 Task: Look for space in Onda, Spain from 5th June, 2023 to 16th June, 2023 for 2 adults in price range Rs.14000 to Rs.18000. Place can be entire place with 1  bedroom having 1 bed and 1 bathroom. Property type can be house, flat, guest house, hotel. Amenities needed are: wifi. Booking option can be shelf check-in. Required host language is English.
Action: Mouse moved to (355, 192)
Screenshot: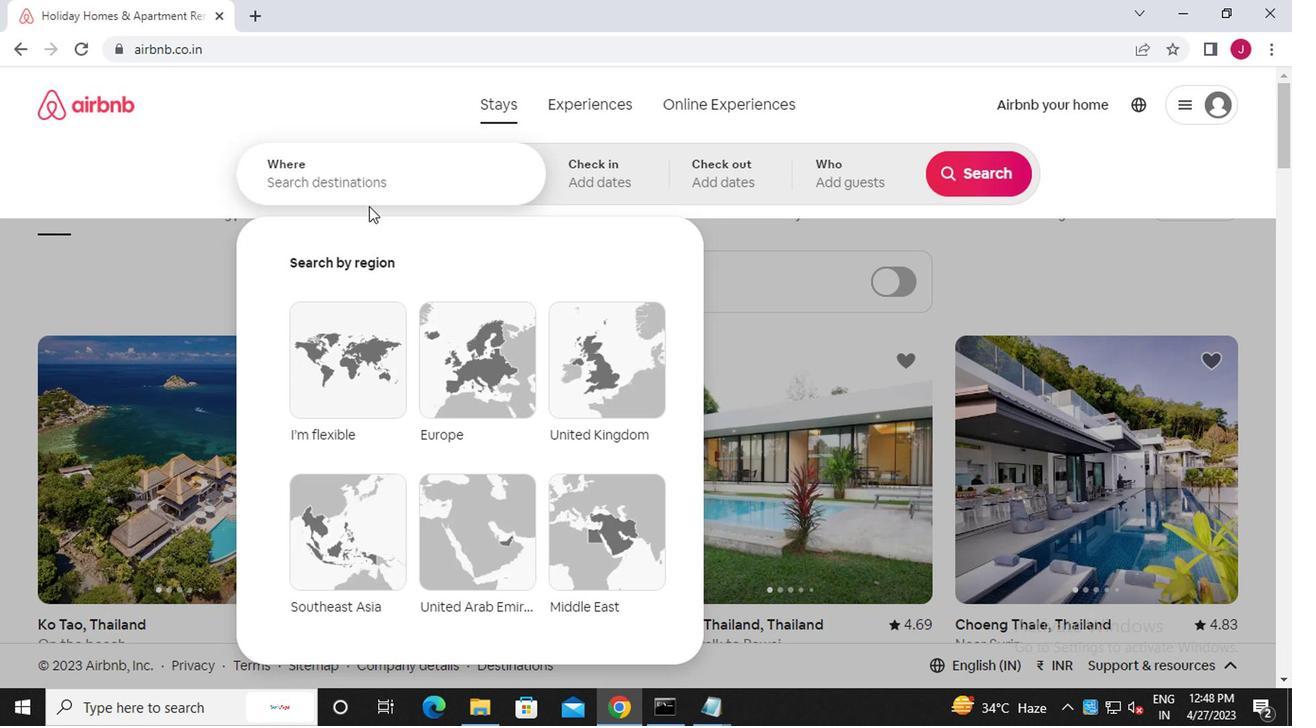 
Action: Mouse pressed left at (355, 192)
Screenshot: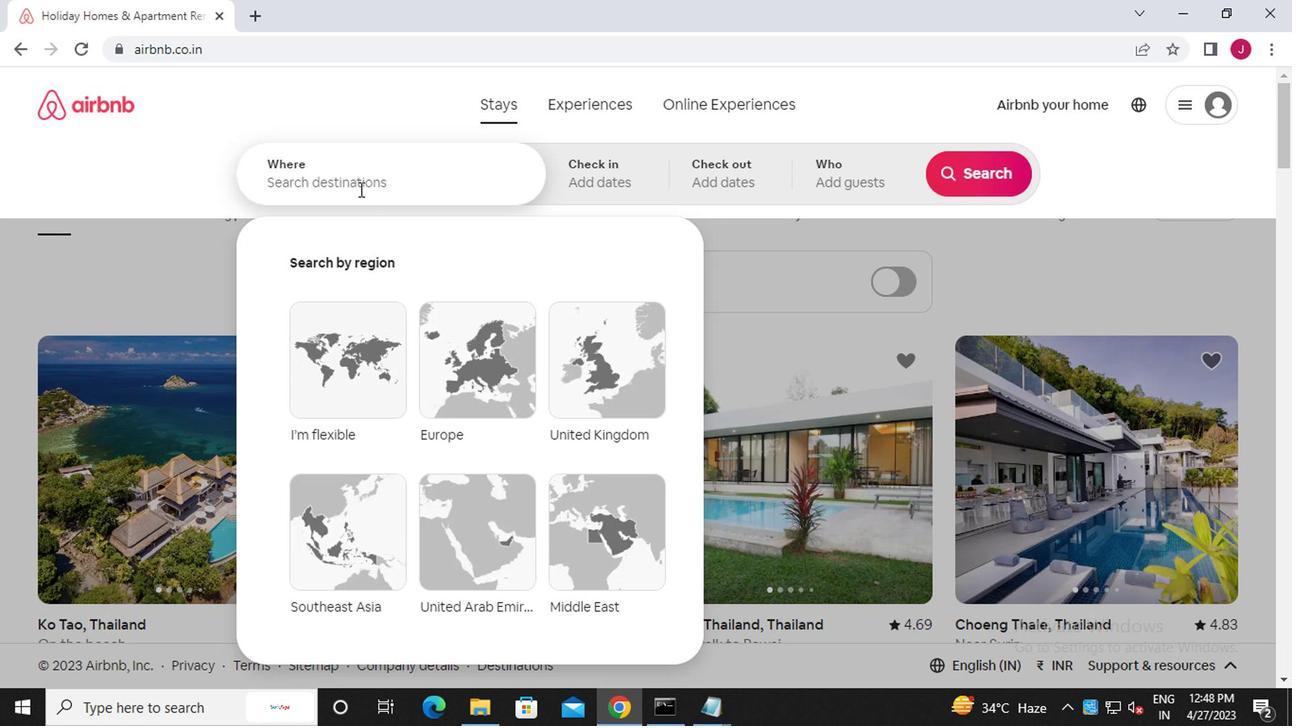 
Action: Mouse moved to (350, 192)
Screenshot: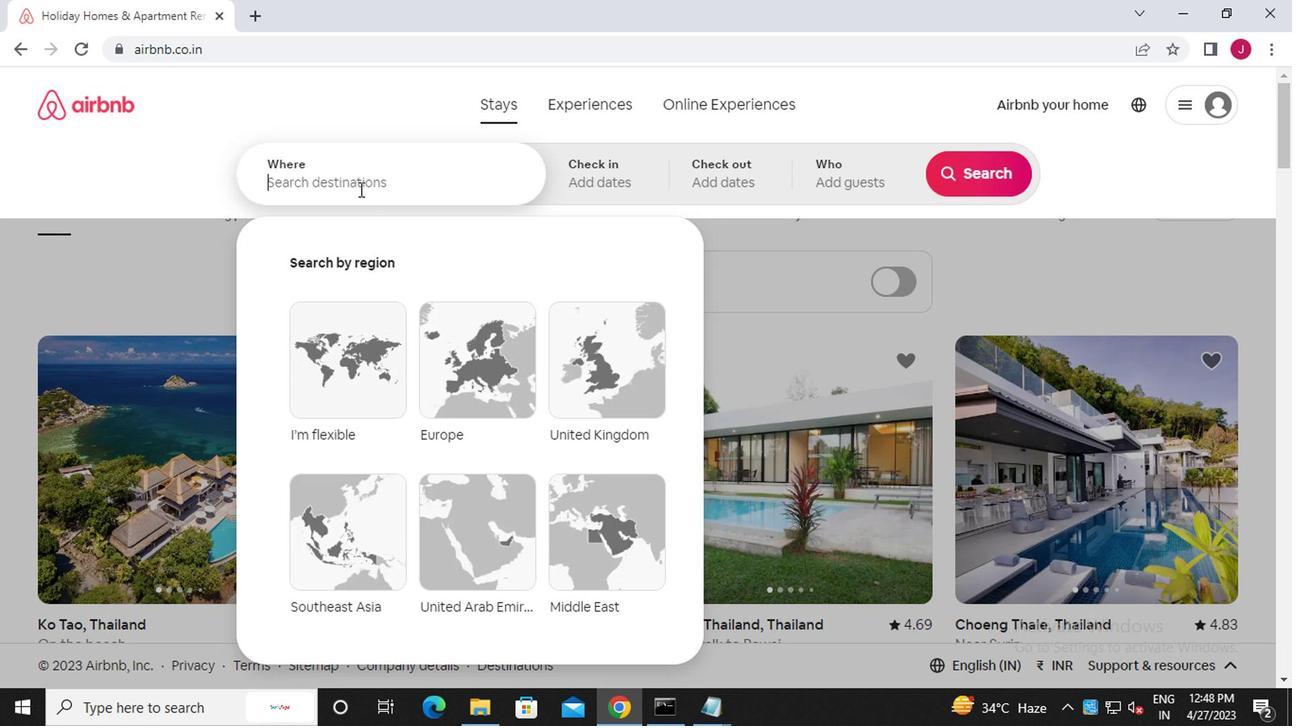 
Action: Key pressed o<Key.caps_lock>nda<Key.backspace><Key.backspace><Key.backspace><Key.backspace>o<Key.caps_lock>nda,<Key.caps_lock>s<Key.caps_lock>
Screenshot: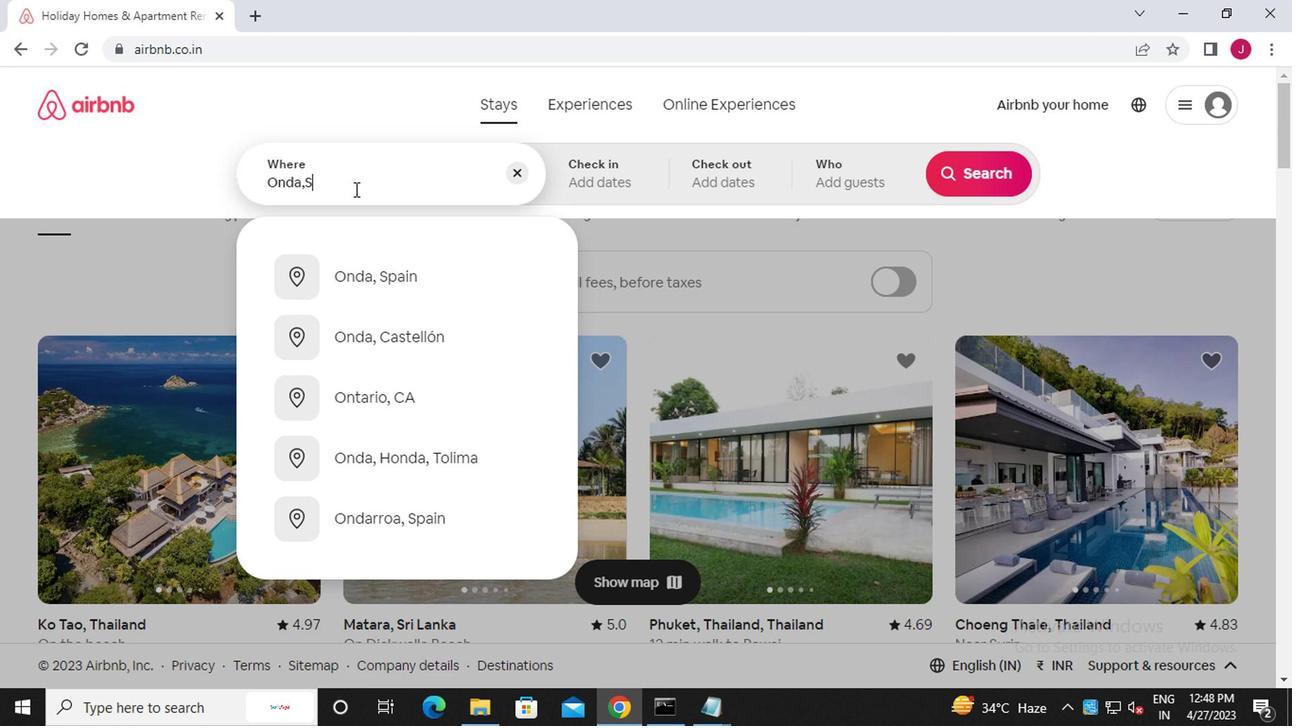 
Action: Mouse moved to (395, 281)
Screenshot: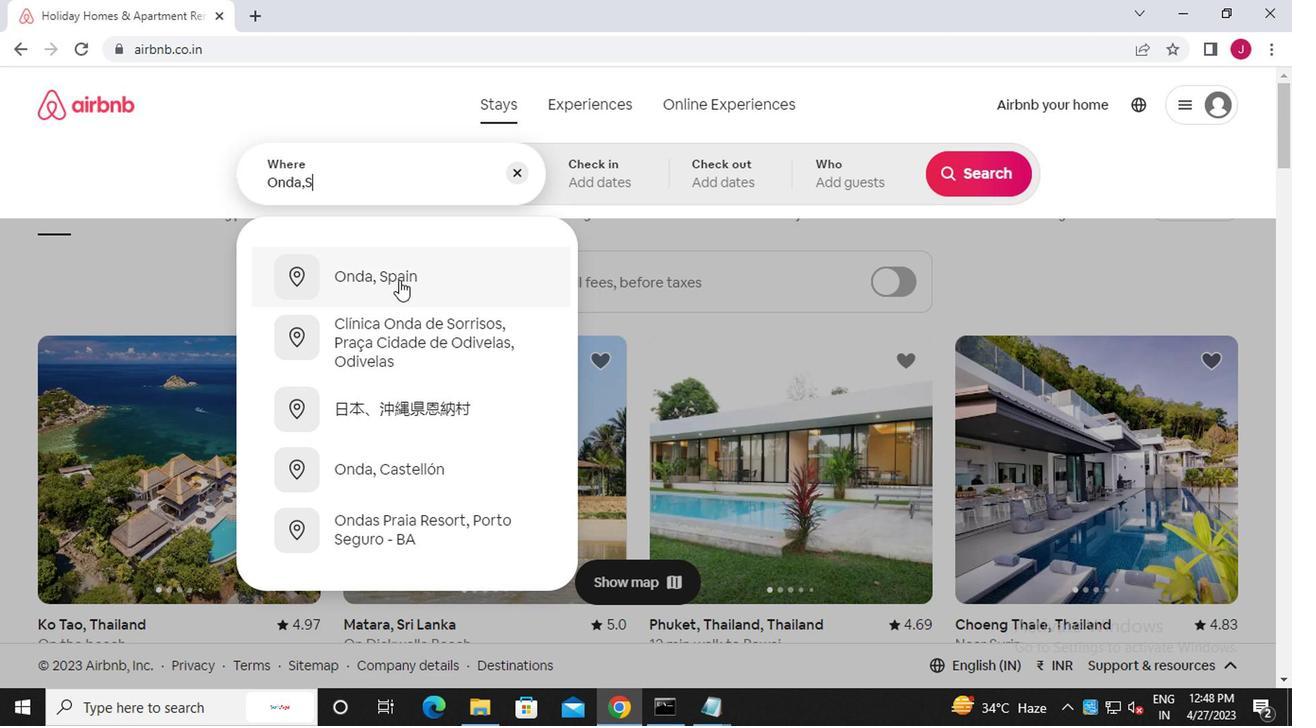 
Action: Mouse pressed left at (395, 281)
Screenshot: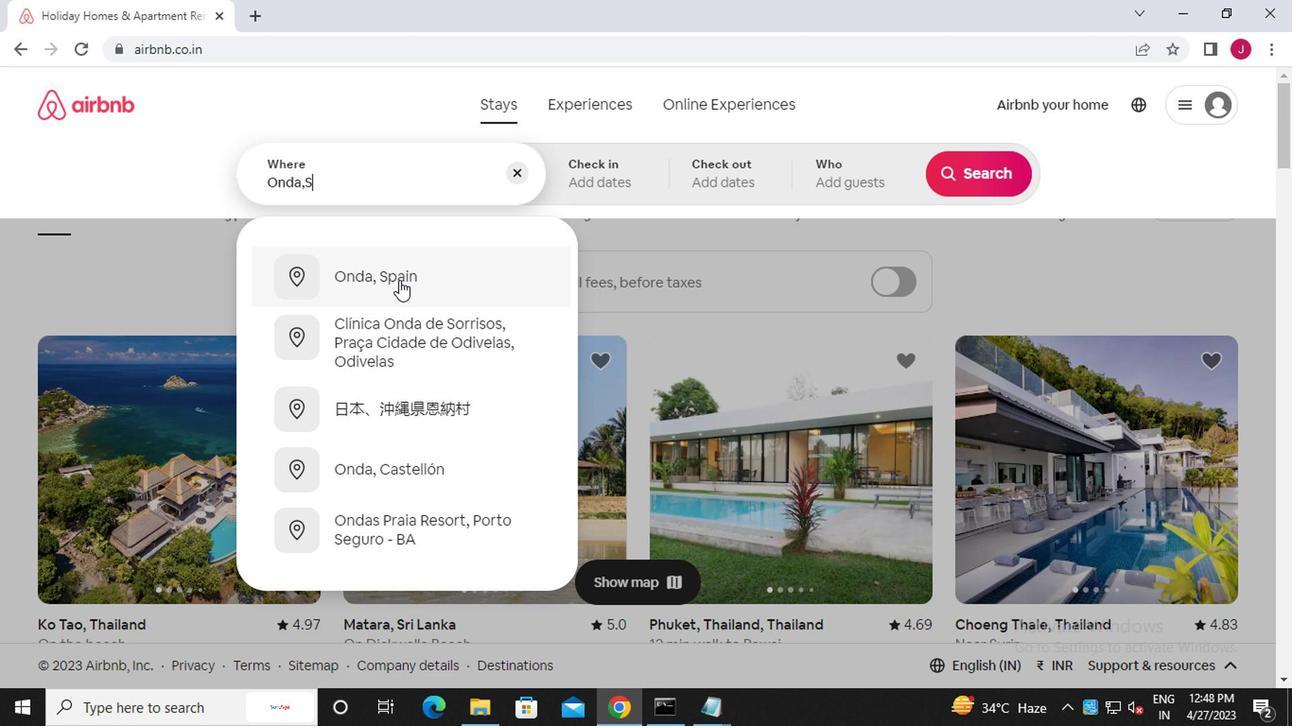 
Action: Mouse moved to (967, 328)
Screenshot: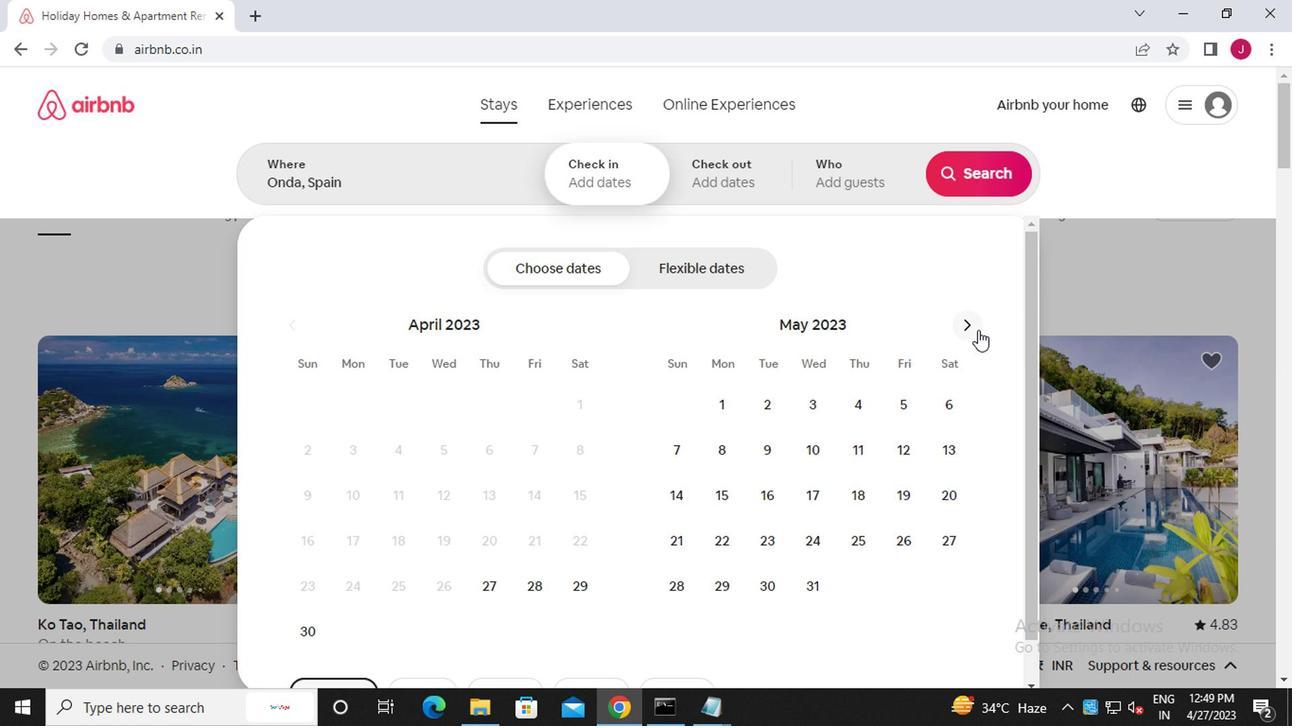 
Action: Mouse pressed left at (967, 328)
Screenshot: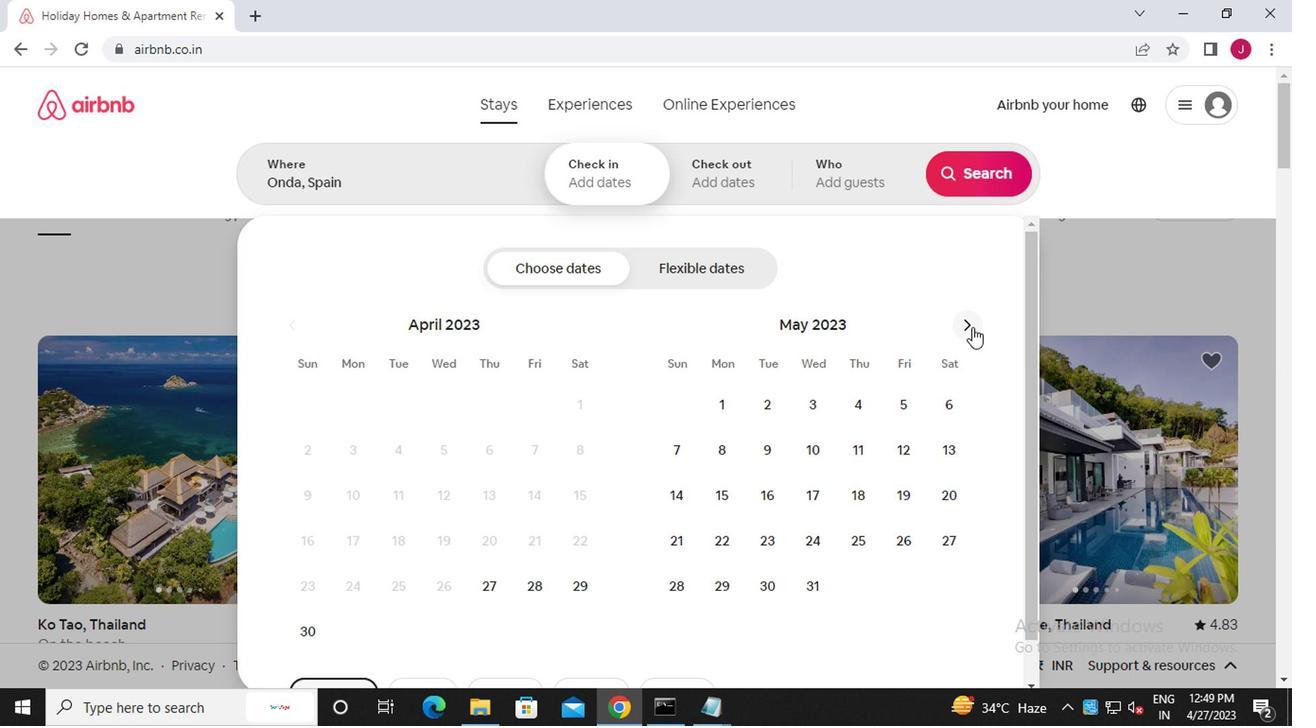 
Action: Mouse moved to (723, 450)
Screenshot: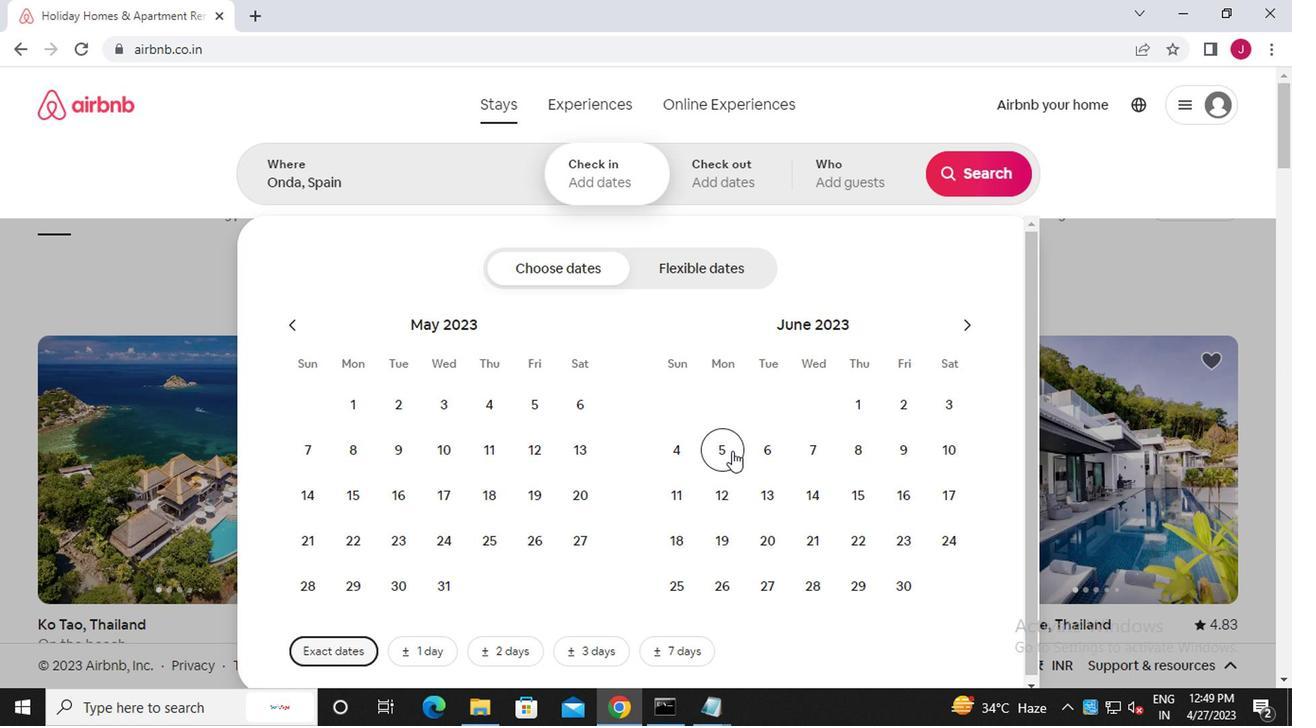 
Action: Mouse pressed left at (723, 450)
Screenshot: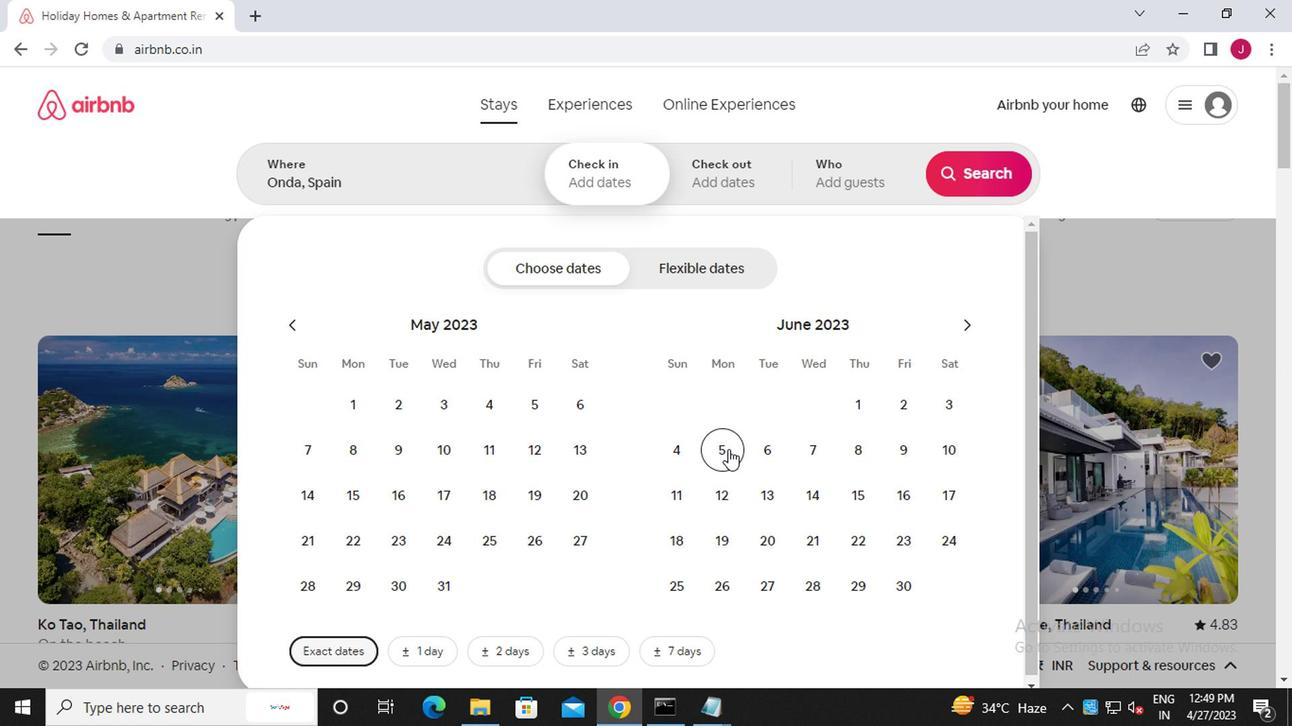 
Action: Mouse moved to (887, 498)
Screenshot: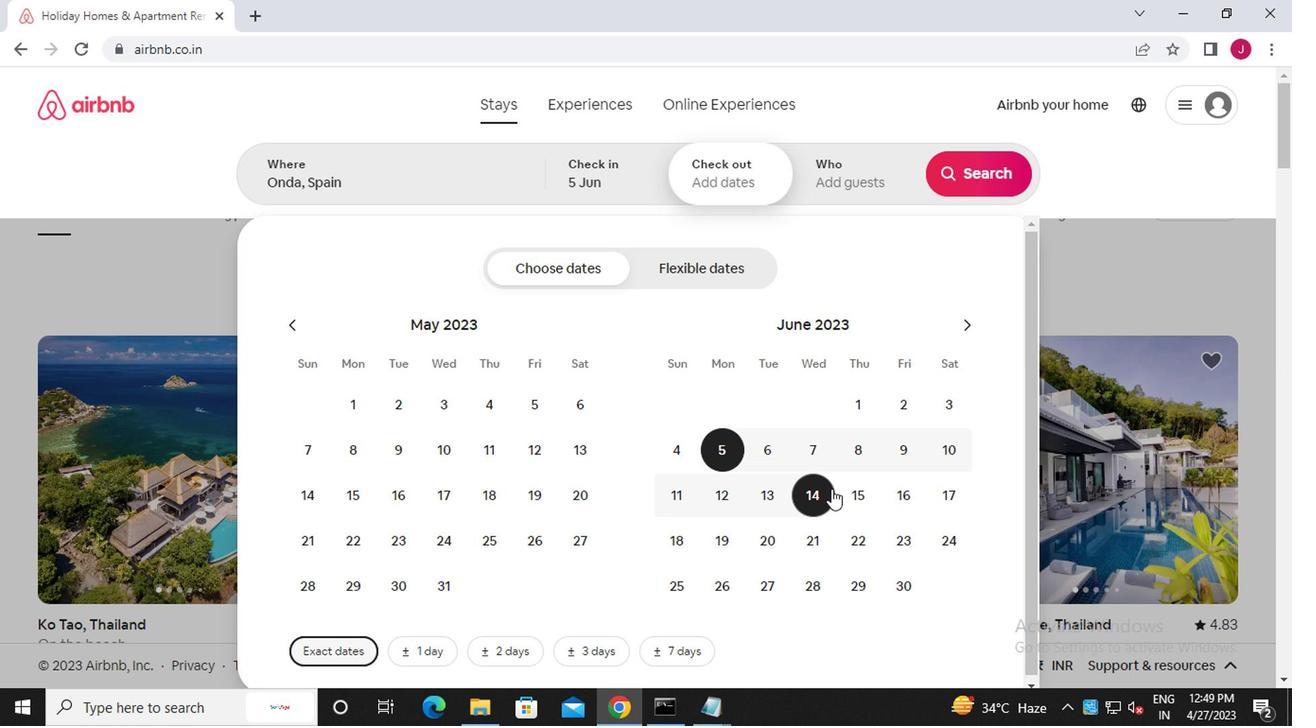
Action: Mouse pressed left at (887, 498)
Screenshot: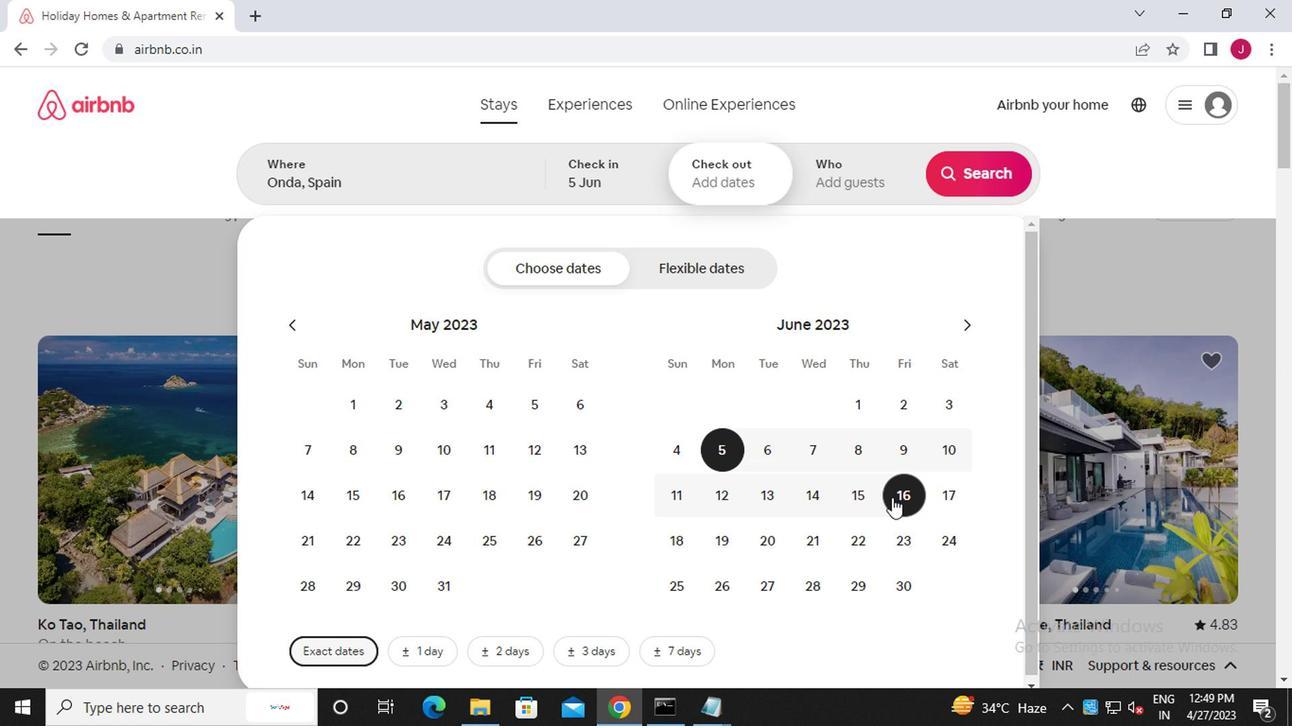 
Action: Mouse moved to (849, 186)
Screenshot: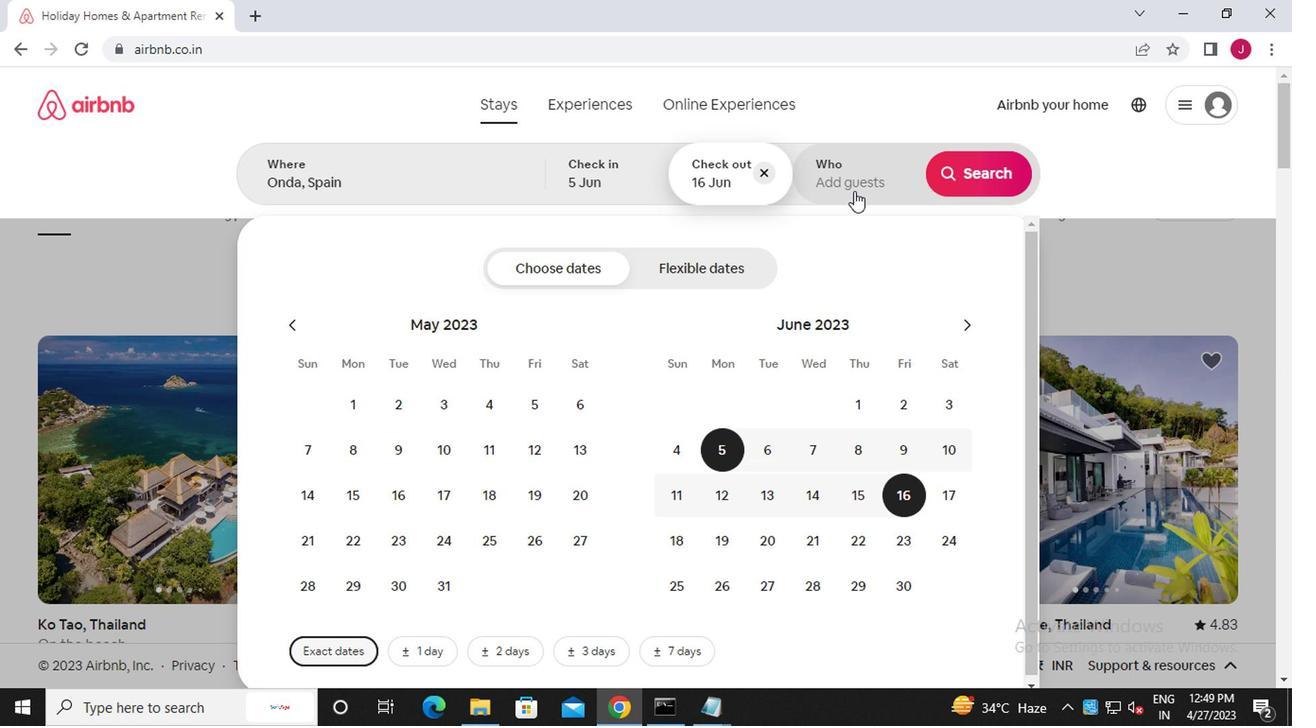 
Action: Mouse pressed left at (849, 186)
Screenshot: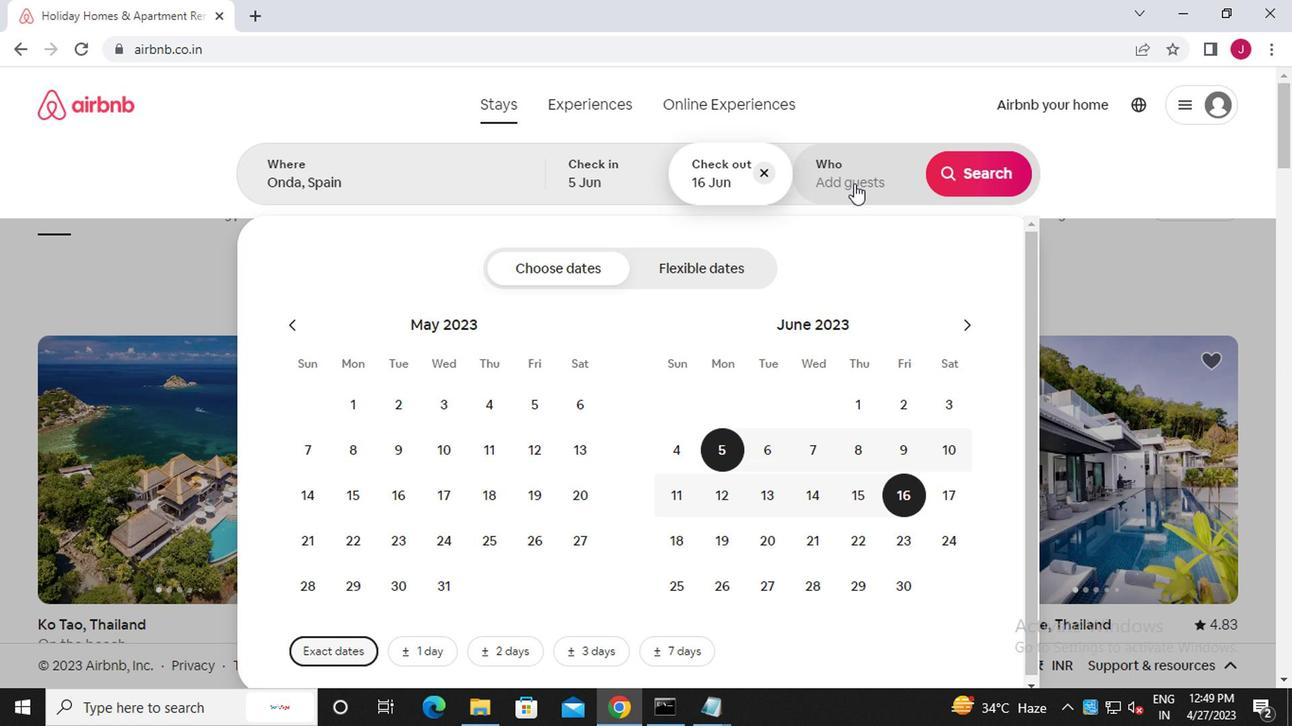 
Action: Mouse moved to (984, 288)
Screenshot: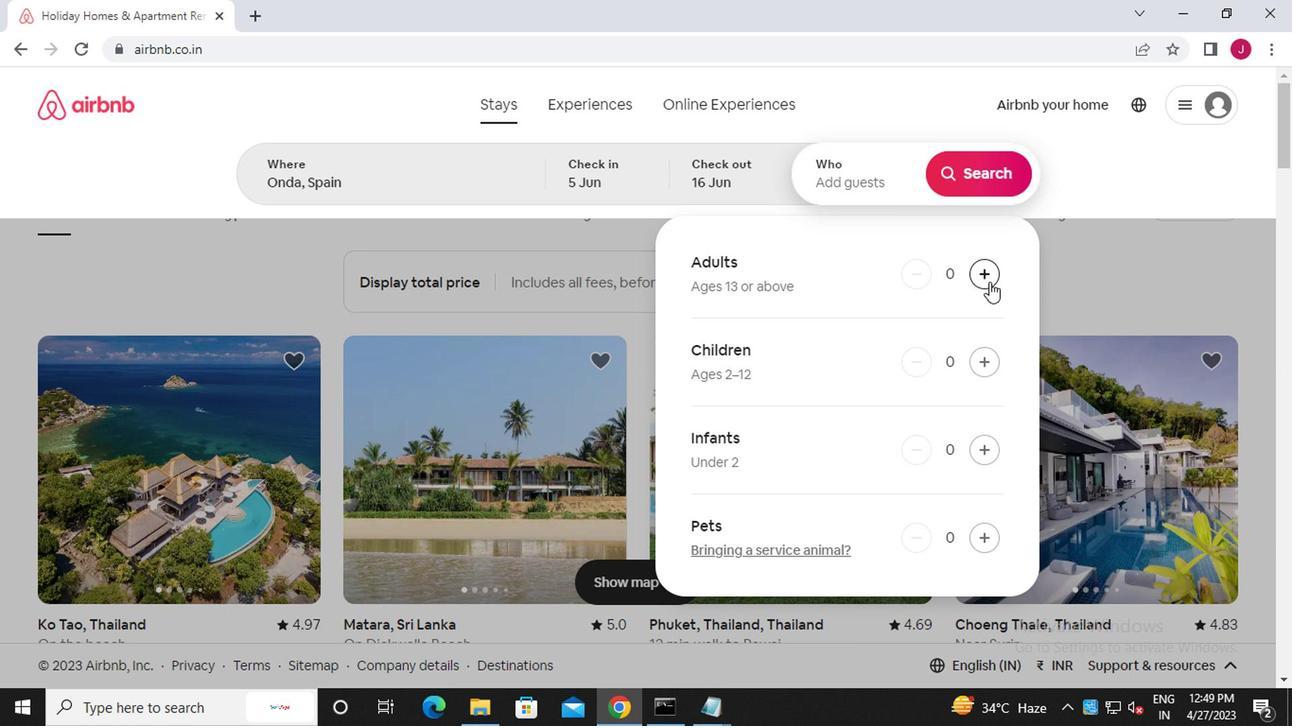 
Action: Mouse pressed left at (984, 288)
Screenshot: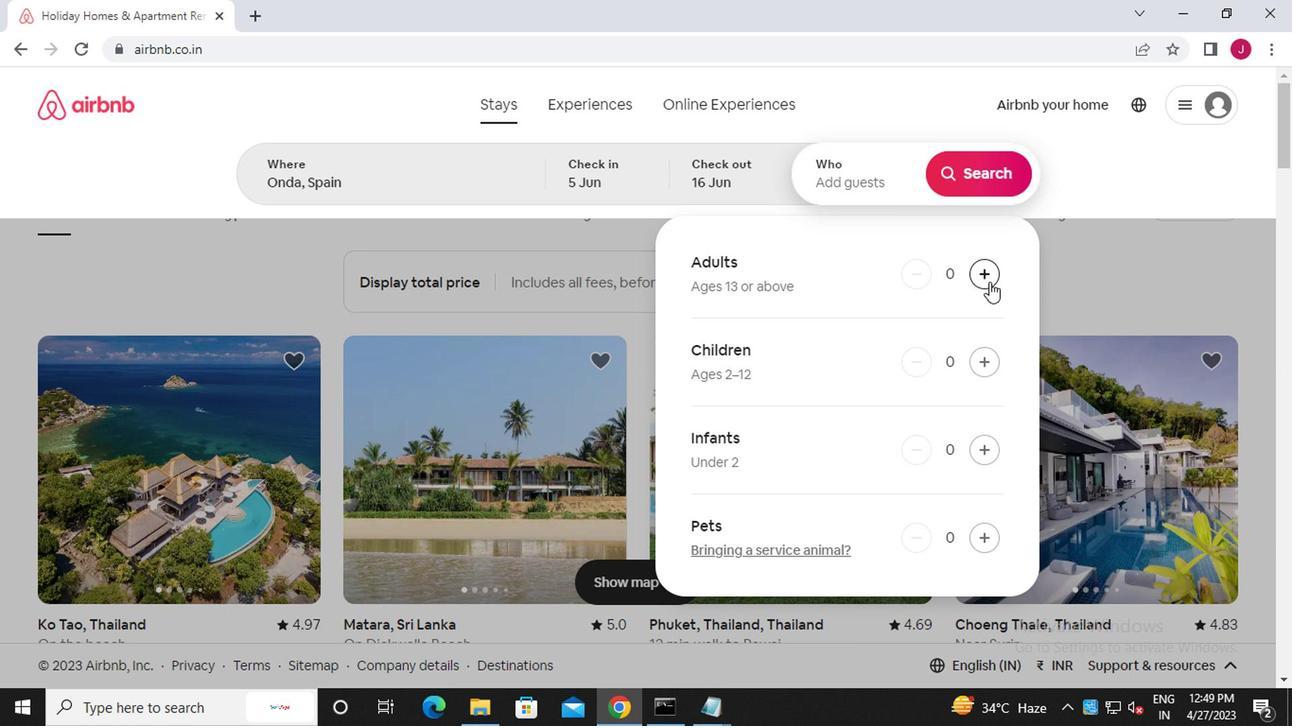 
Action: Mouse moved to (984, 288)
Screenshot: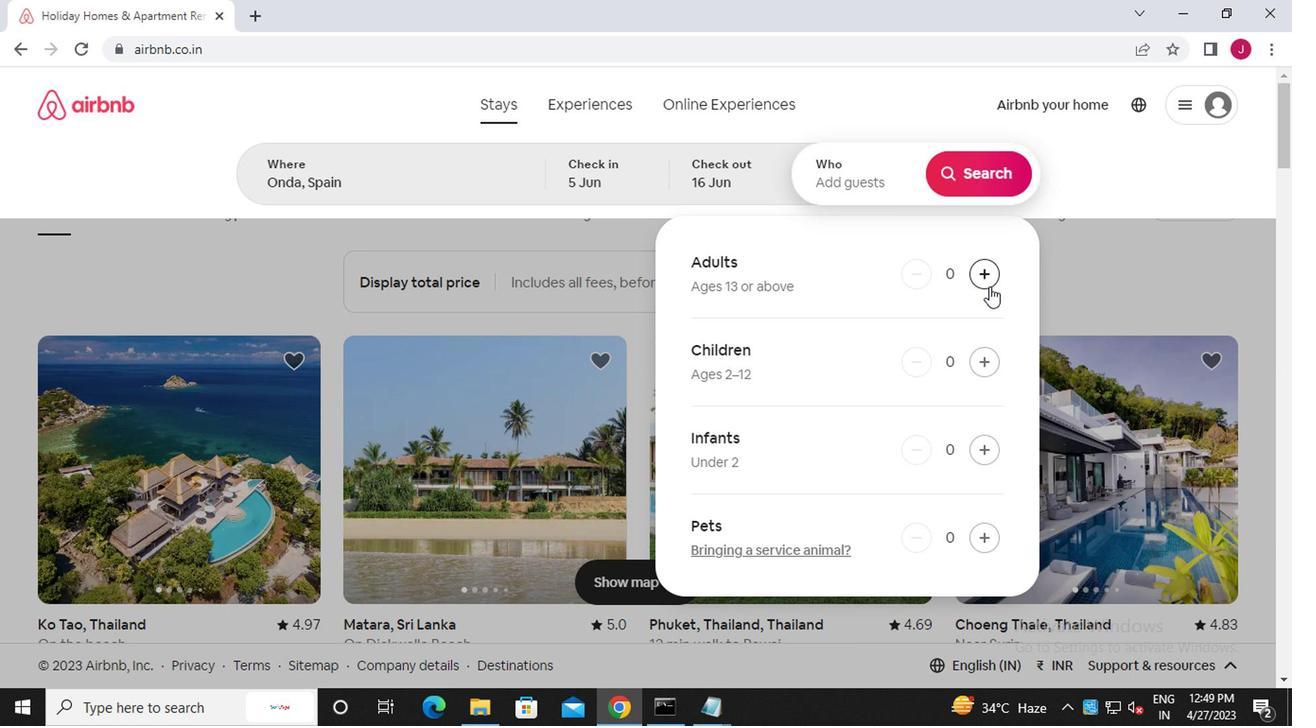 
Action: Mouse pressed left at (984, 288)
Screenshot: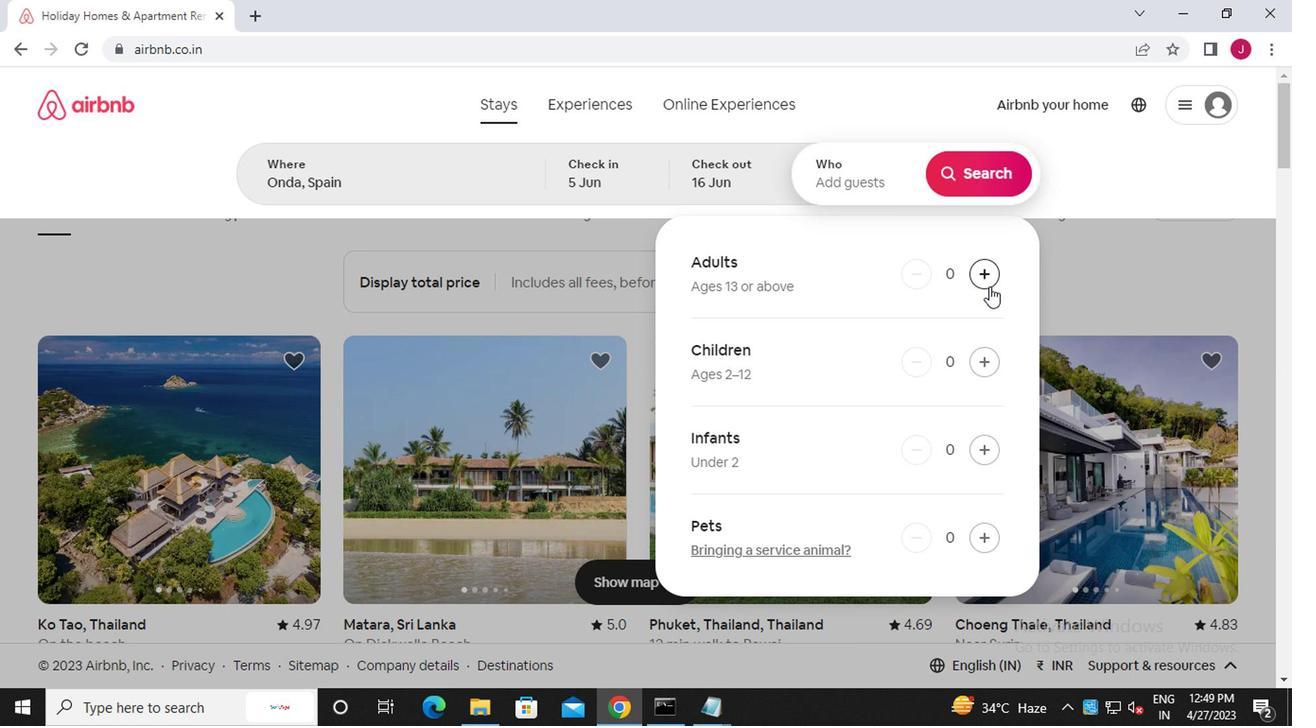 
Action: Mouse moved to (976, 174)
Screenshot: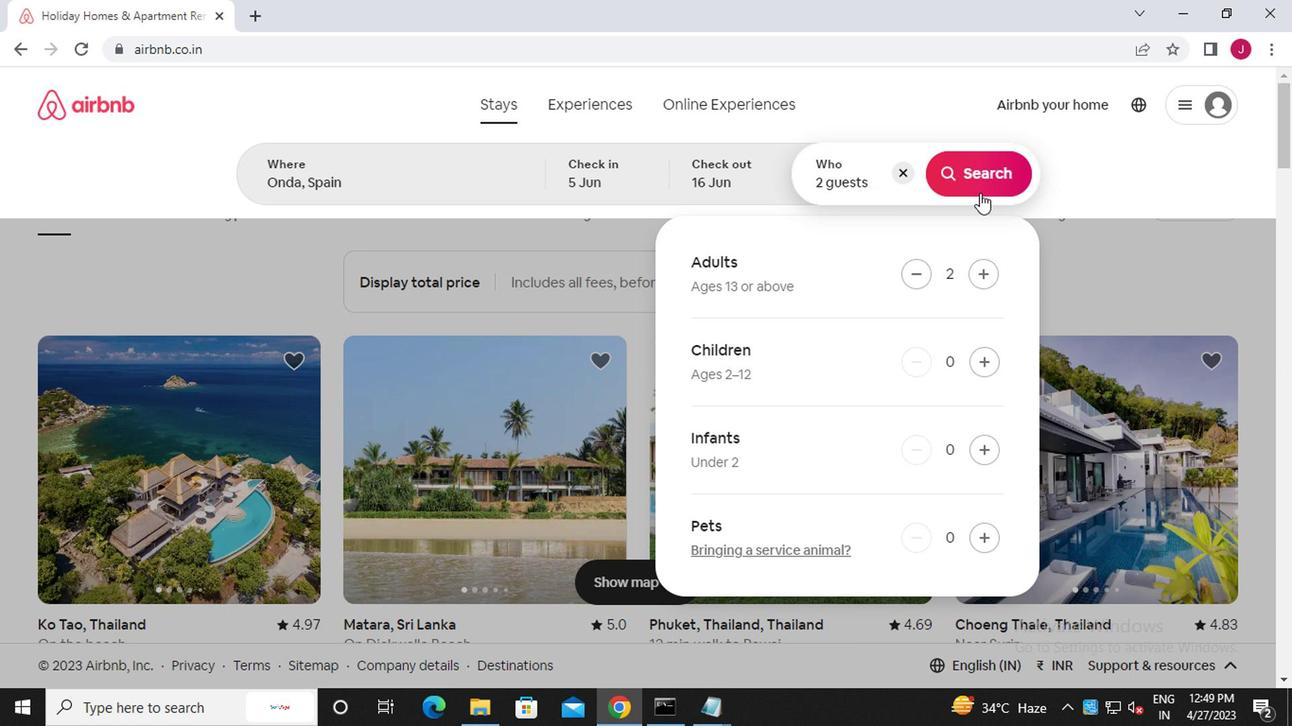 
Action: Mouse pressed left at (976, 174)
Screenshot: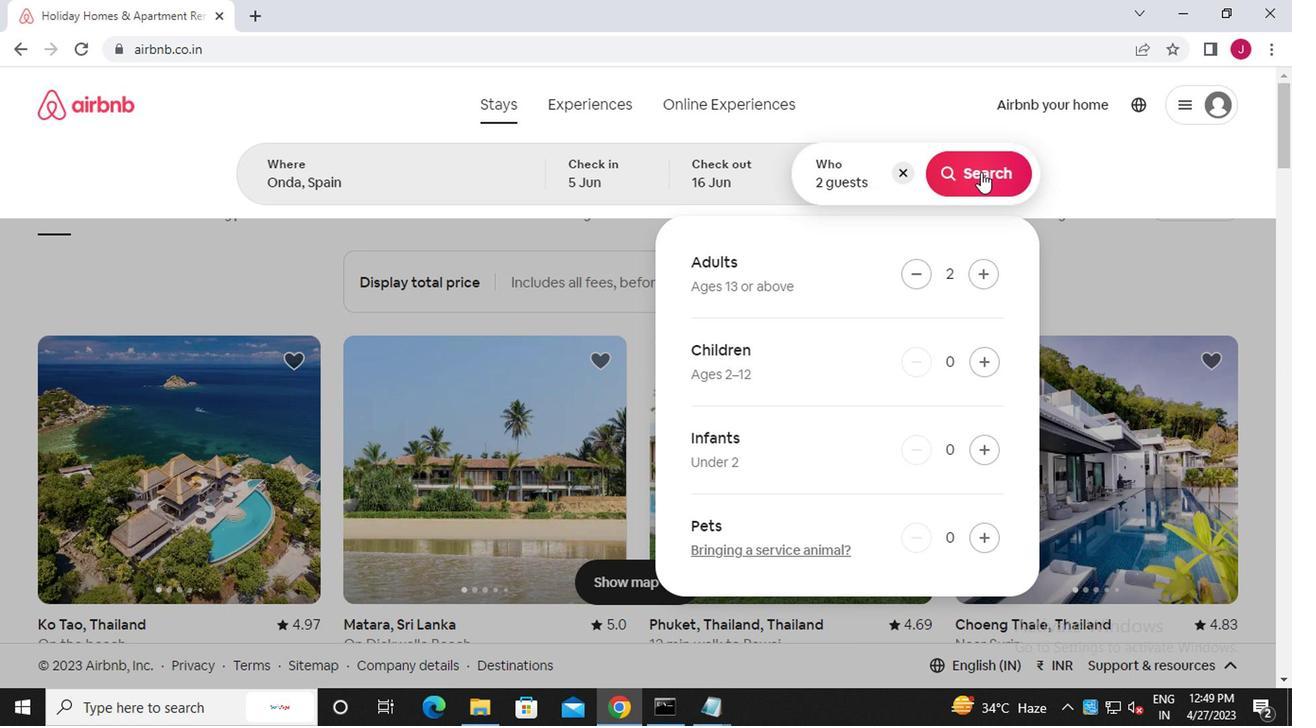 
Action: Mouse moved to (1229, 179)
Screenshot: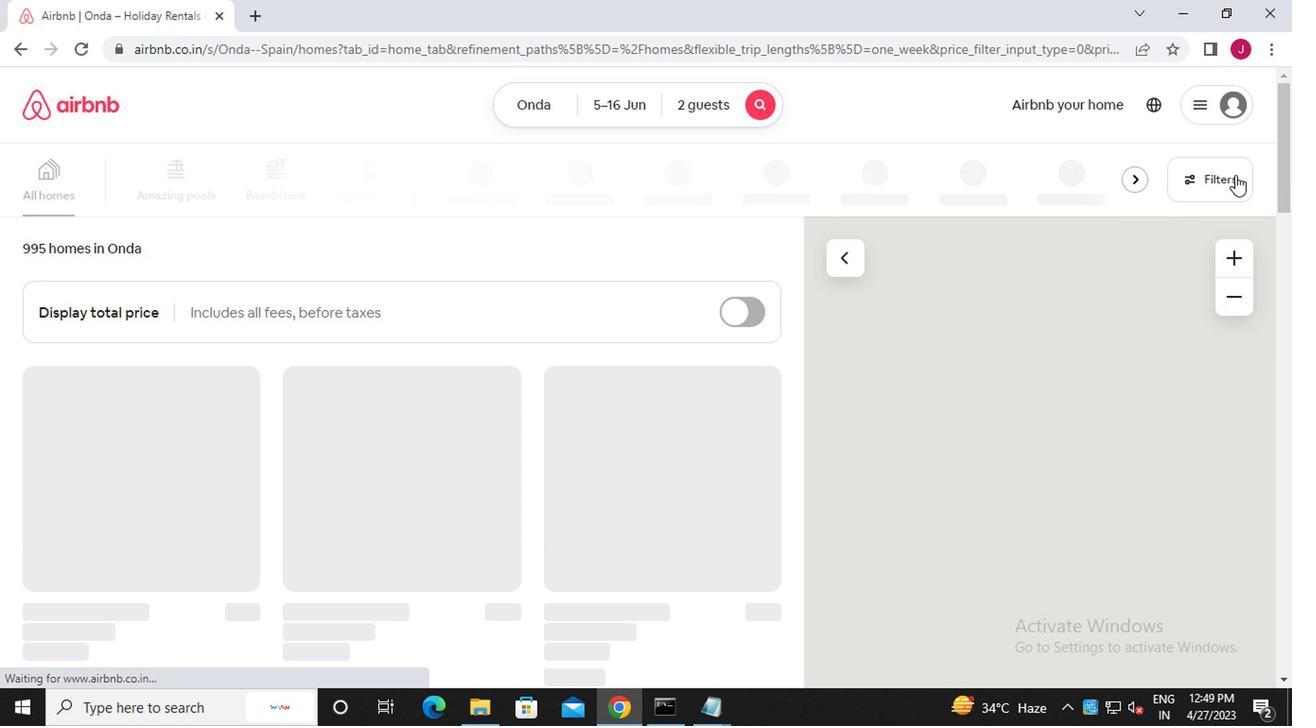 
Action: Mouse pressed left at (1229, 179)
Screenshot: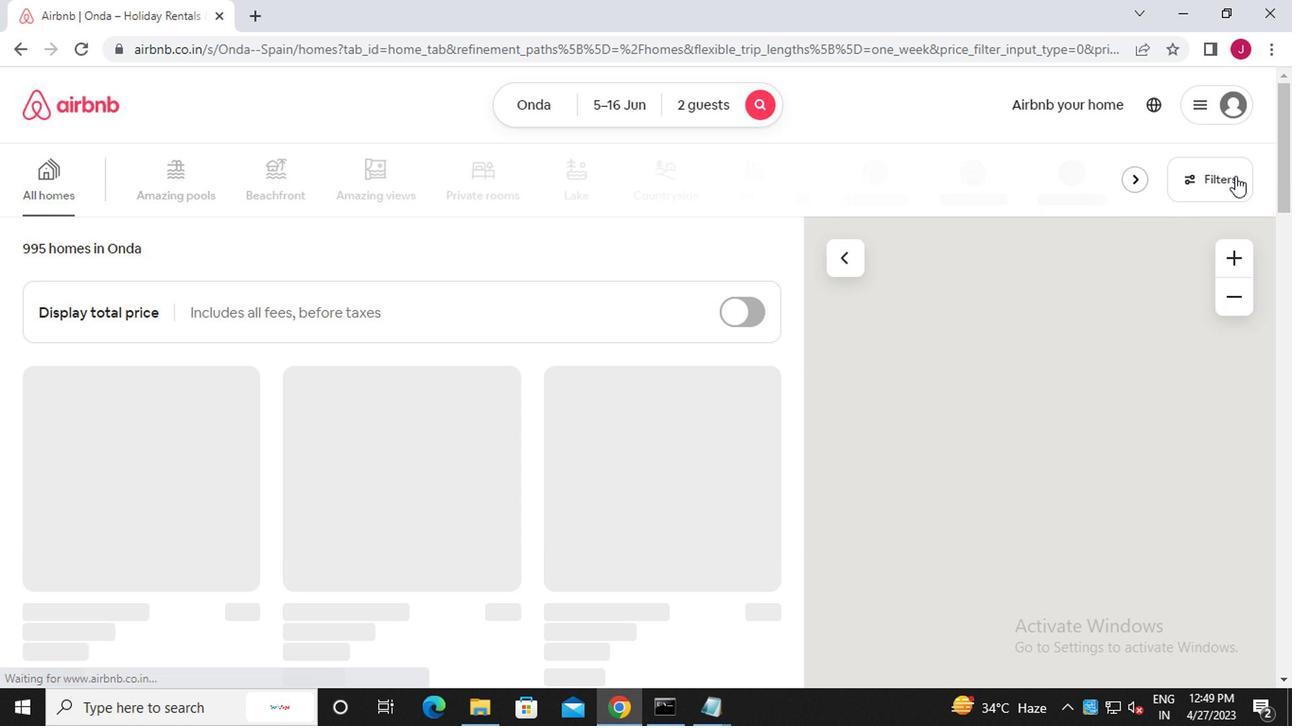 
Action: Mouse moved to (444, 421)
Screenshot: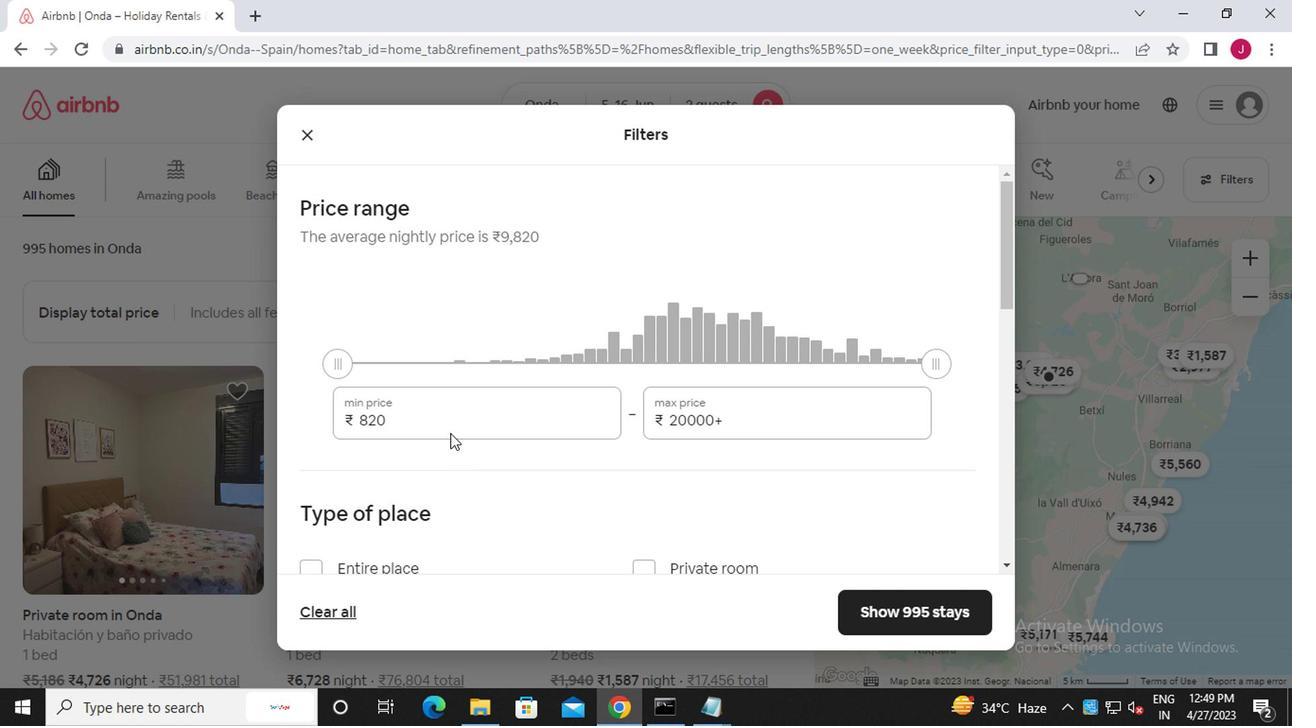 
Action: Mouse pressed left at (444, 421)
Screenshot: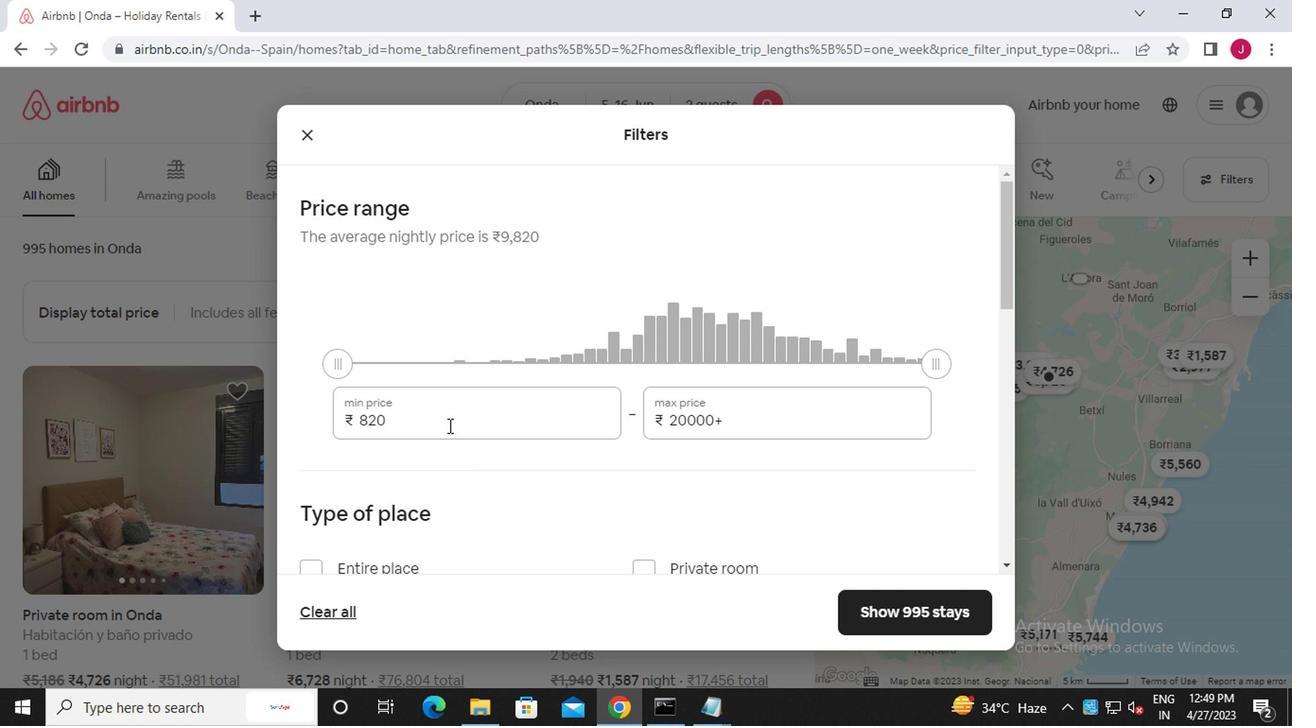 
Action: Mouse moved to (437, 418)
Screenshot: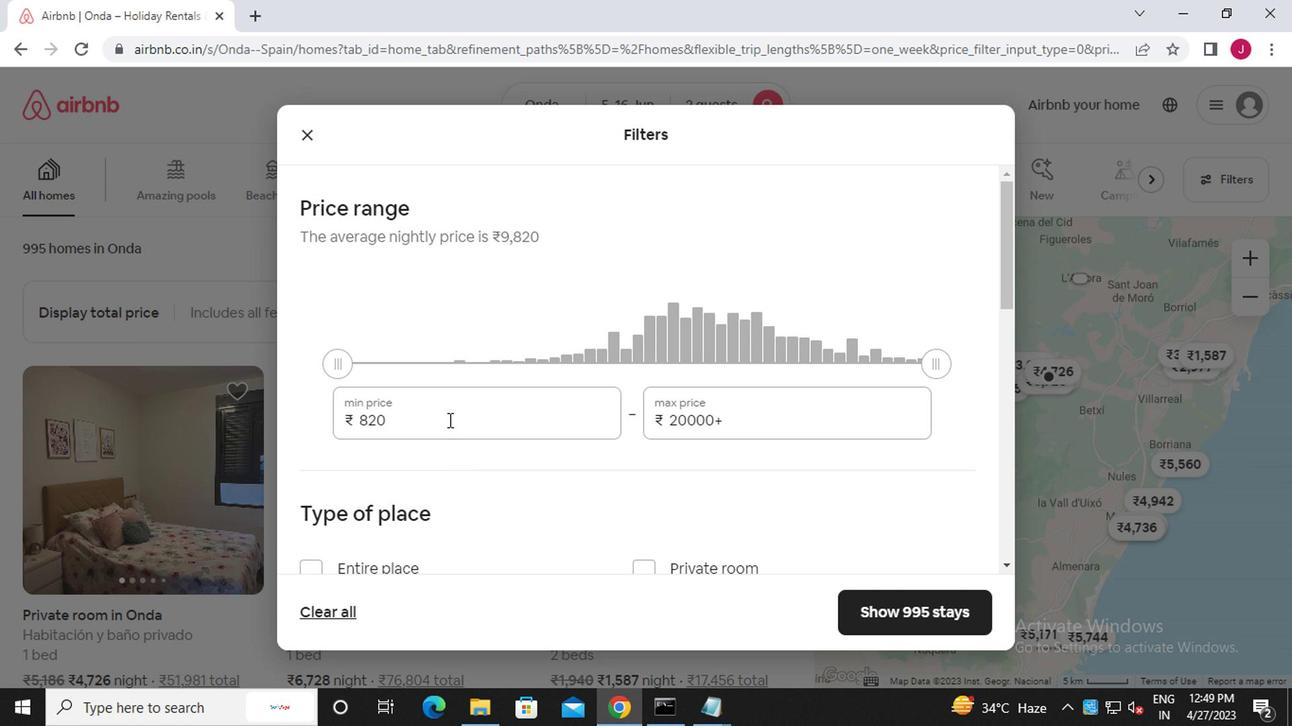 
Action: Key pressed <Key.backspace><Key.backspace><Key.backspace><Key.backspace><Key.backspace><Key.backspace><Key.backspace><Key.backspace><<97>><<100>><<96>><<96>><<96>>
Screenshot: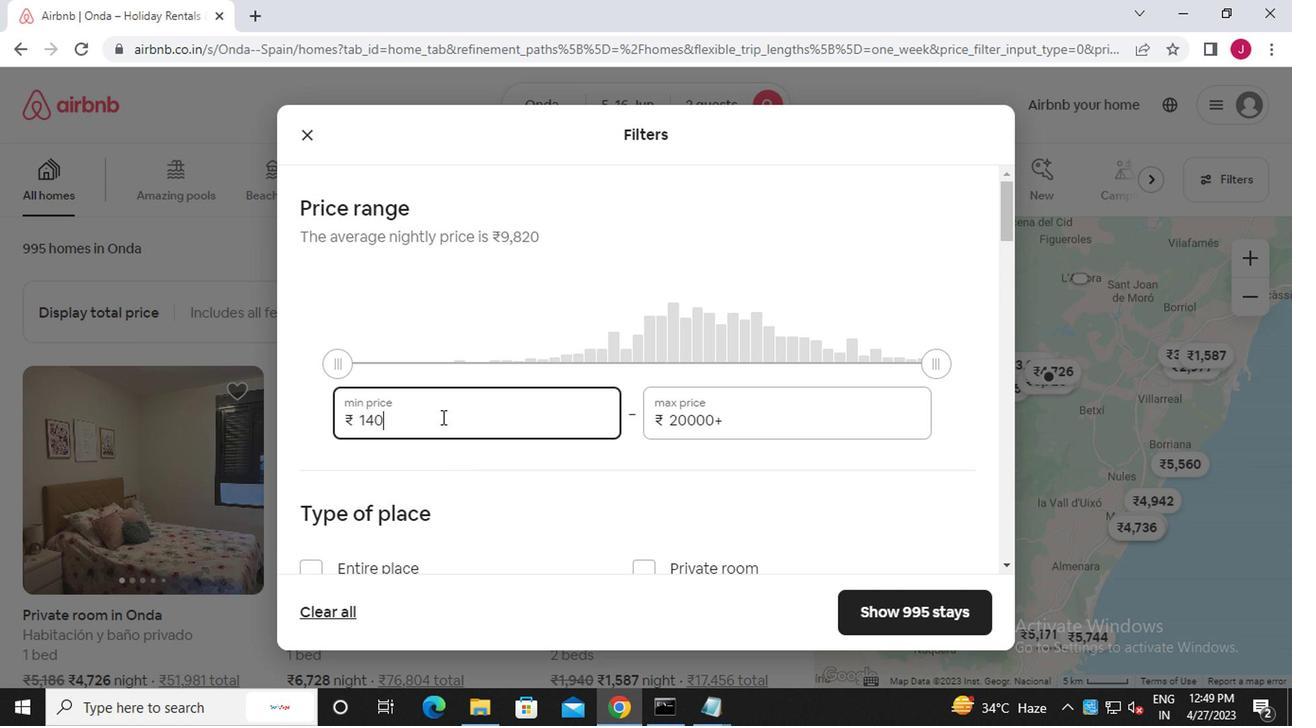 
Action: Mouse moved to (734, 413)
Screenshot: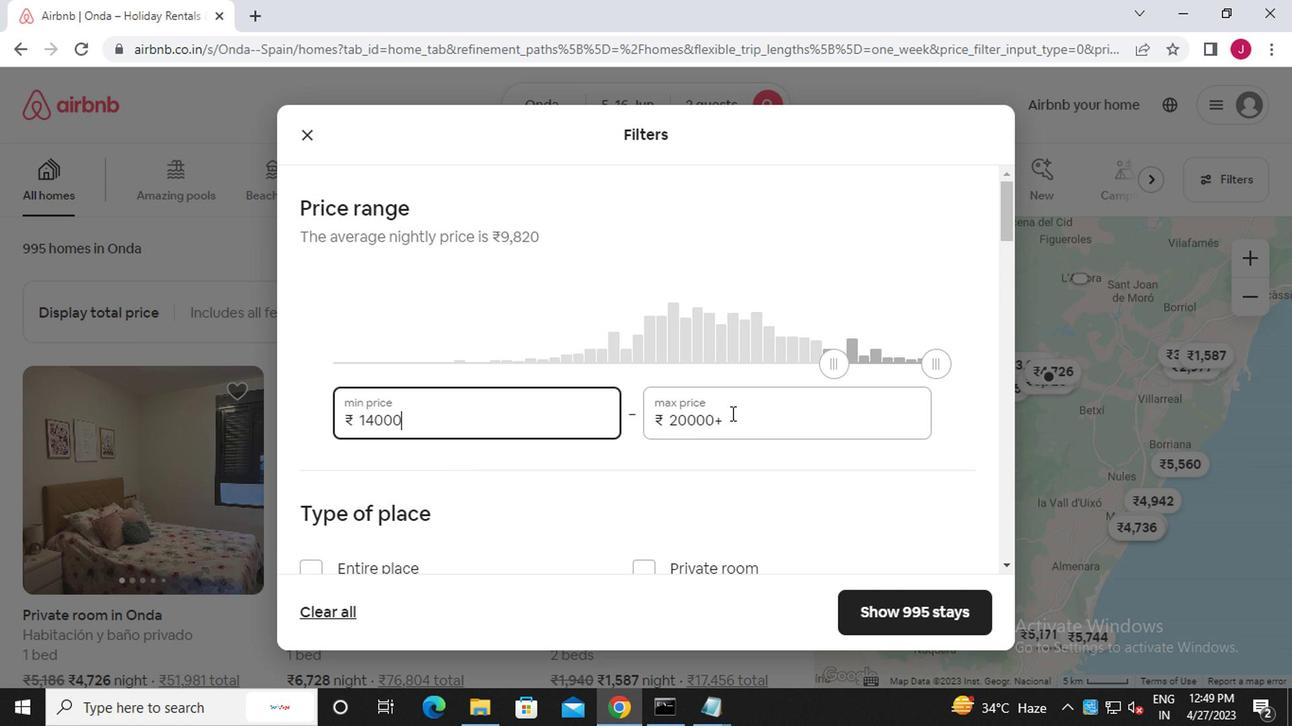 
Action: Mouse pressed left at (734, 413)
Screenshot: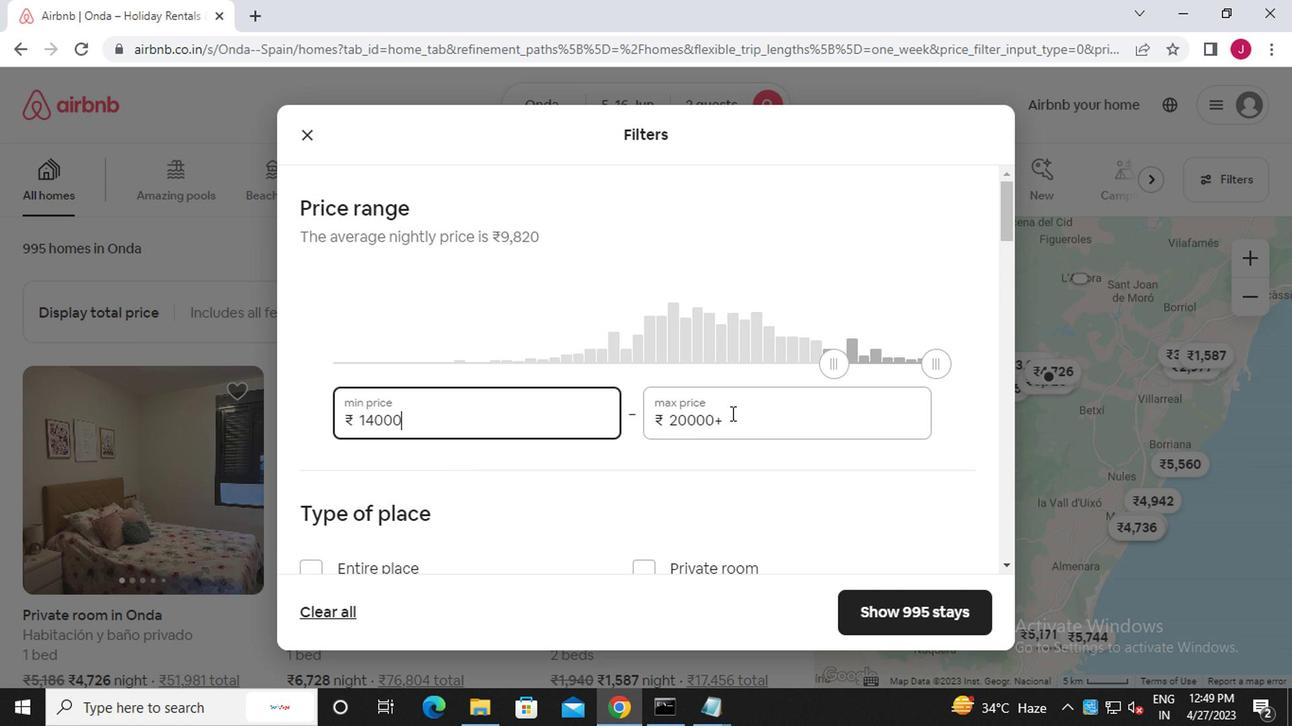 
Action: Mouse moved to (738, 415)
Screenshot: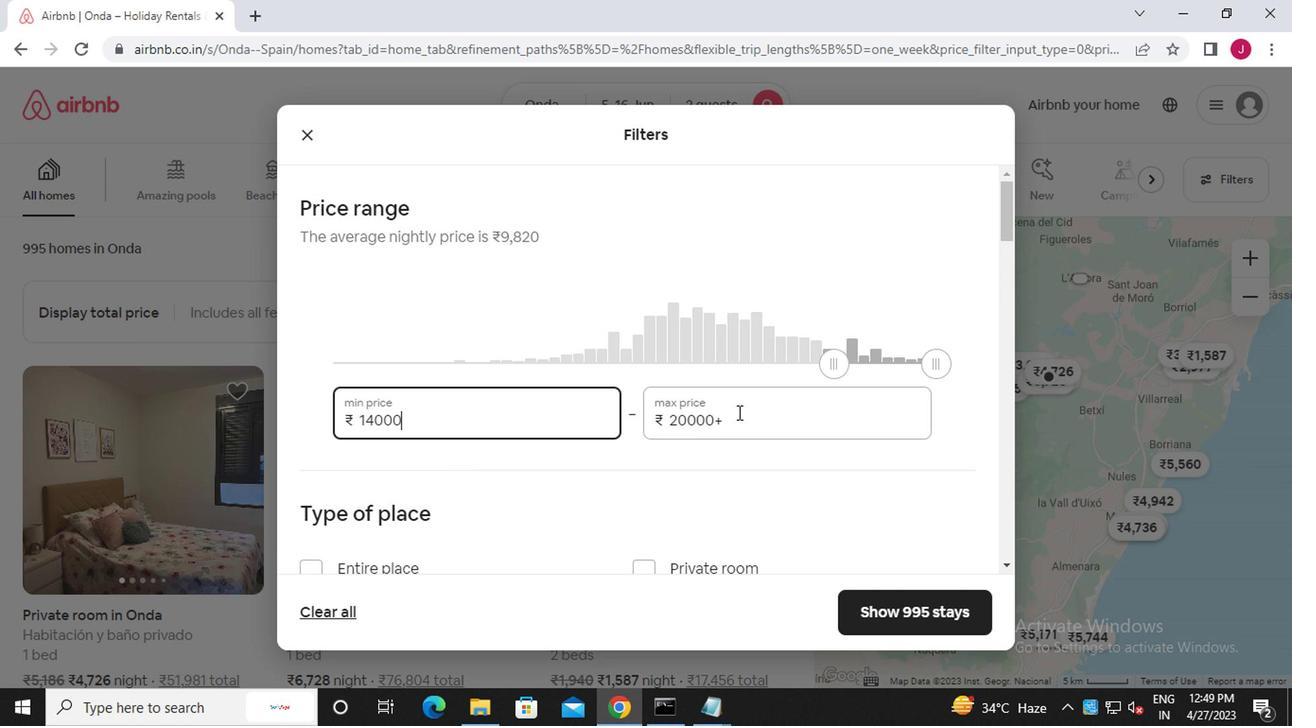 
Action: Key pressed <Key.backspace><Key.backspace><Key.backspace><Key.backspace><Key.backspace><Key.backspace><Key.backspace><Key.backspace><Key.backspace><Key.backspace><Key.backspace><Key.backspace><<97>><<104>><<96>><<96>><<96>>
Screenshot: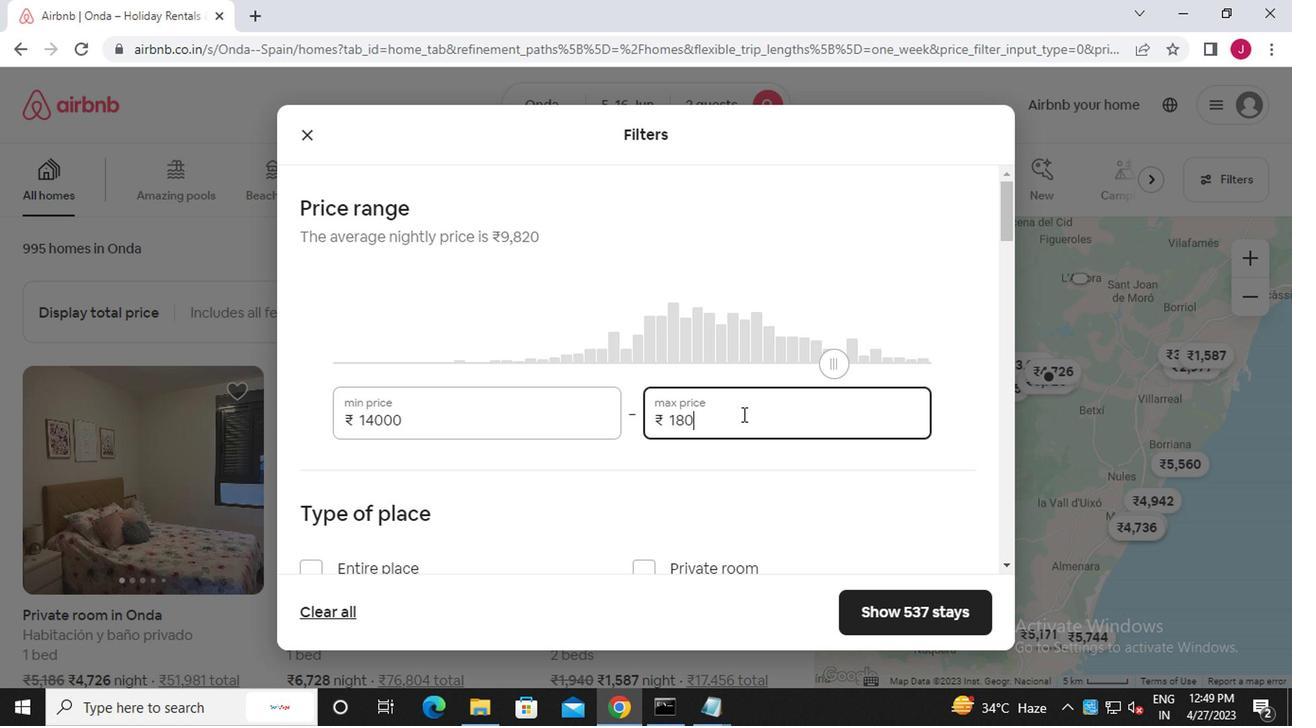
Action: Mouse scrolled (738, 415) with delta (0, 0)
Screenshot: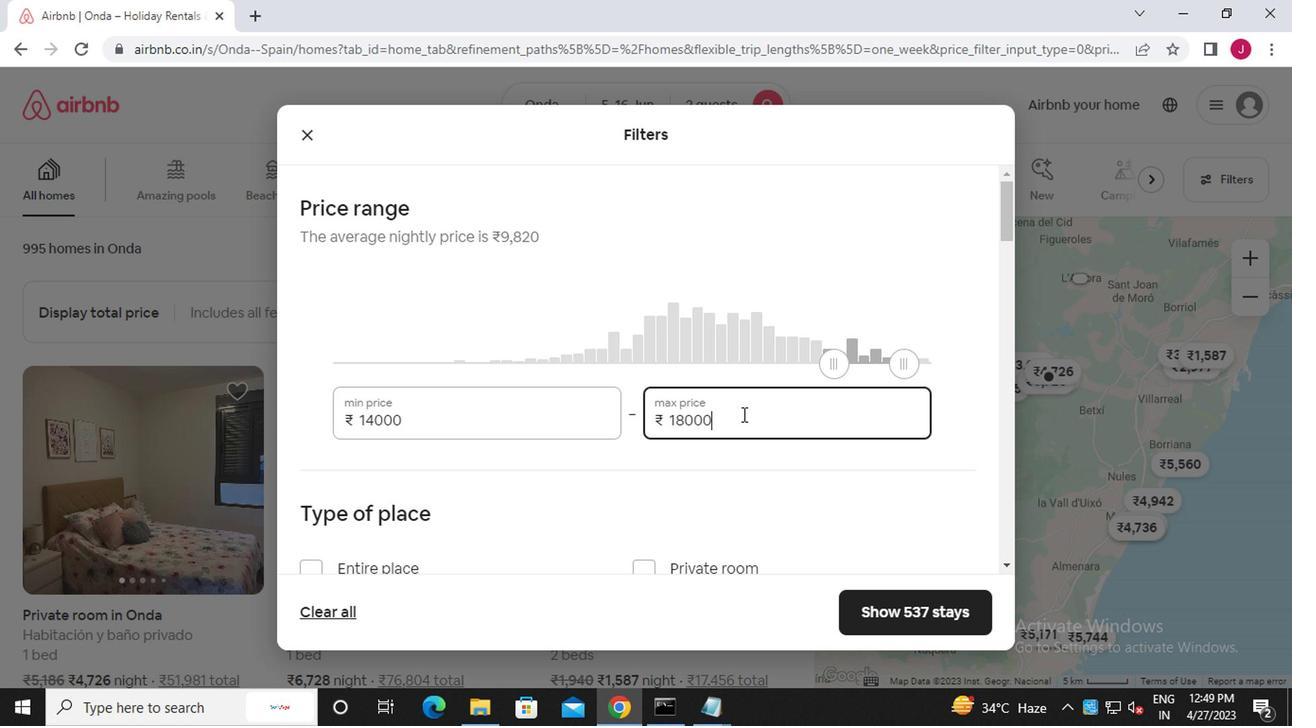
Action: Mouse scrolled (738, 415) with delta (0, 0)
Screenshot: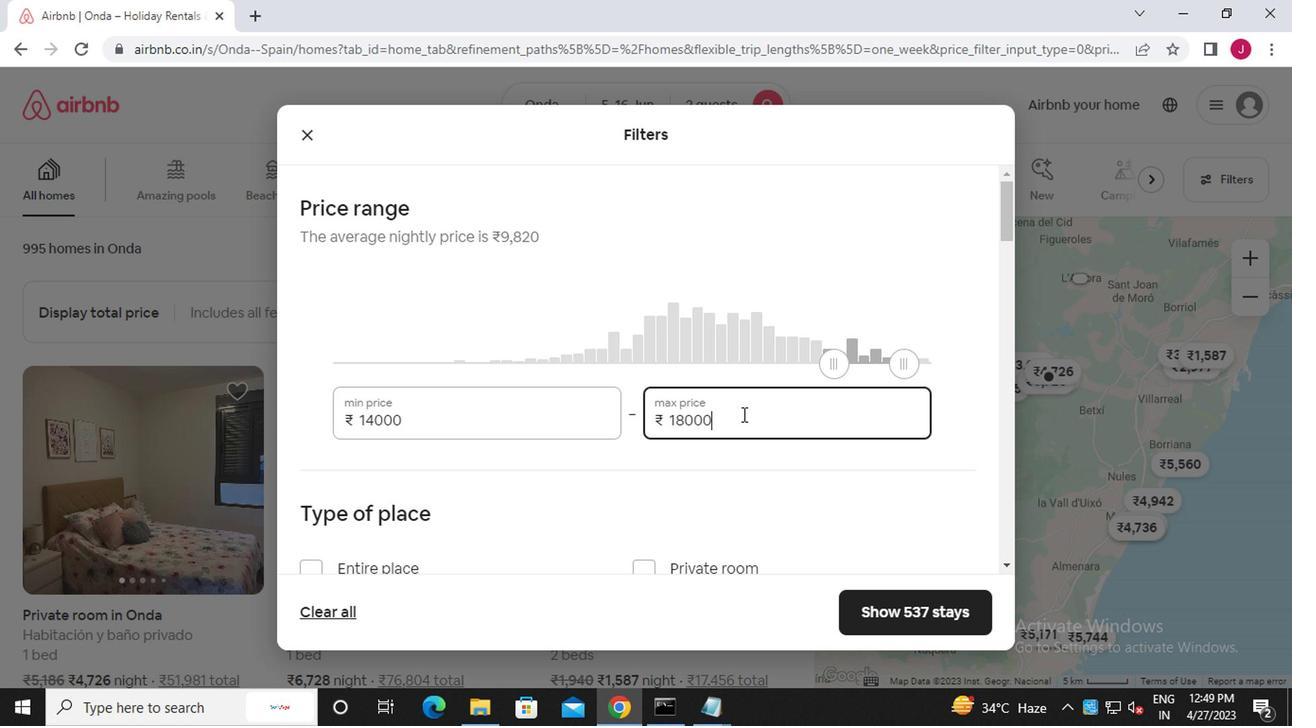 
Action: Mouse moved to (300, 385)
Screenshot: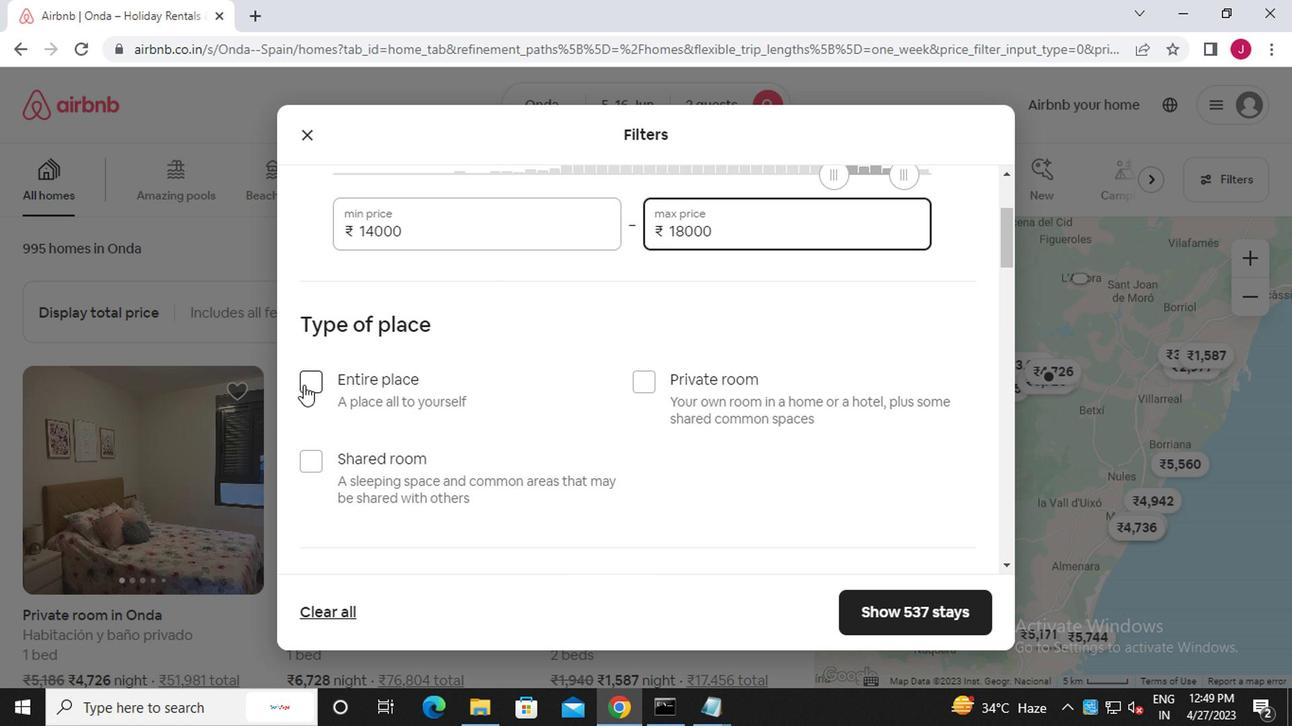 
Action: Mouse pressed left at (300, 385)
Screenshot: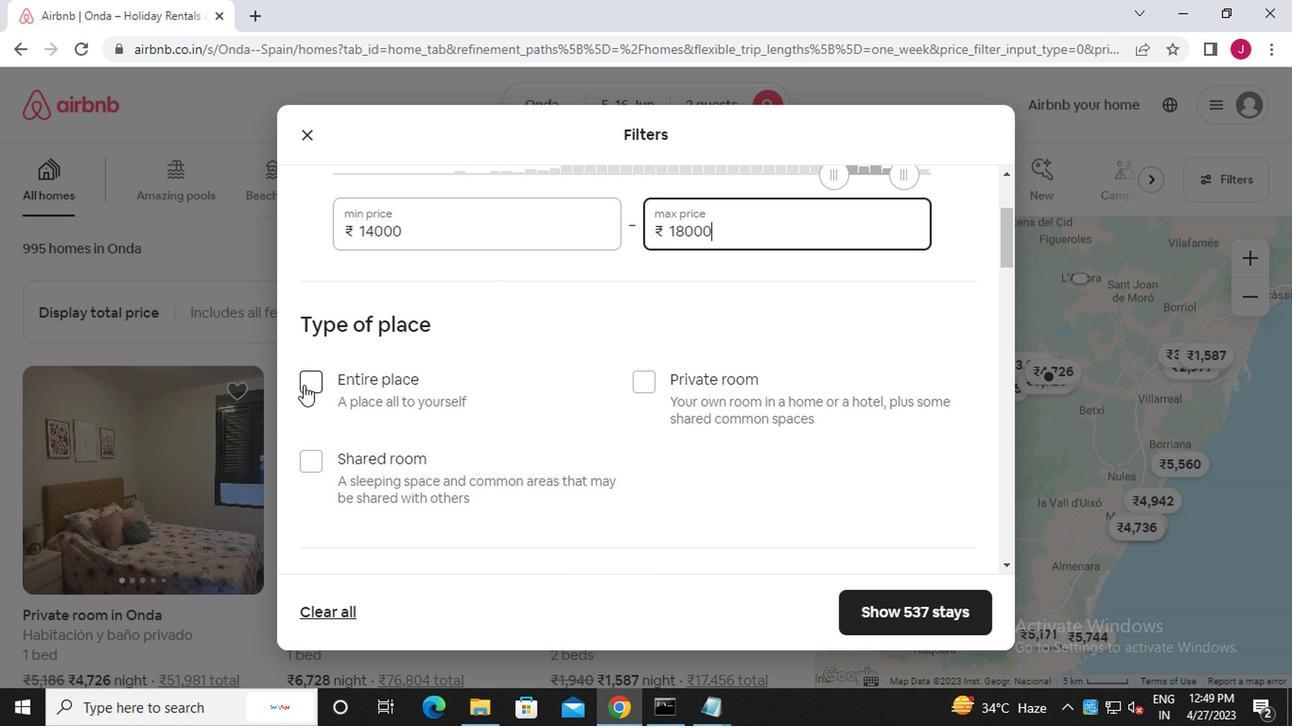 
Action: Mouse moved to (438, 410)
Screenshot: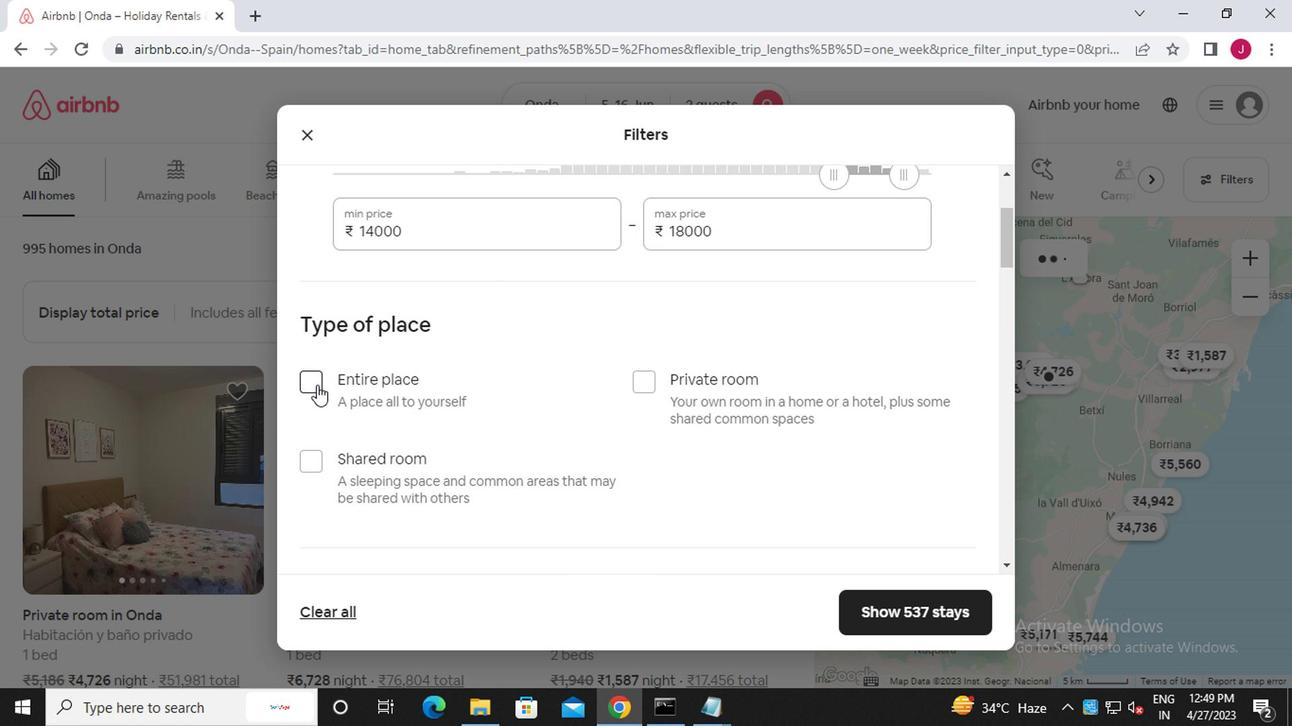 
Action: Mouse scrolled (438, 409) with delta (0, -1)
Screenshot: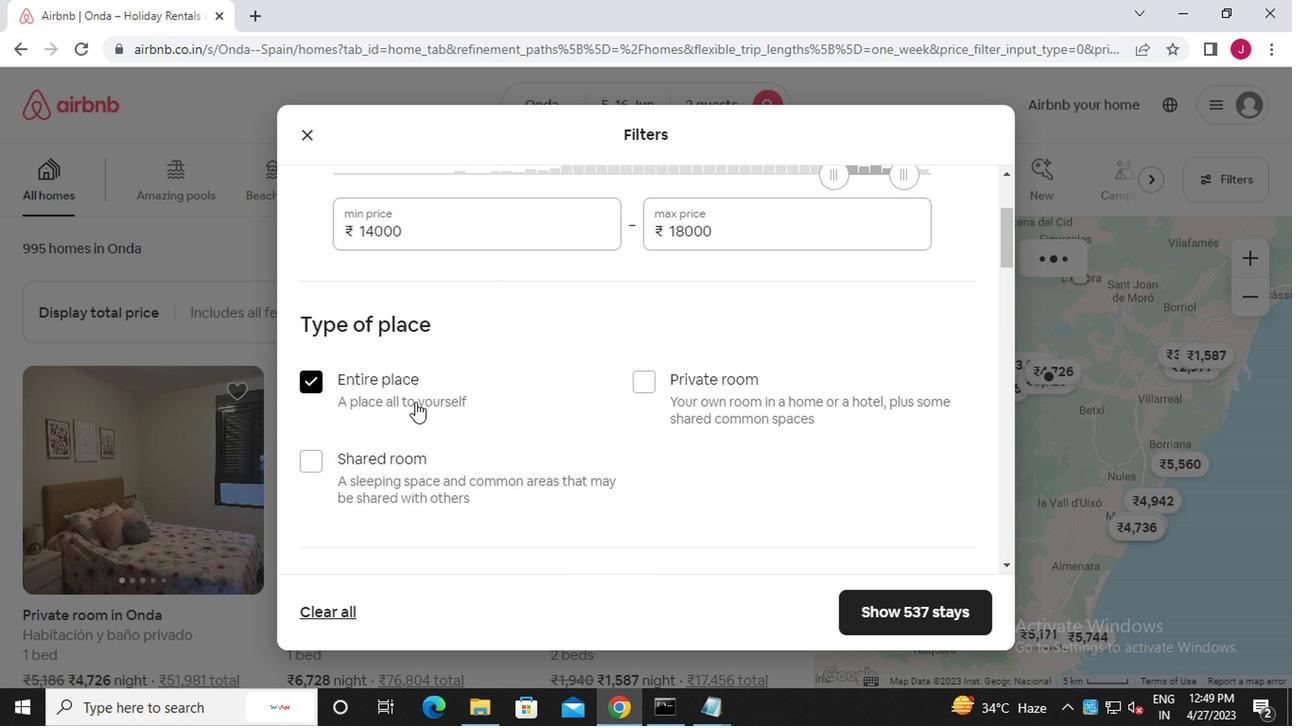 
Action: Mouse scrolled (438, 409) with delta (0, -1)
Screenshot: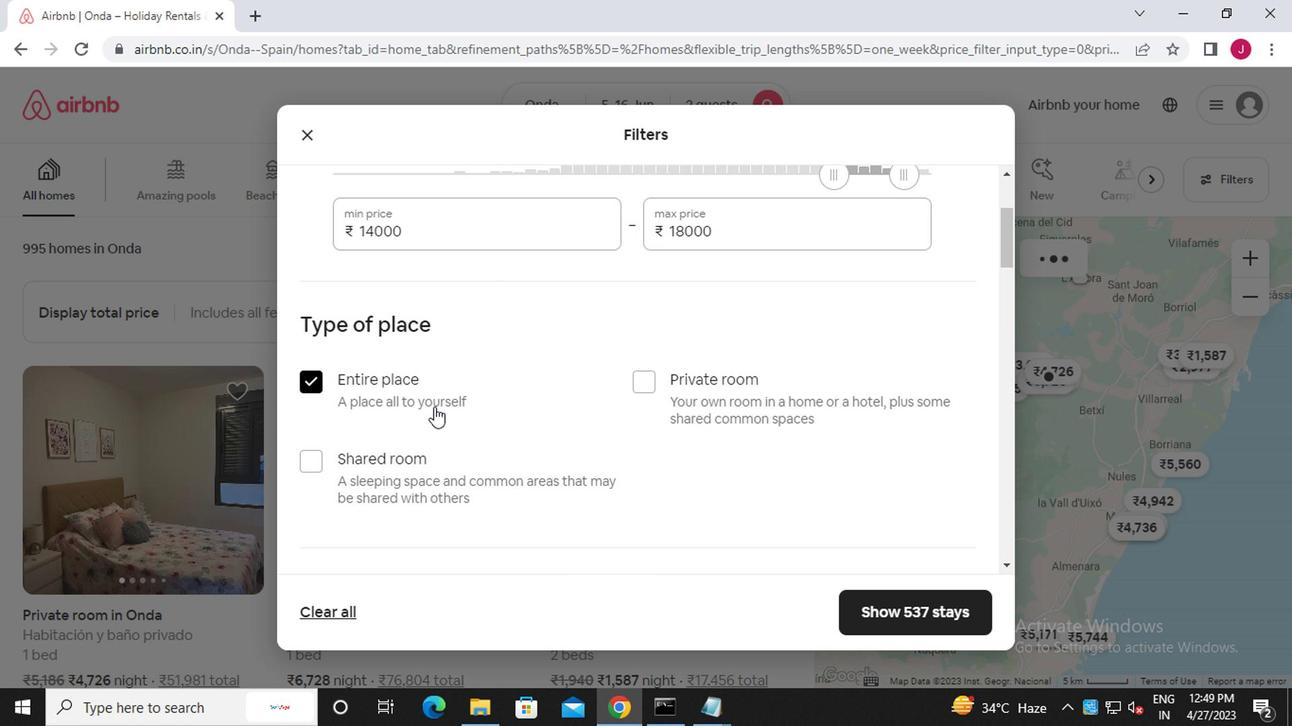 
Action: Mouse scrolled (438, 409) with delta (0, -1)
Screenshot: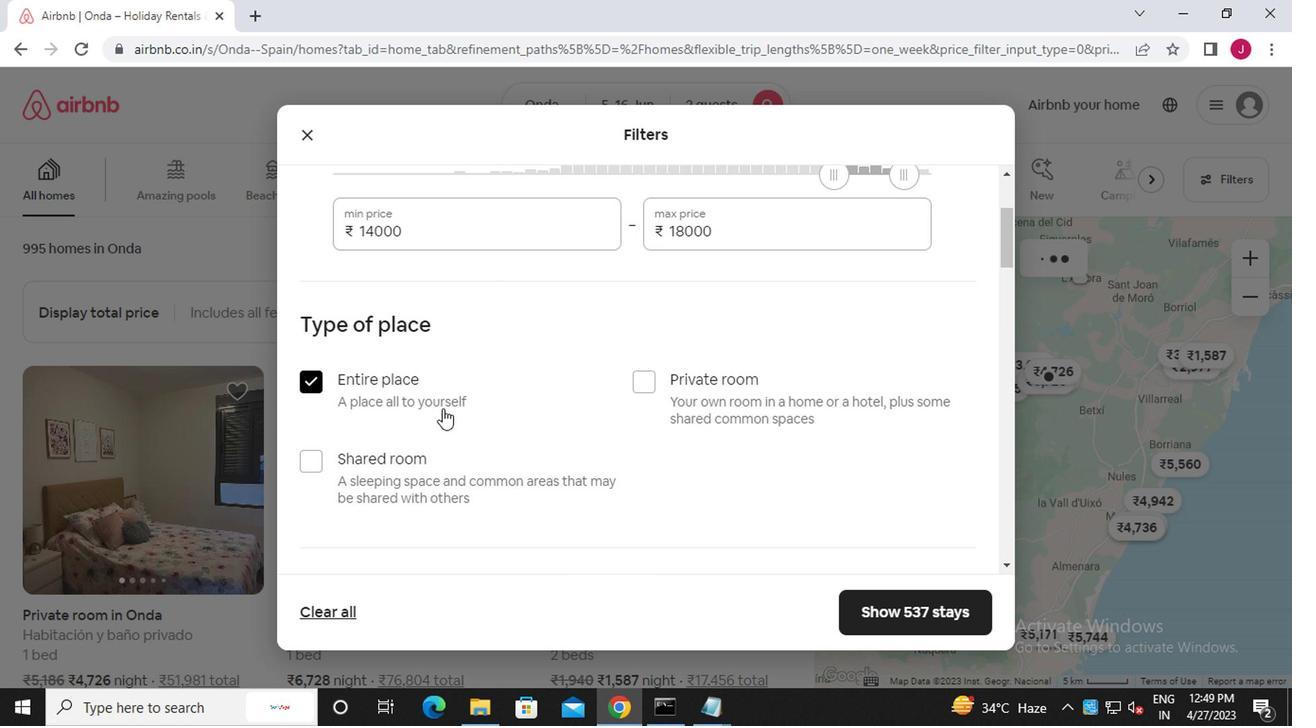 
Action: Mouse moved to (403, 408)
Screenshot: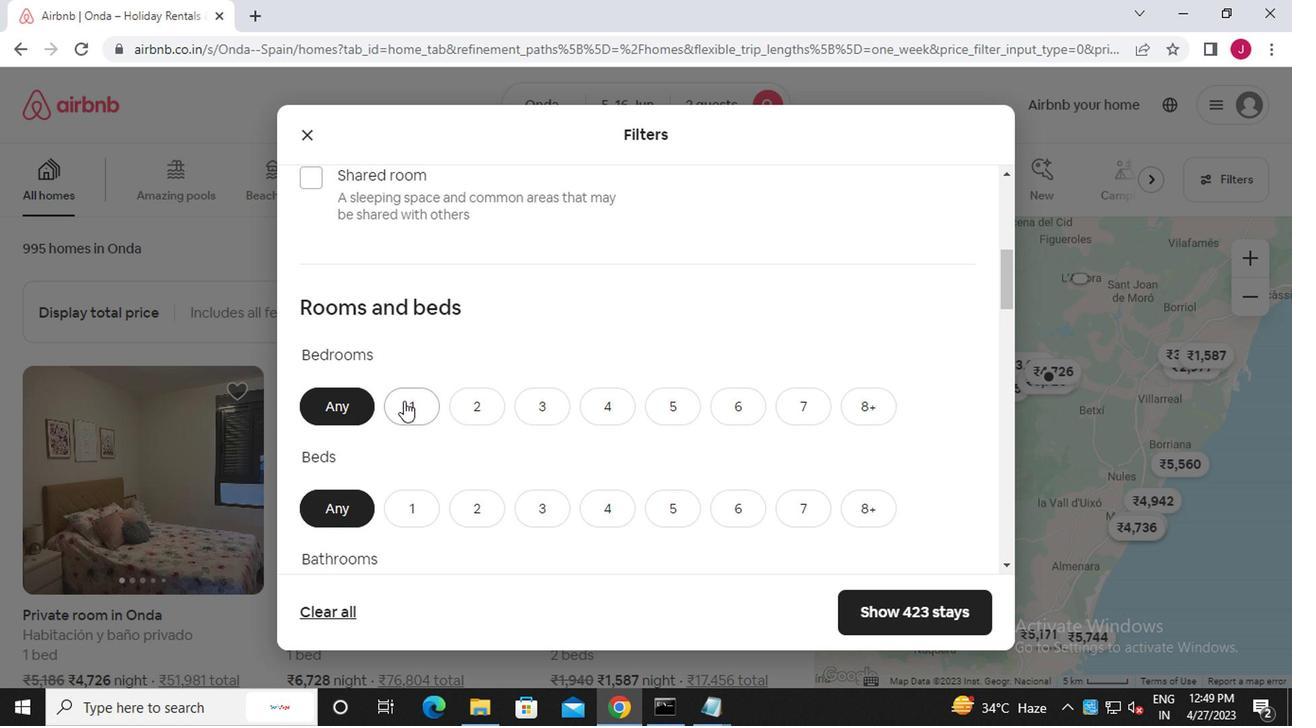 
Action: Mouse pressed left at (403, 408)
Screenshot: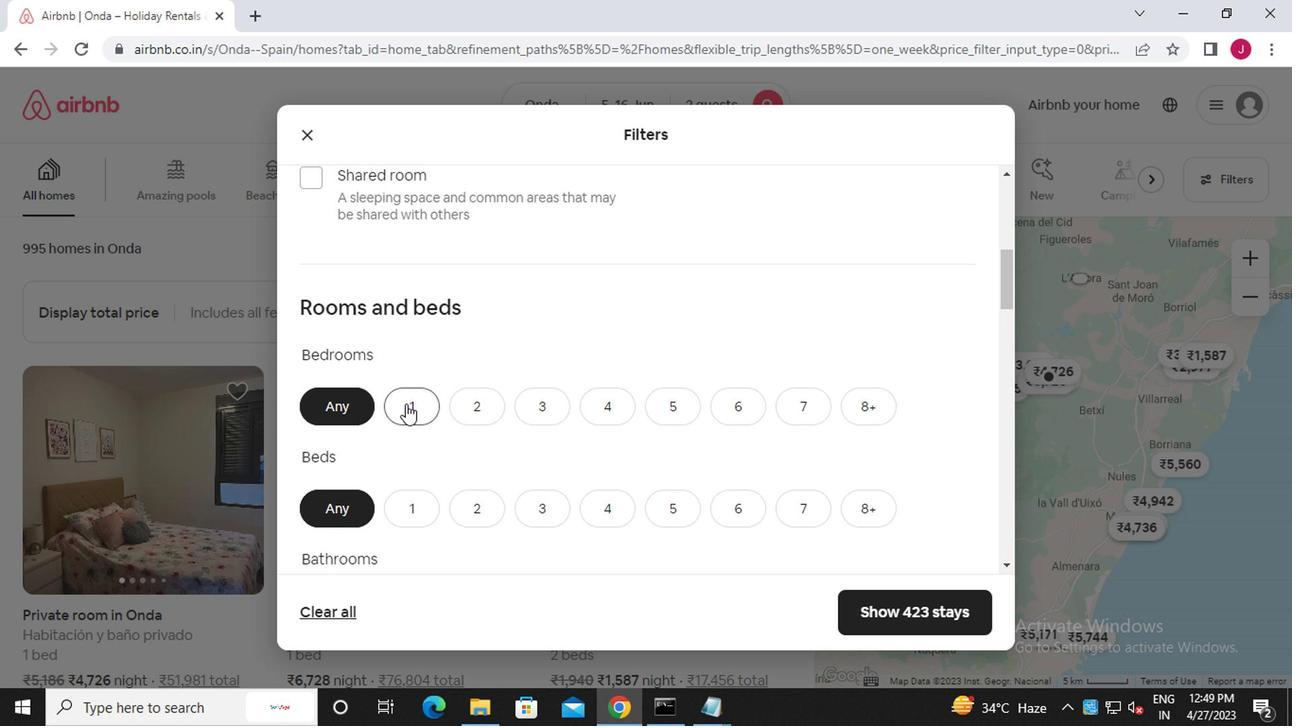 
Action: Mouse moved to (411, 508)
Screenshot: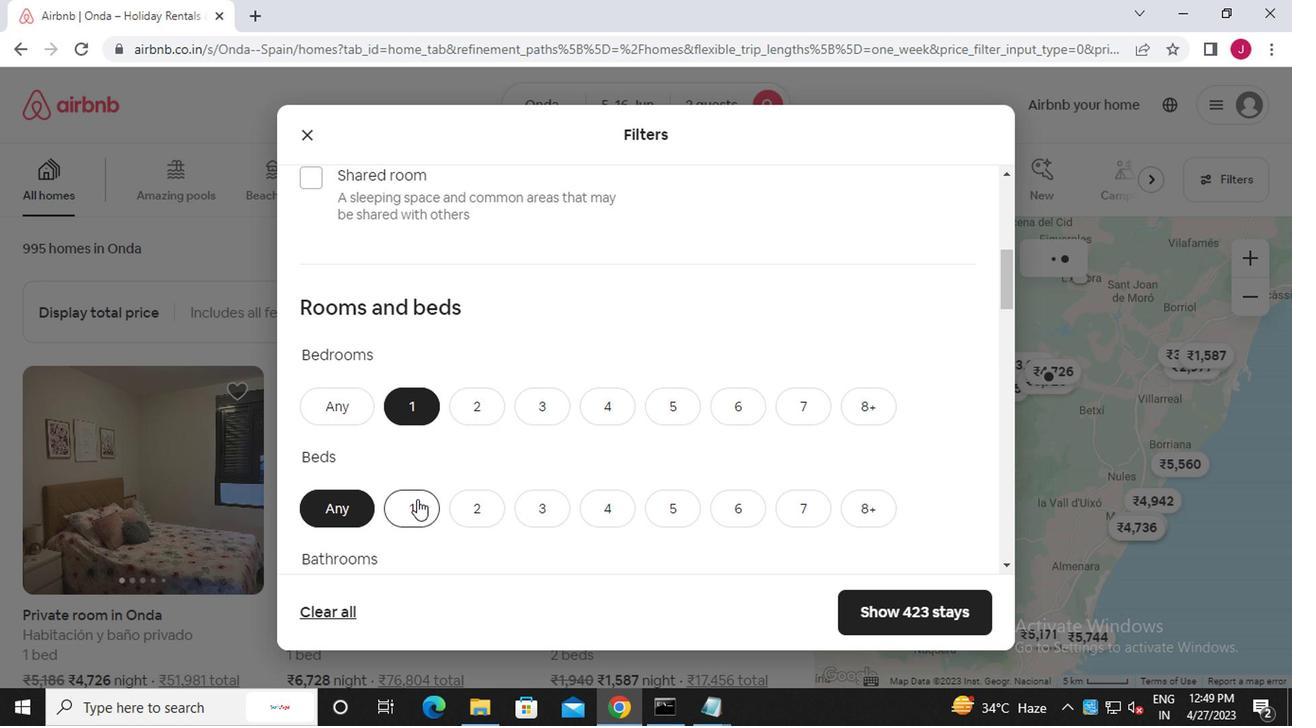 
Action: Mouse pressed left at (411, 508)
Screenshot: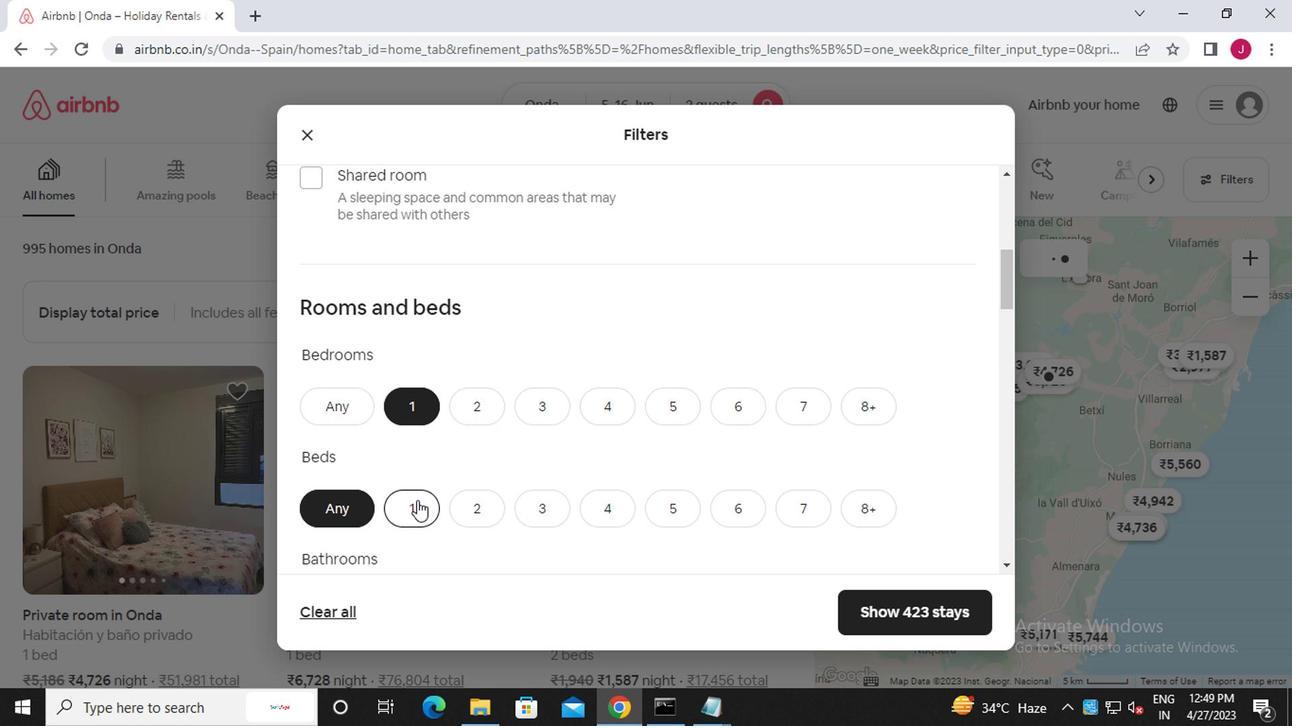
Action: Mouse moved to (421, 504)
Screenshot: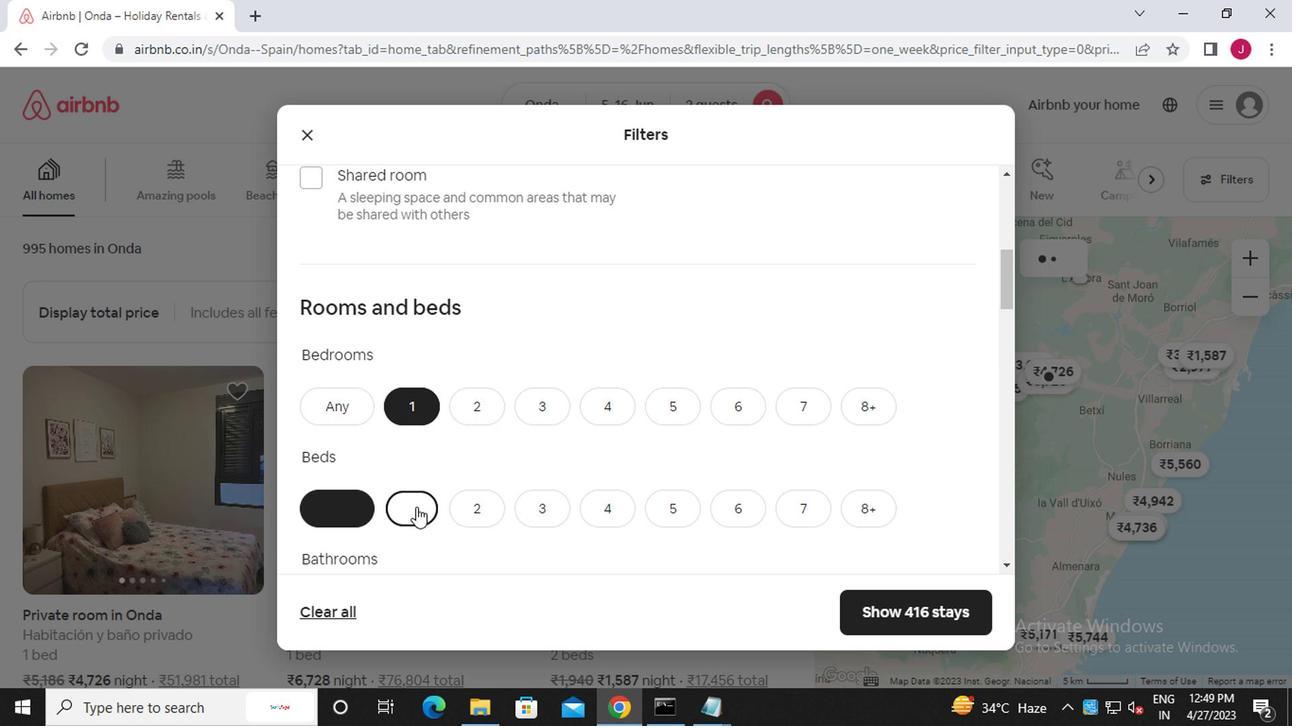 
Action: Mouse scrolled (421, 503) with delta (0, 0)
Screenshot: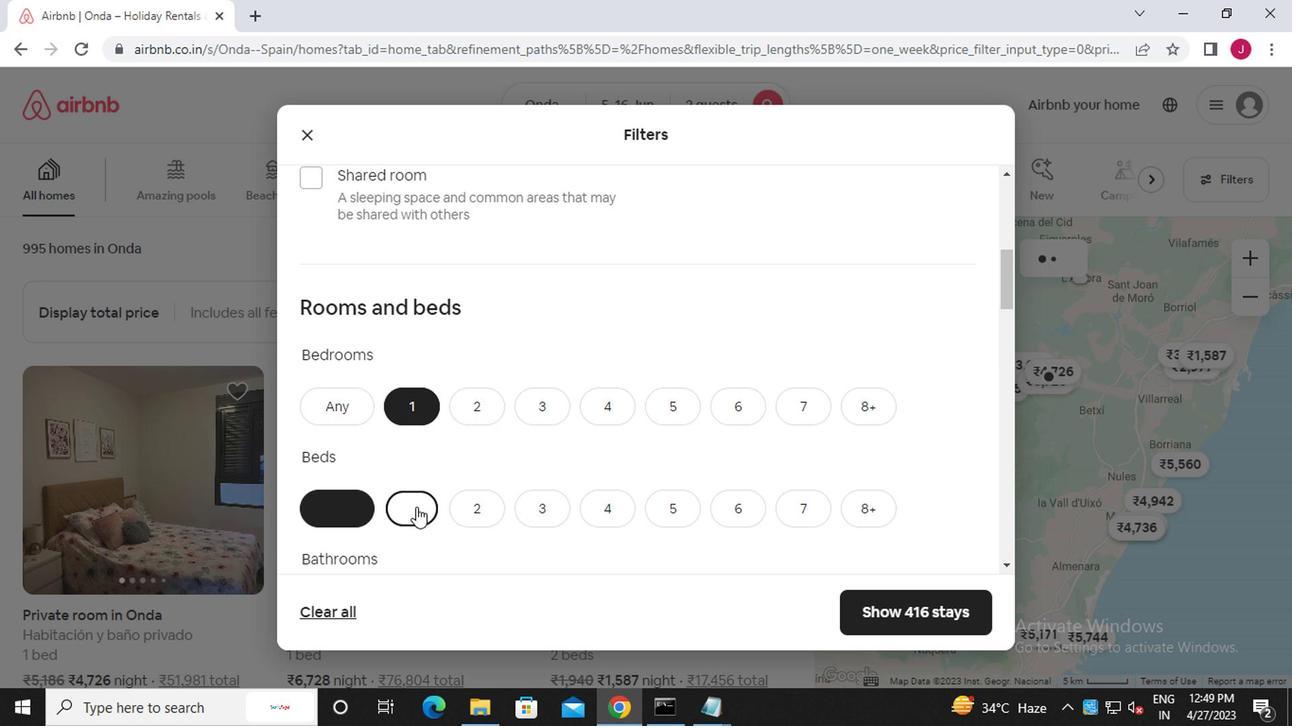 
Action: Mouse scrolled (421, 503) with delta (0, 0)
Screenshot: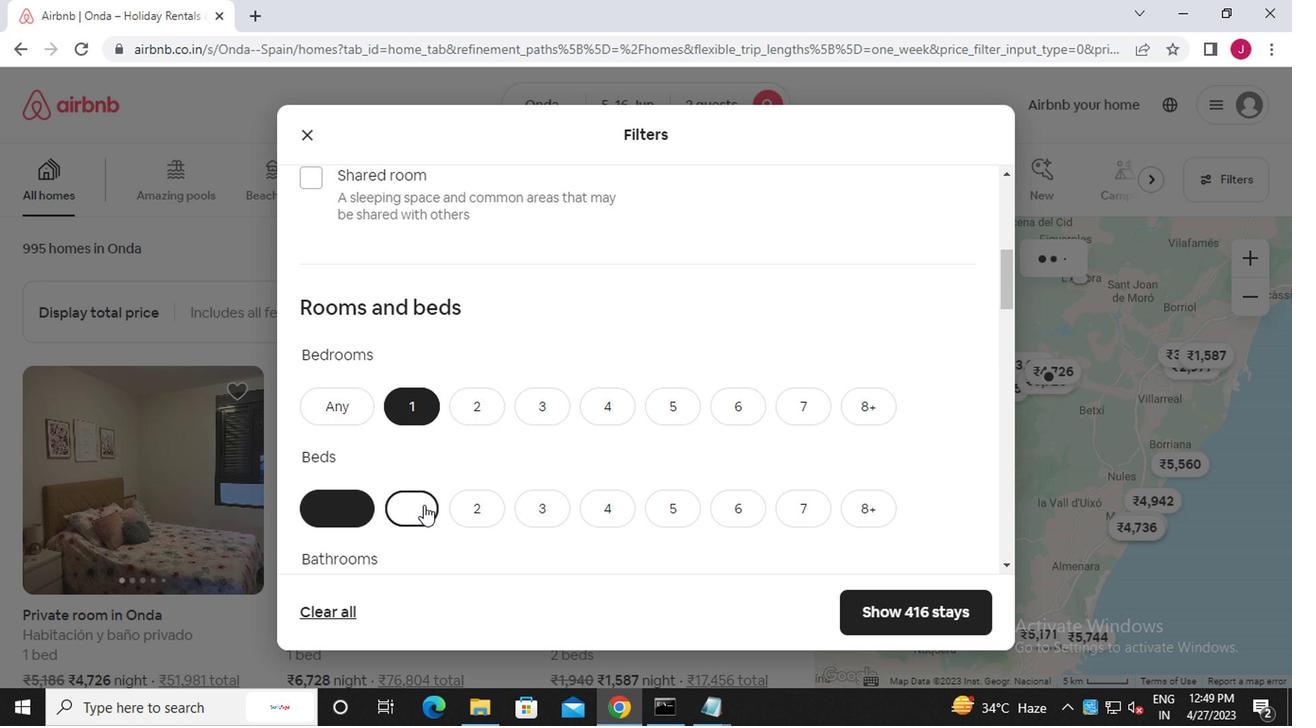 
Action: Mouse moved to (404, 425)
Screenshot: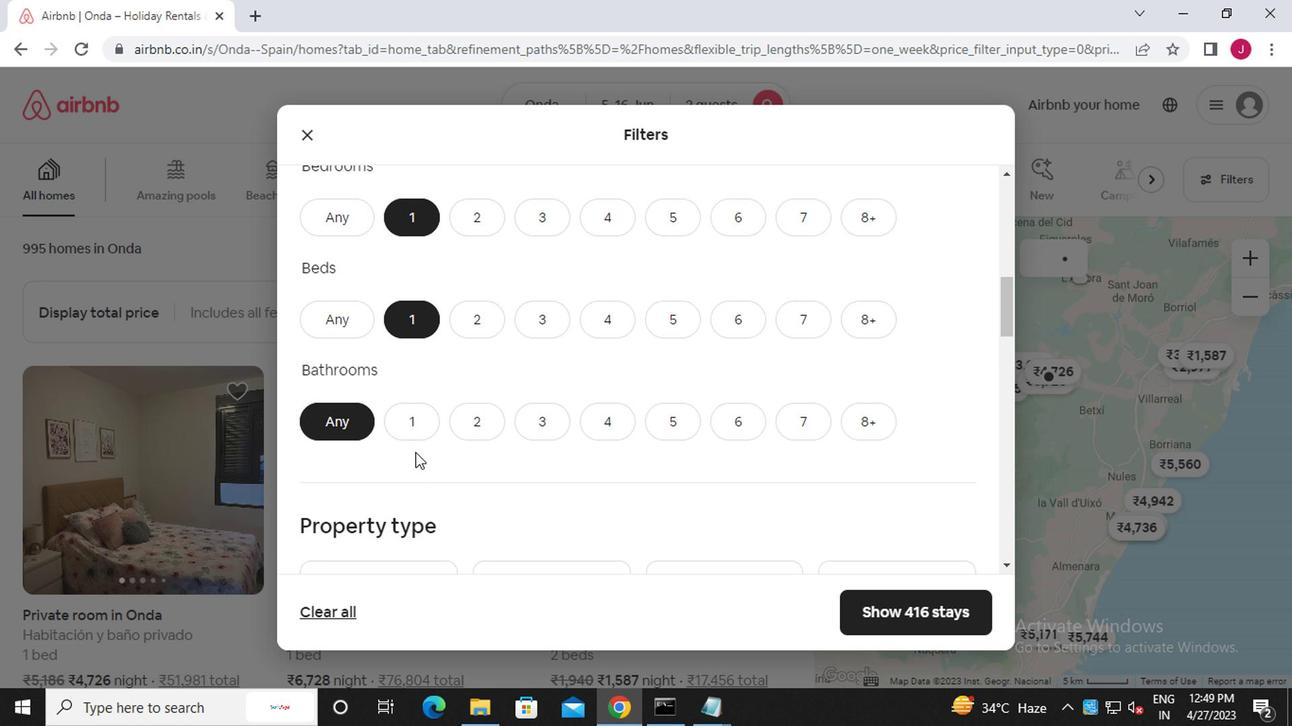 
Action: Mouse pressed left at (404, 425)
Screenshot: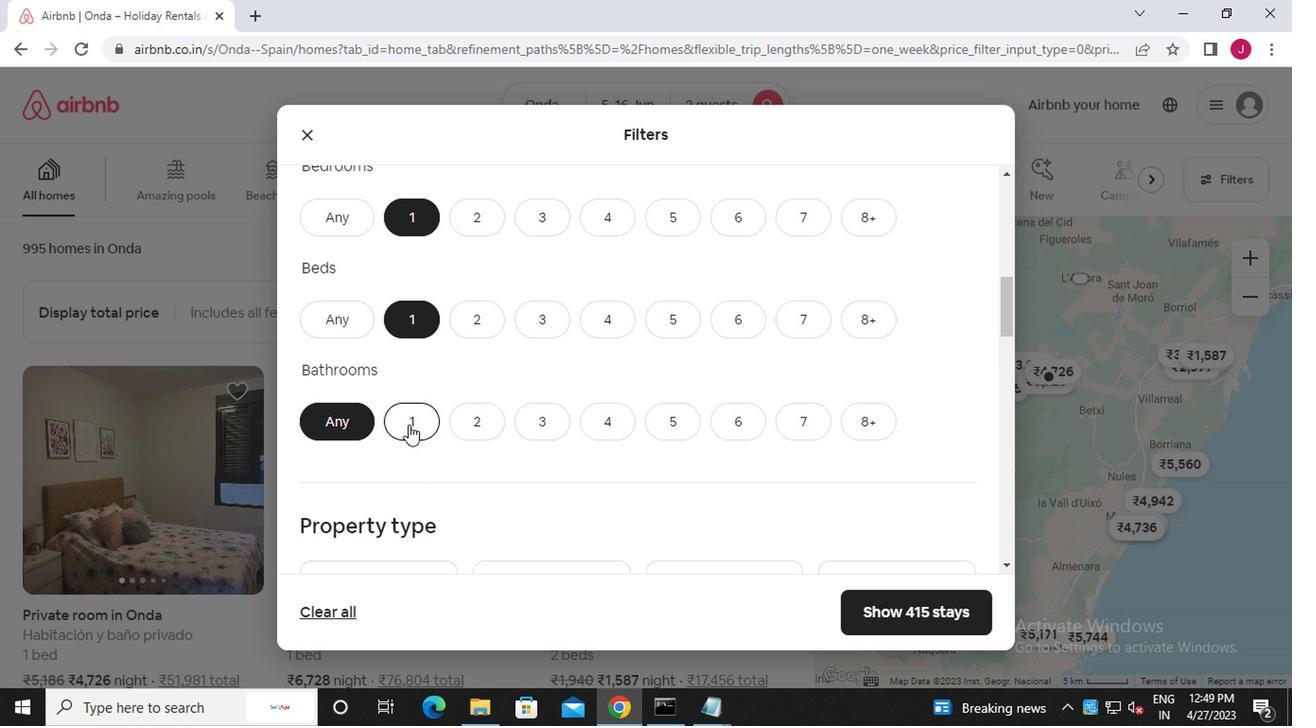 
Action: Mouse moved to (405, 425)
Screenshot: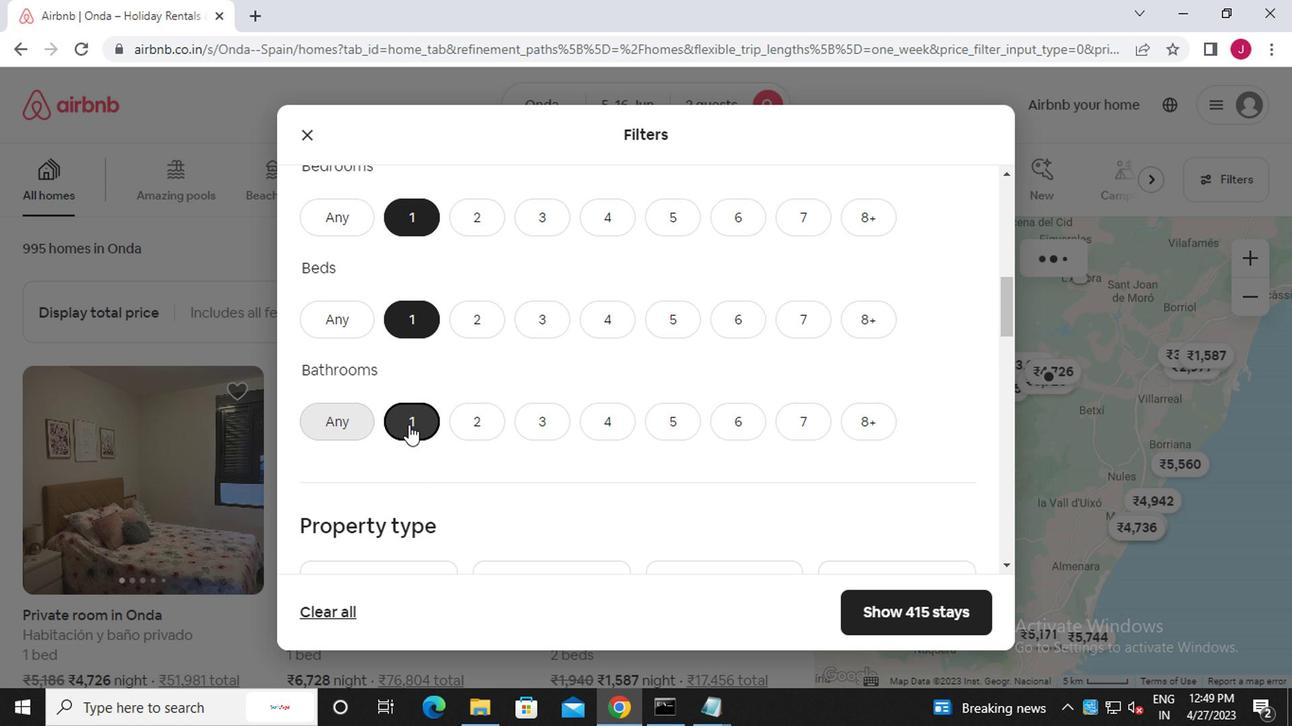
Action: Mouse scrolled (405, 425) with delta (0, 0)
Screenshot: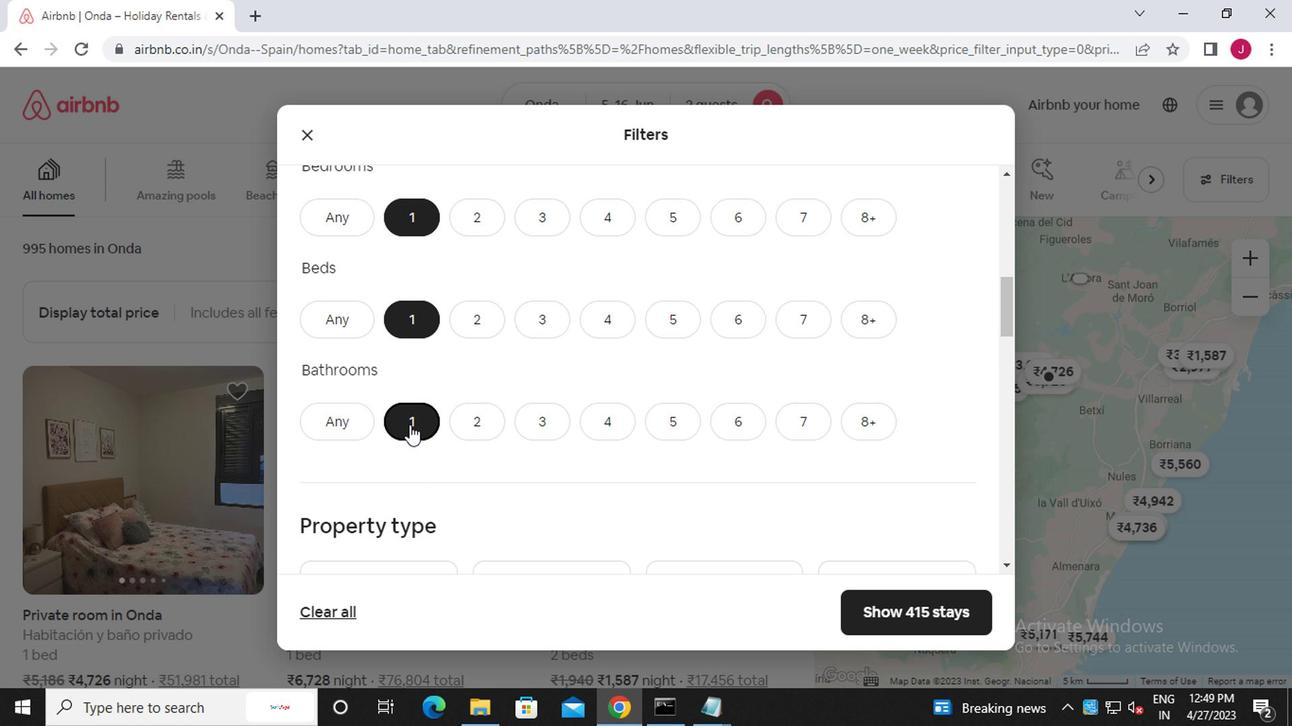 
Action: Mouse scrolled (405, 425) with delta (0, 0)
Screenshot: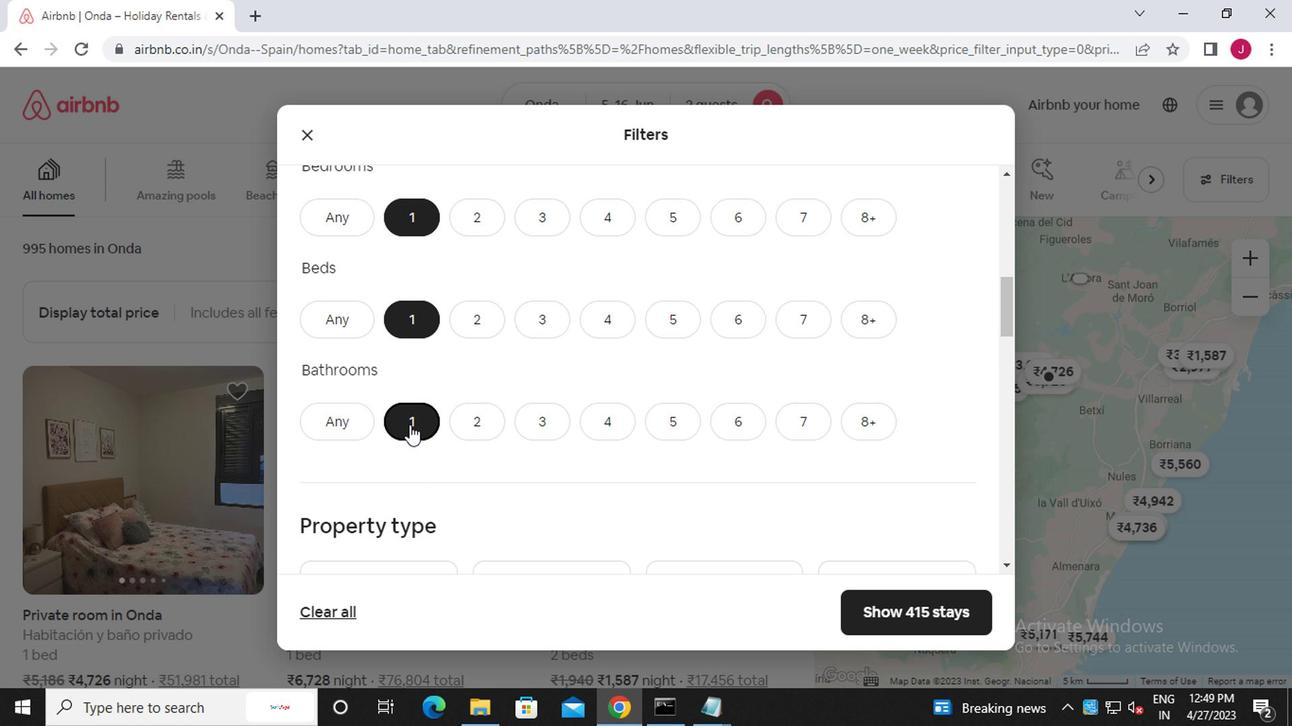 
Action: Mouse moved to (398, 430)
Screenshot: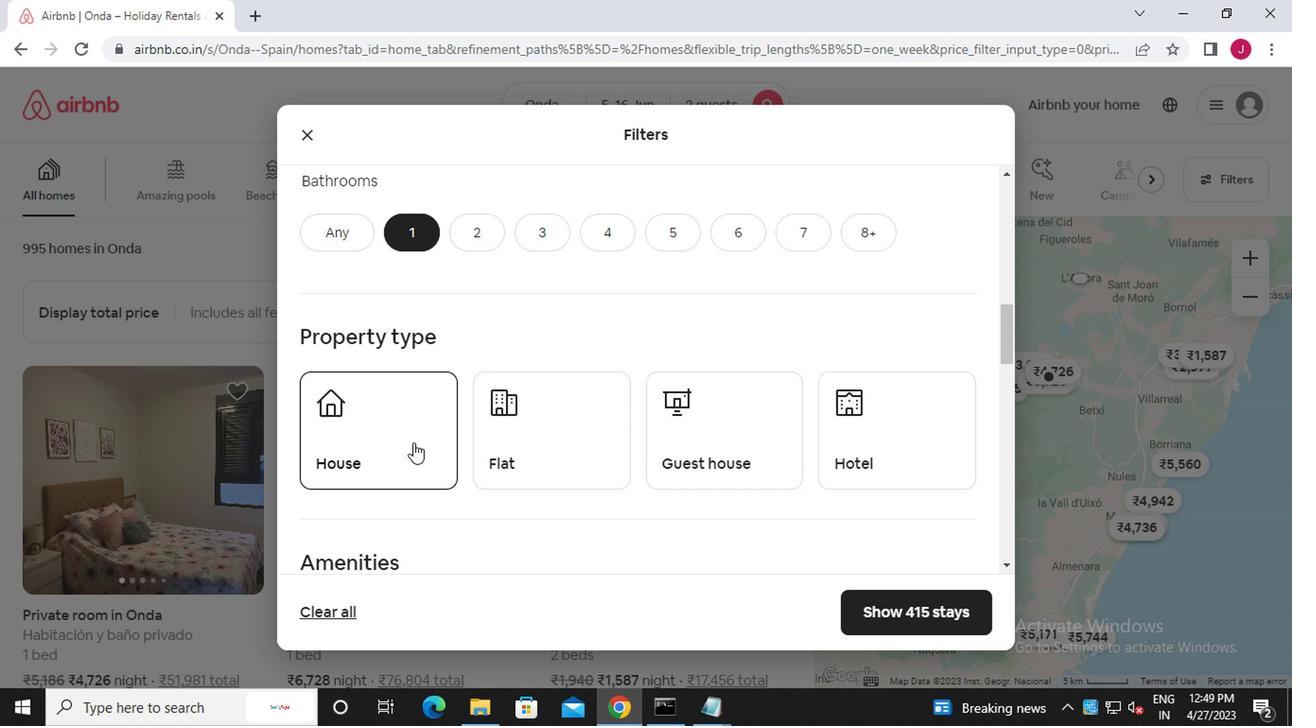 
Action: Mouse pressed left at (398, 430)
Screenshot: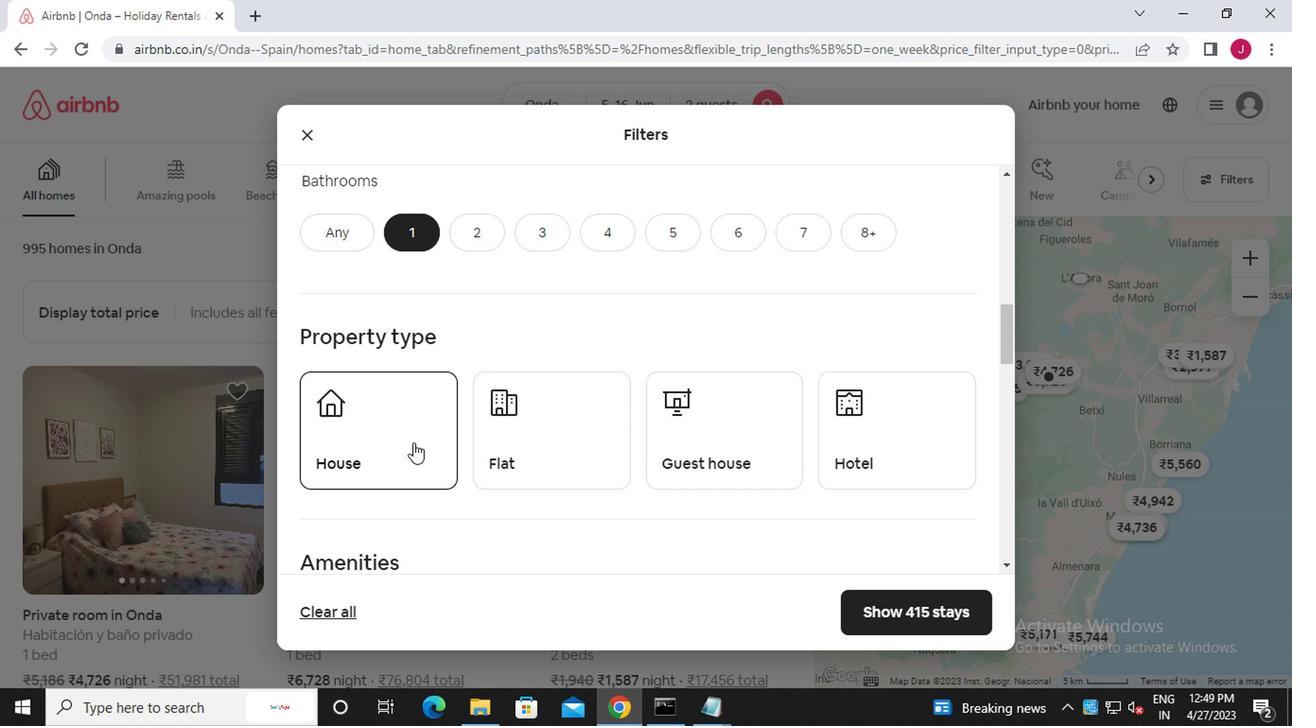 
Action: Mouse moved to (512, 442)
Screenshot: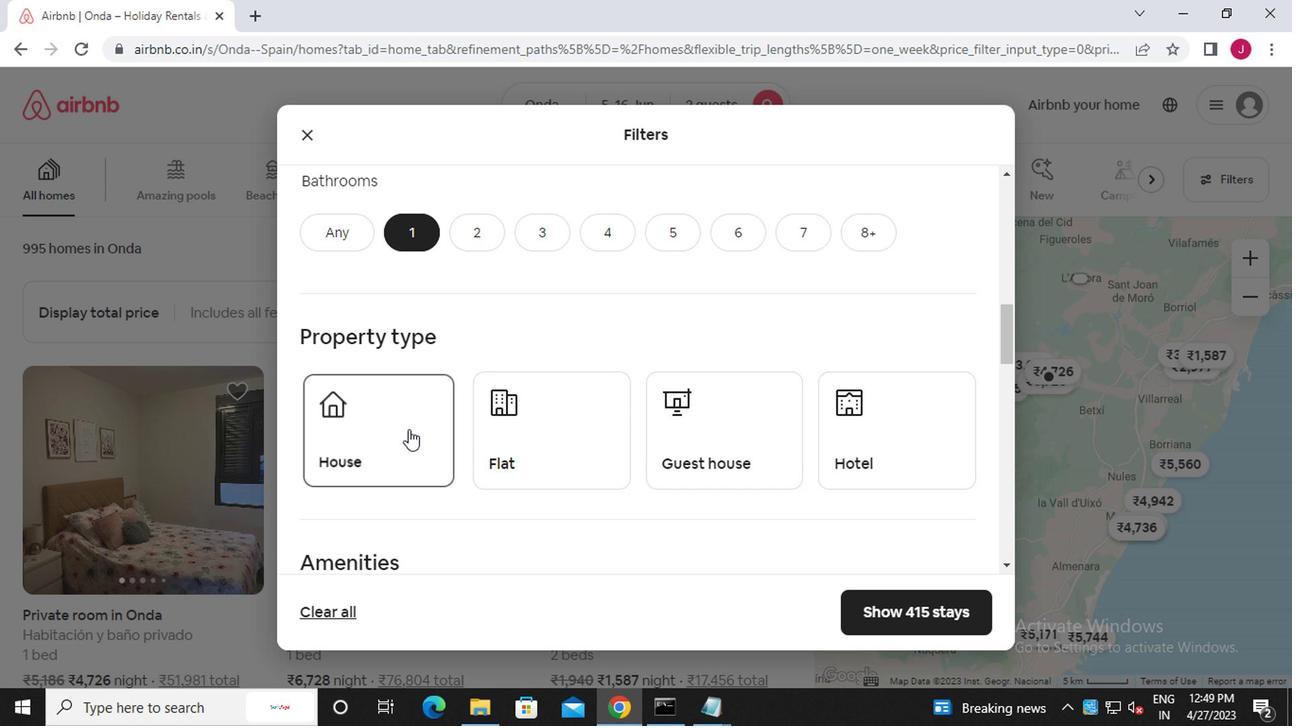 
Action: Mouse pressed left at (512, 442)
Screenshot: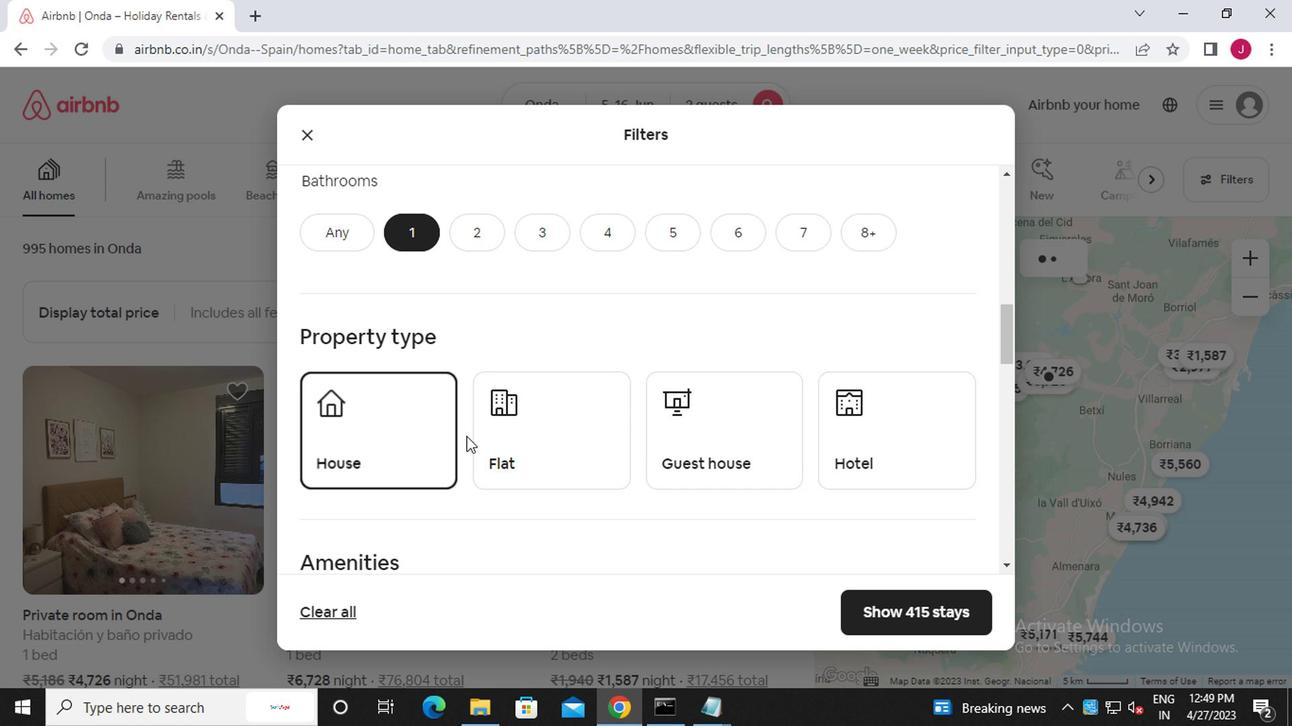 
Action: Mouse moved to (675, 446)
Screenshot: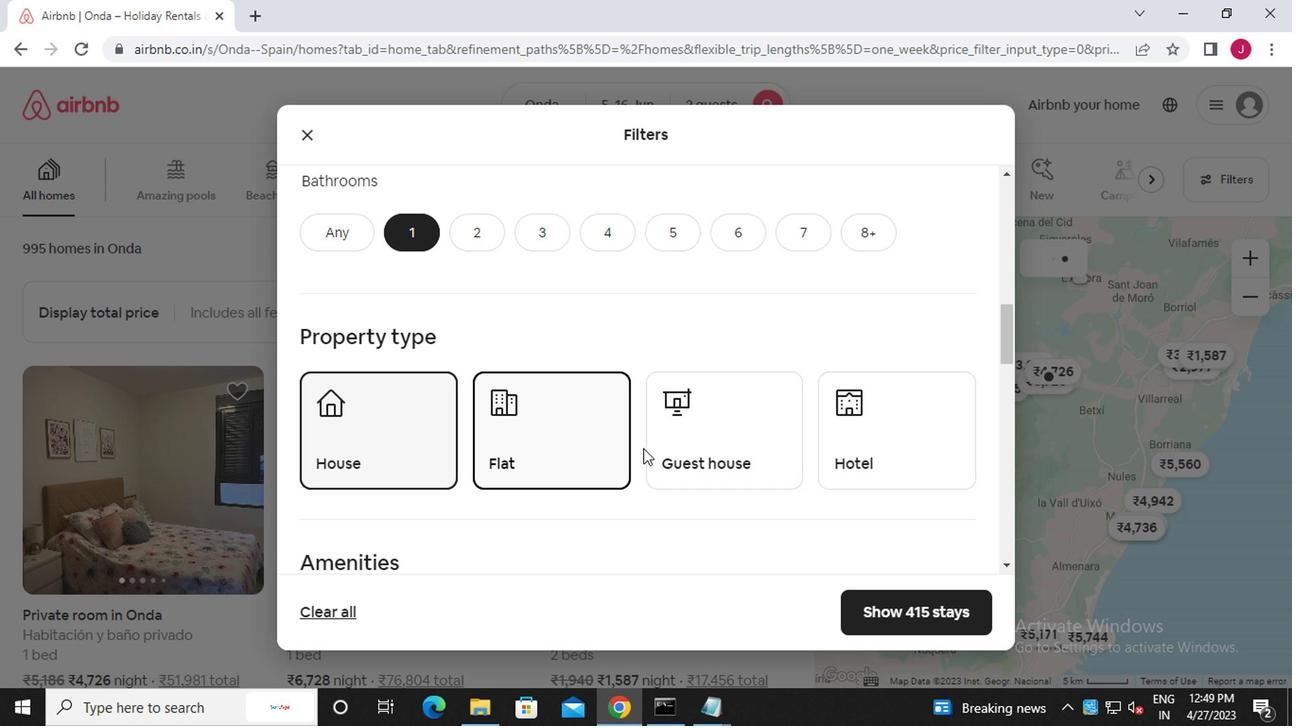 
Action: Mouse pressed left at (675, 446)
Screenshot: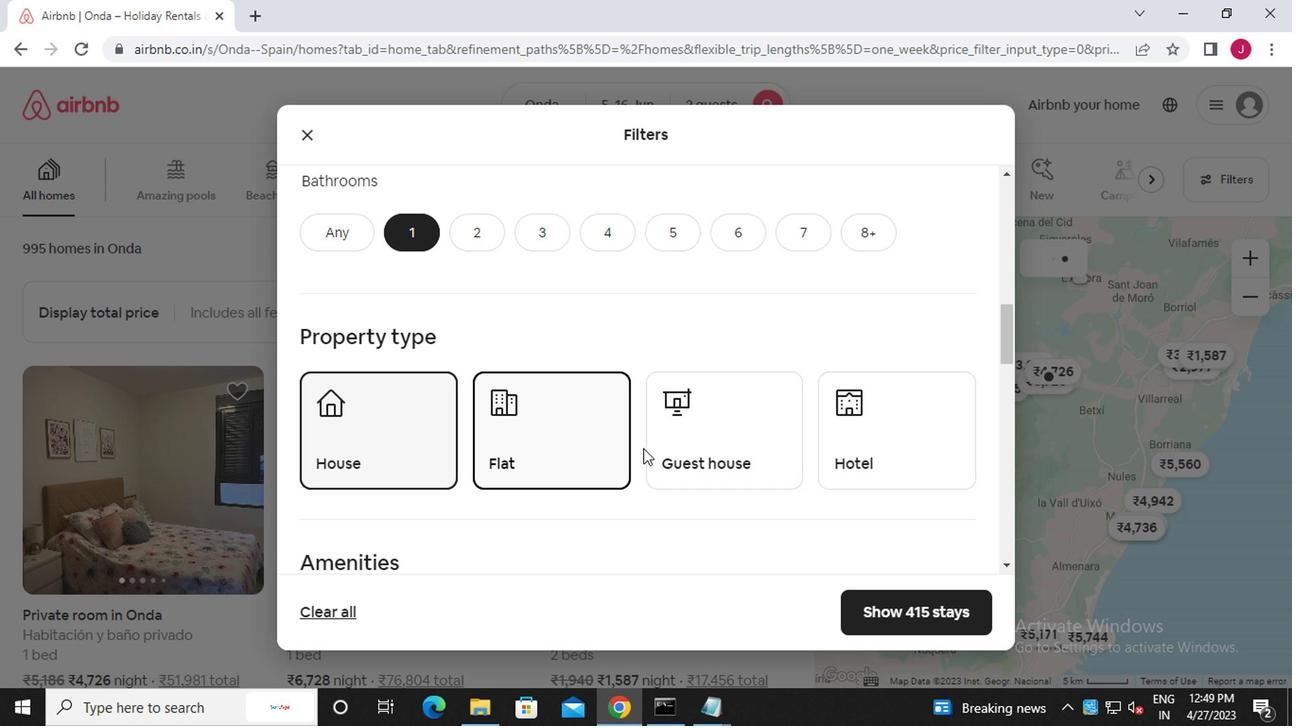 
Action: Mouse moved to (876, 450)
Screenshot: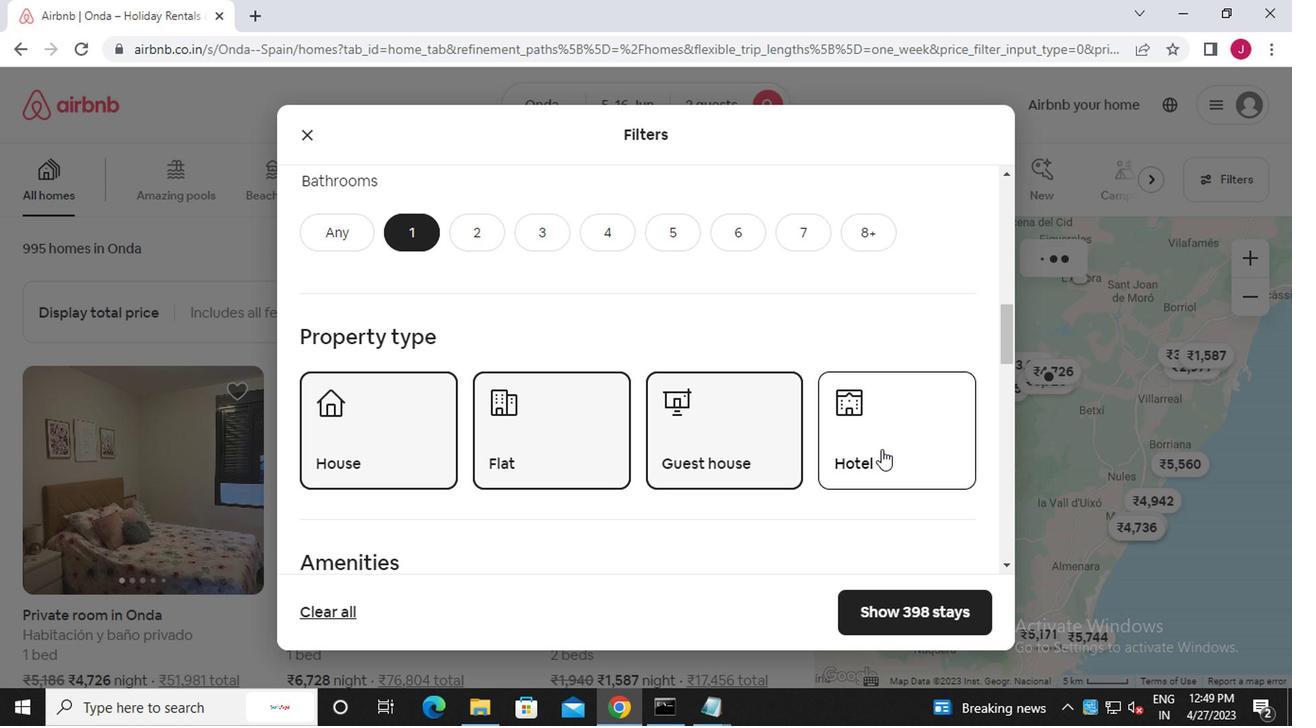 
Action: Mouse pressed left at (876, 450)
Screenshot: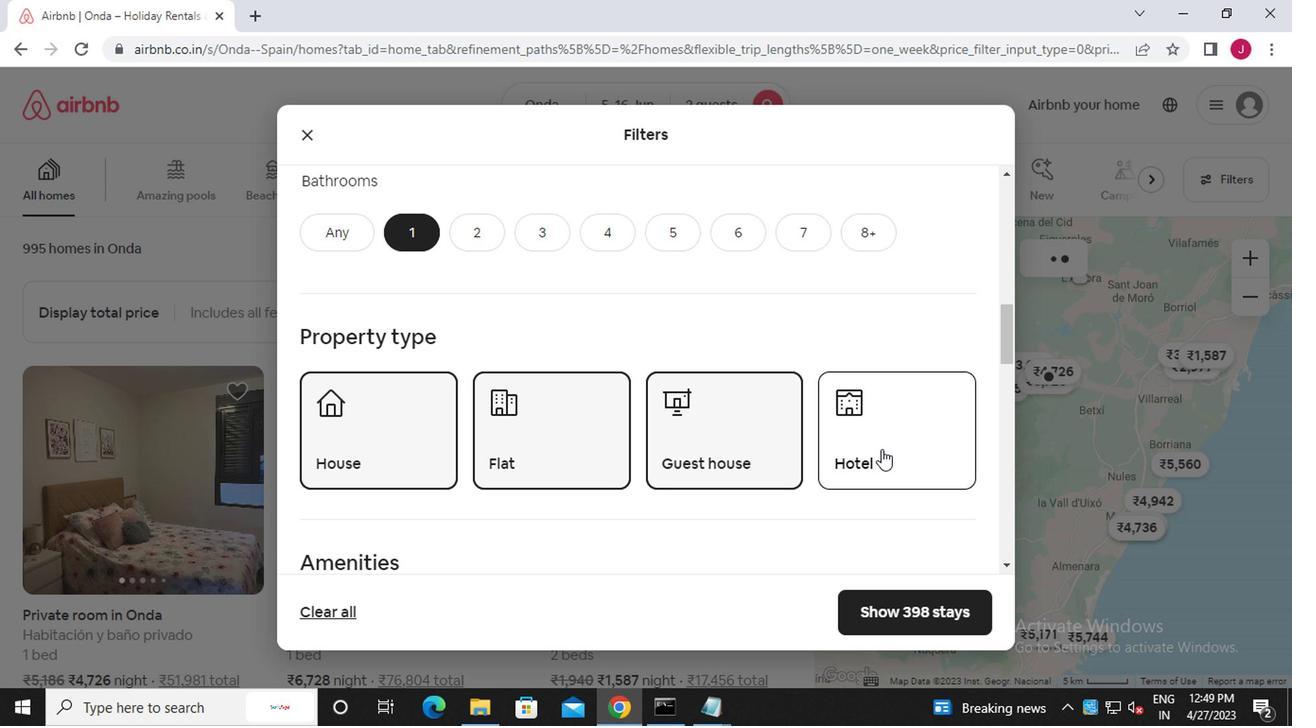 
Action: Mouse moved to (864, 446)
Screenshot: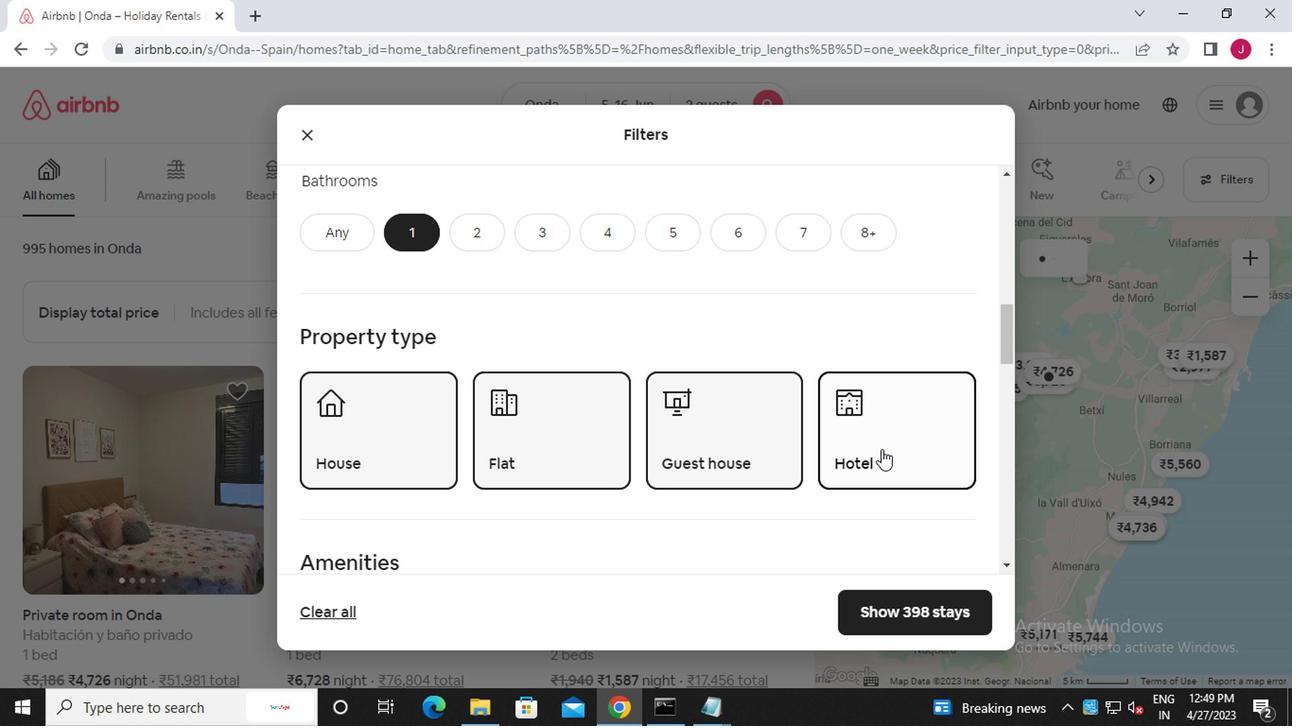 
Action: Mouse scrolled (864, 444) with delta (0, -1)
Screenshot: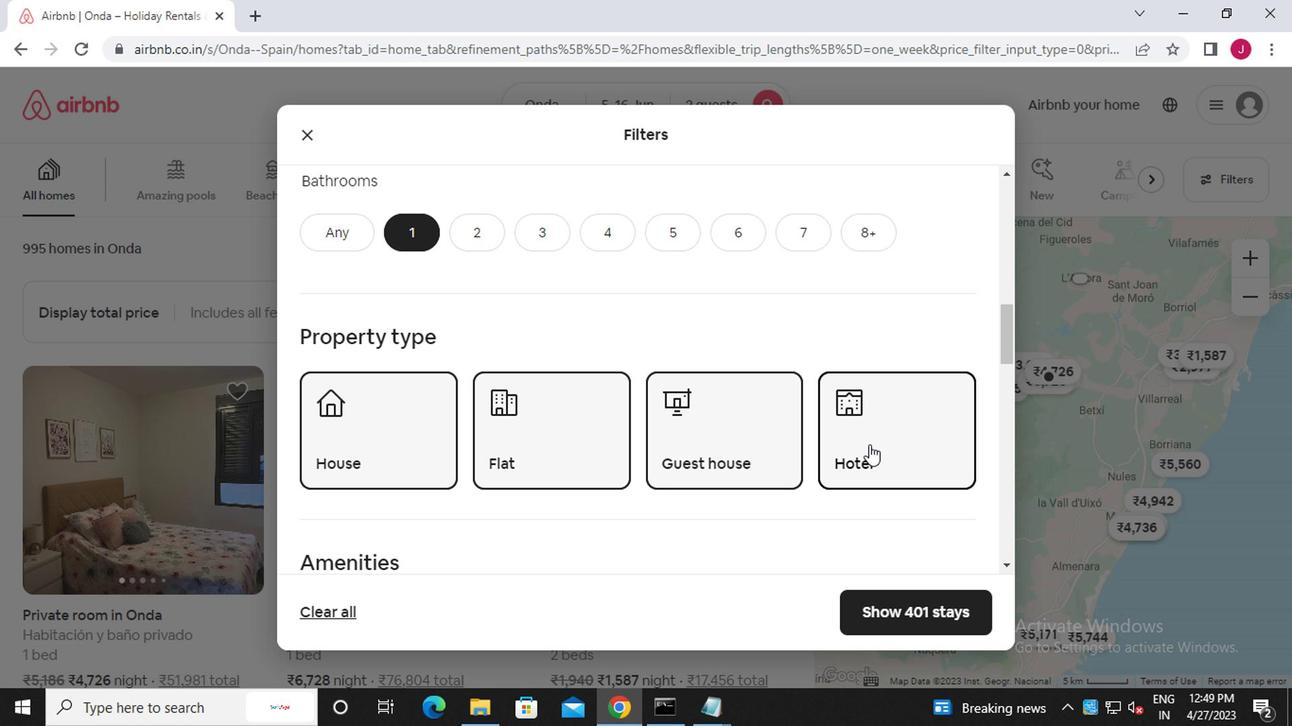 
Action: Mouse scrolled (864, 444) with delta (0, -1)
Screenshot: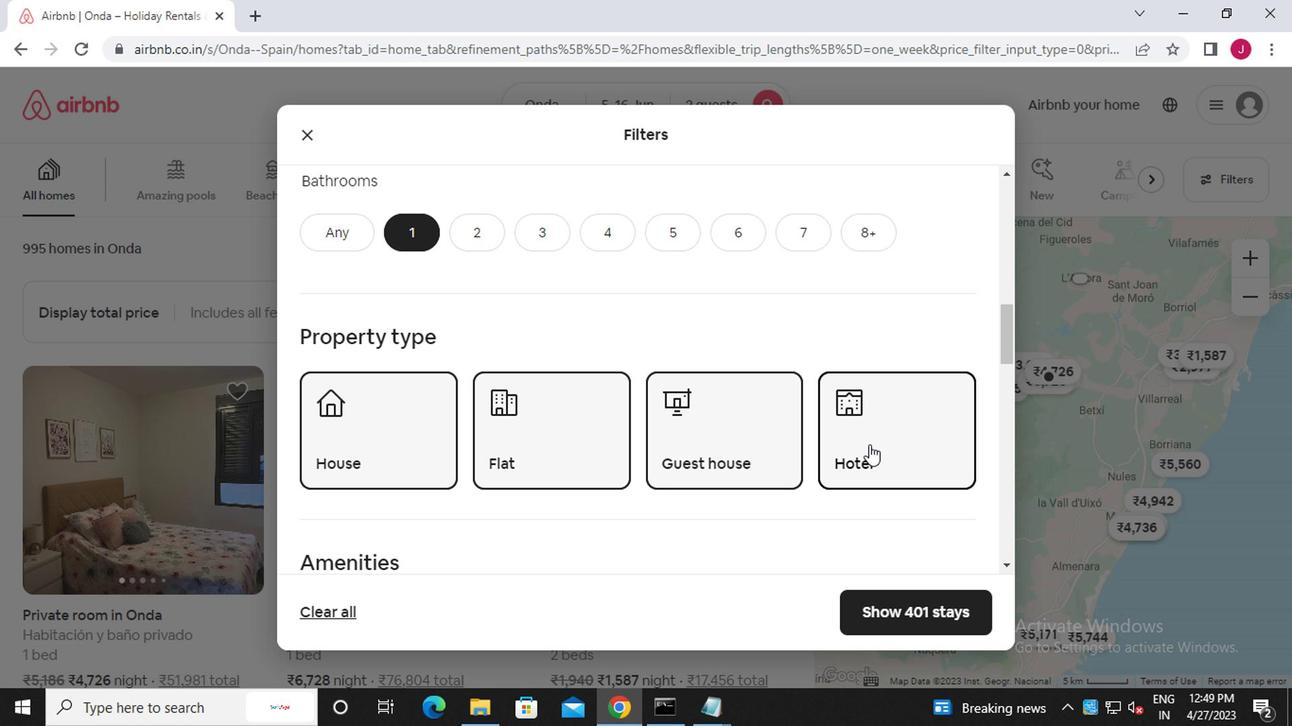 
Action: Mouse scrolled (864, 444) with delta (0, -1)
Screenshot: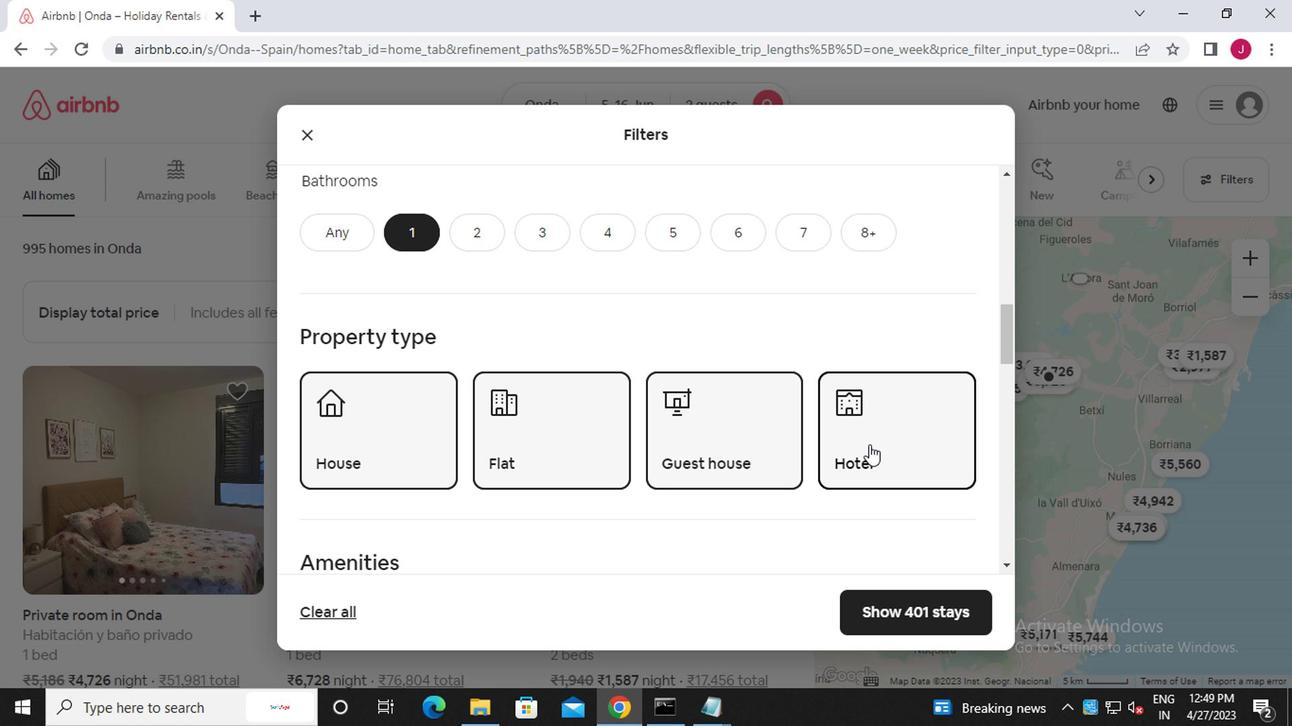 
Action: Mouse scrolled (864, 444) with delta (0, -1)
Screenshot: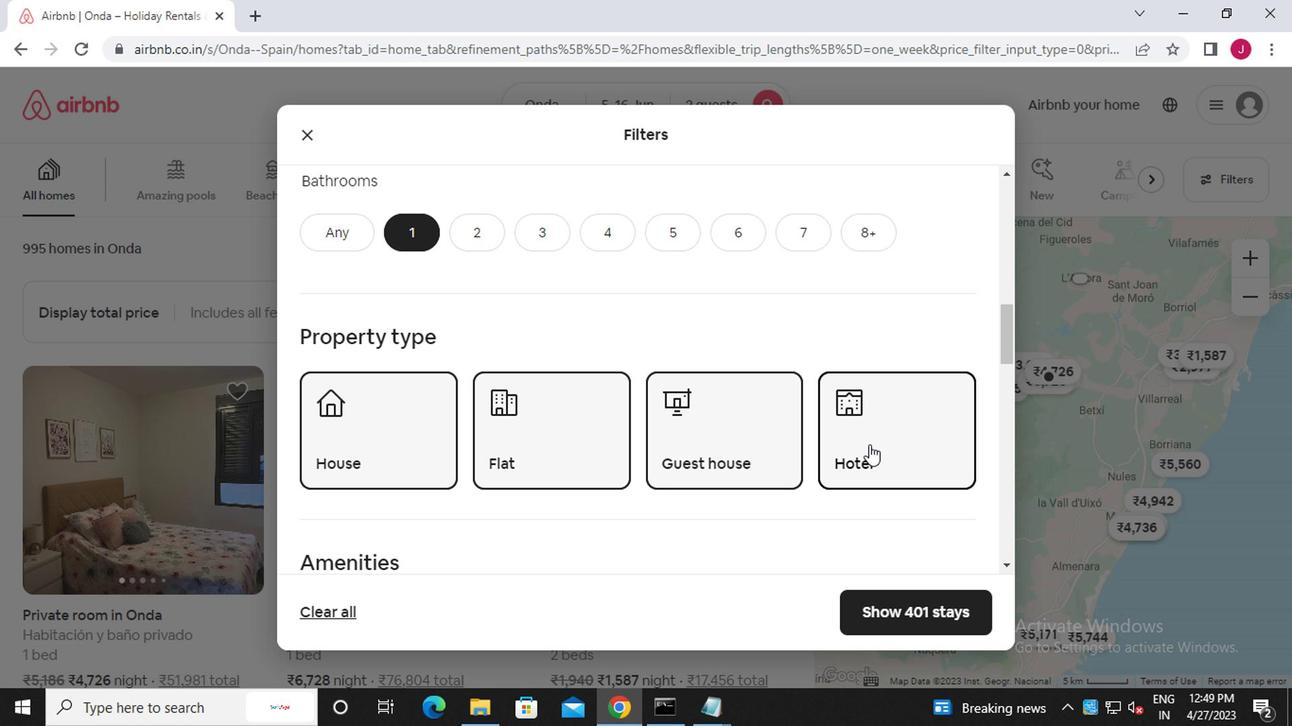 
Action: Mouse moved to (635, 326)
Screenshot: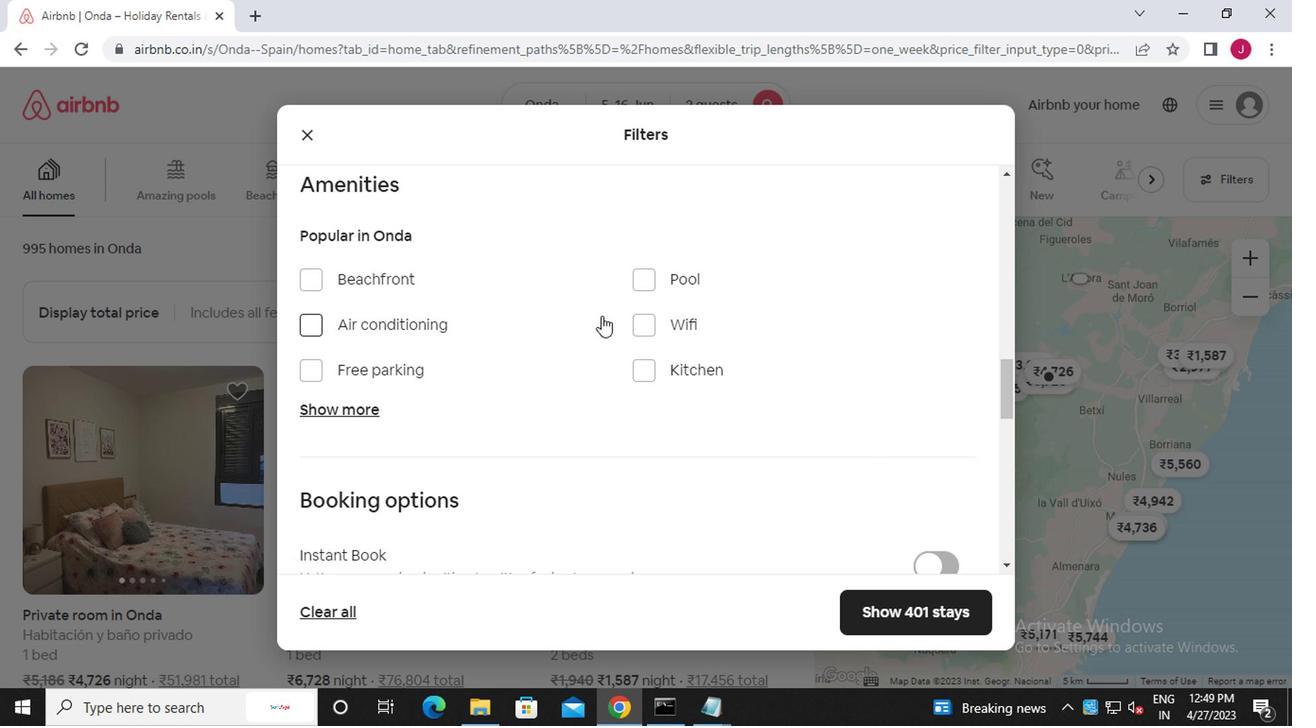 
Action: Mouse pressed left at (635, 326)
Screenshot: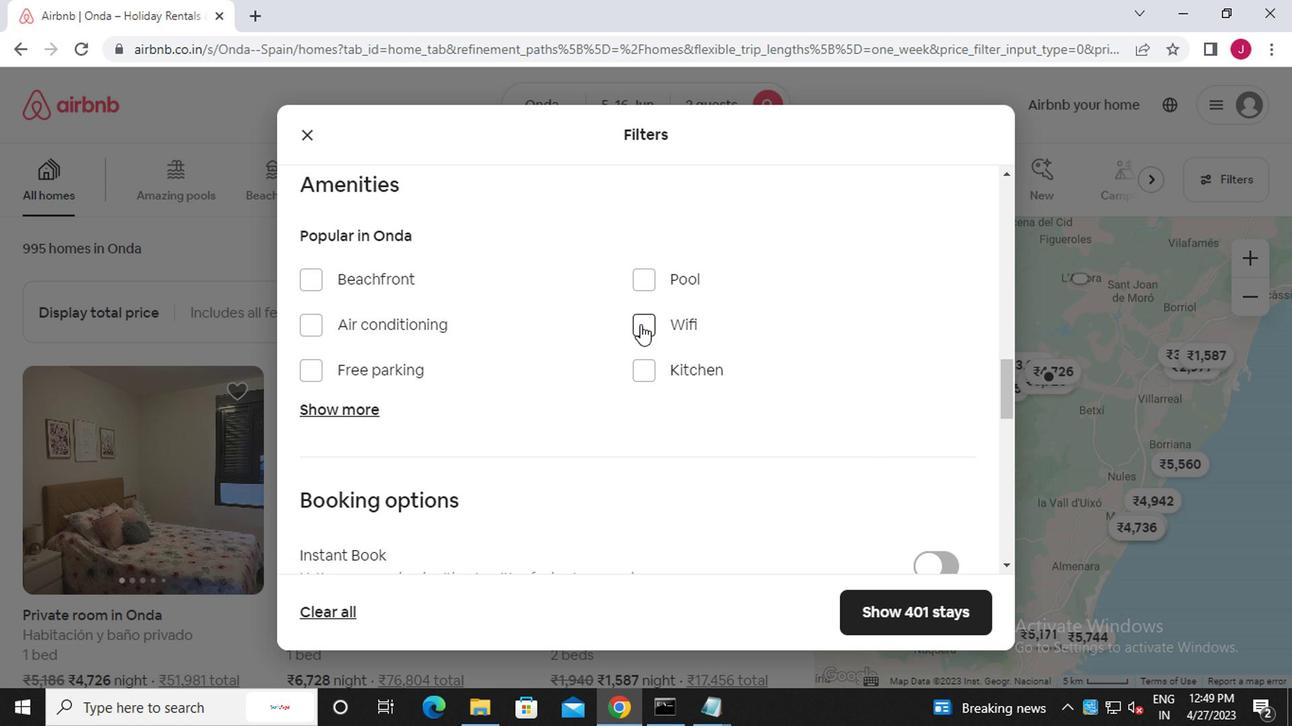 
Action: Mouse moved to (738, 388)
Screenshot: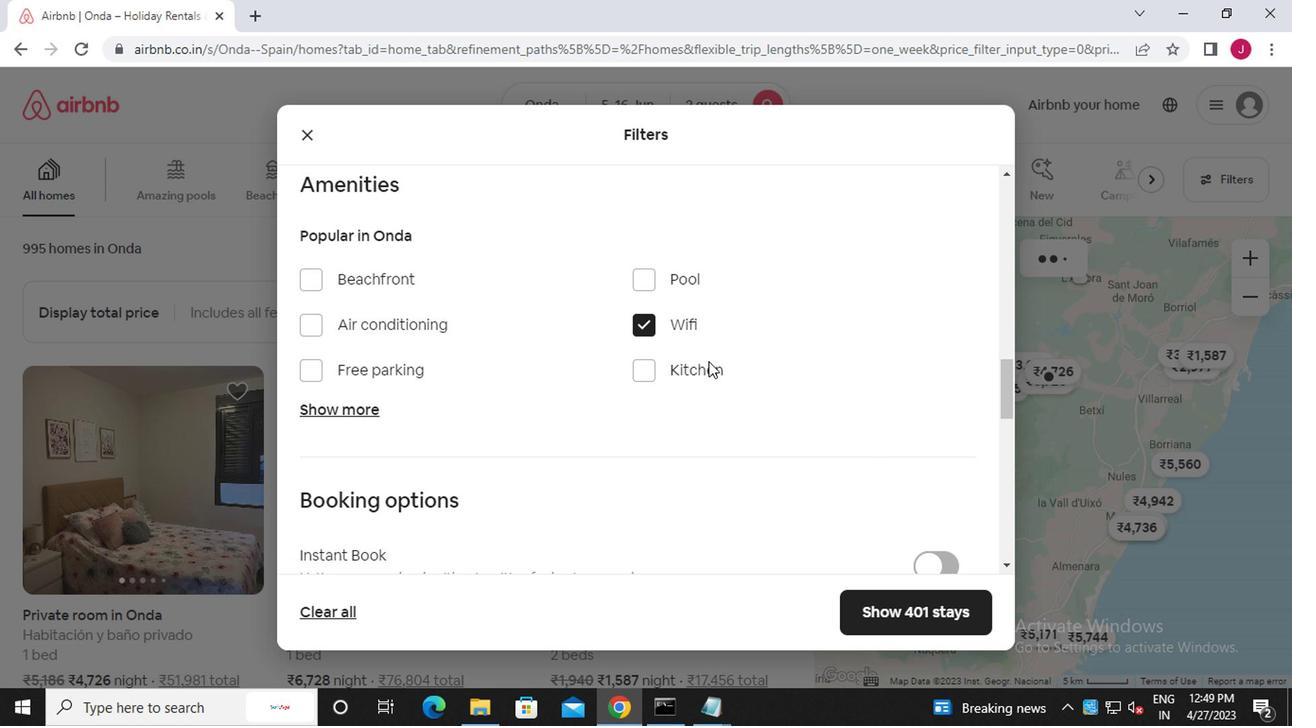 
Action: Mouse scrolled (738, 387) with delta (0, 0)
Screenshot: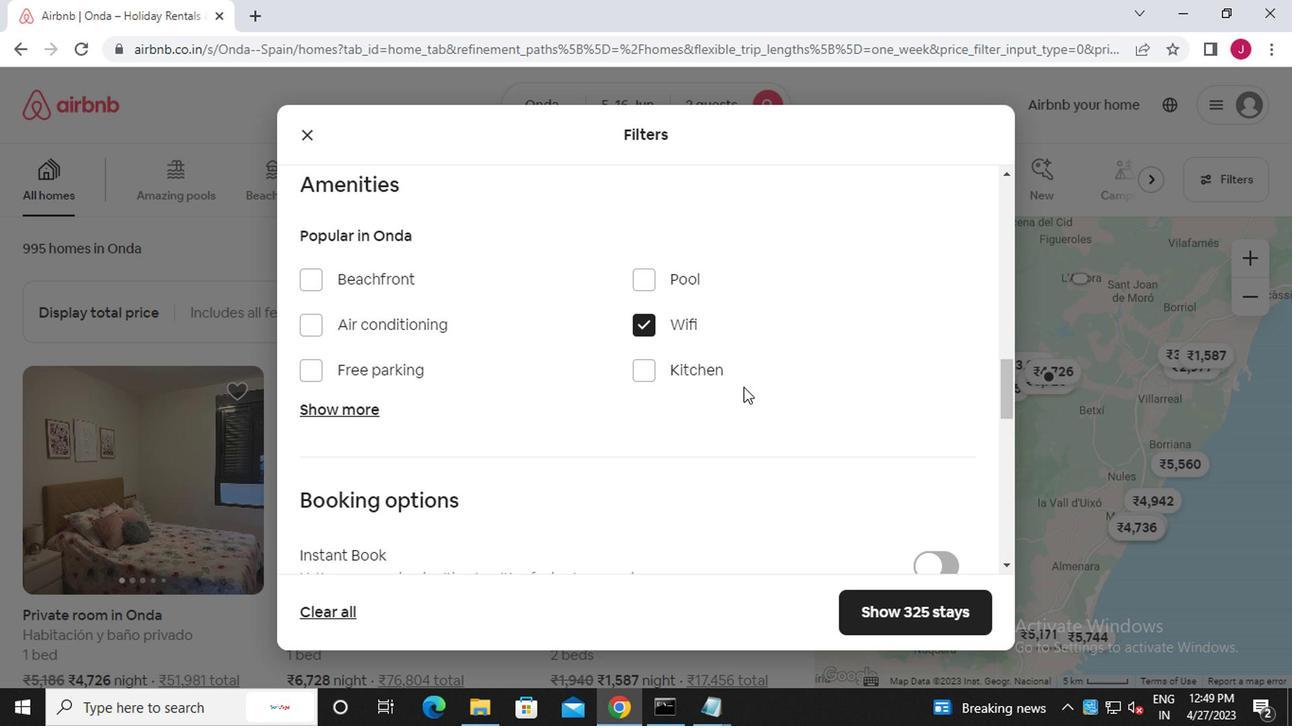 
Action: Mouse scrolled (738, 387) with delta (0, 0)
Screenshot: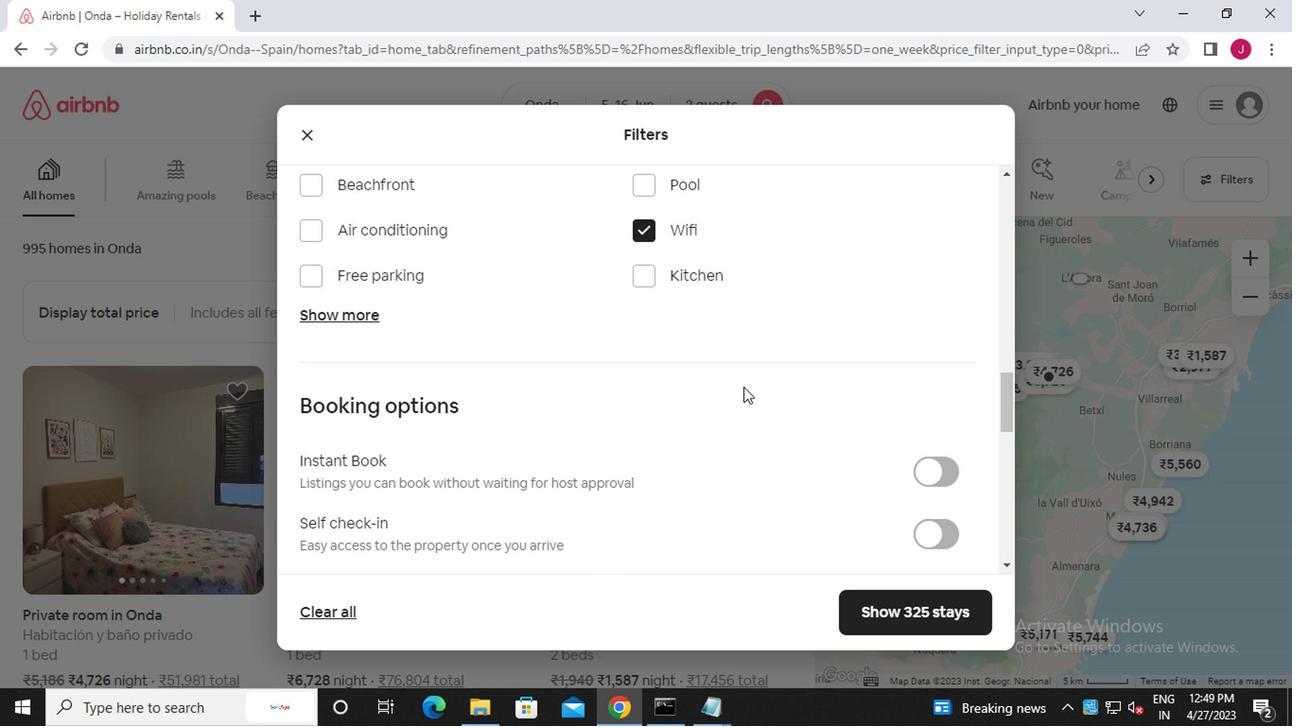 
Action: Mouse scrolled (738, 387) with delta (0, 0)
Screenshot: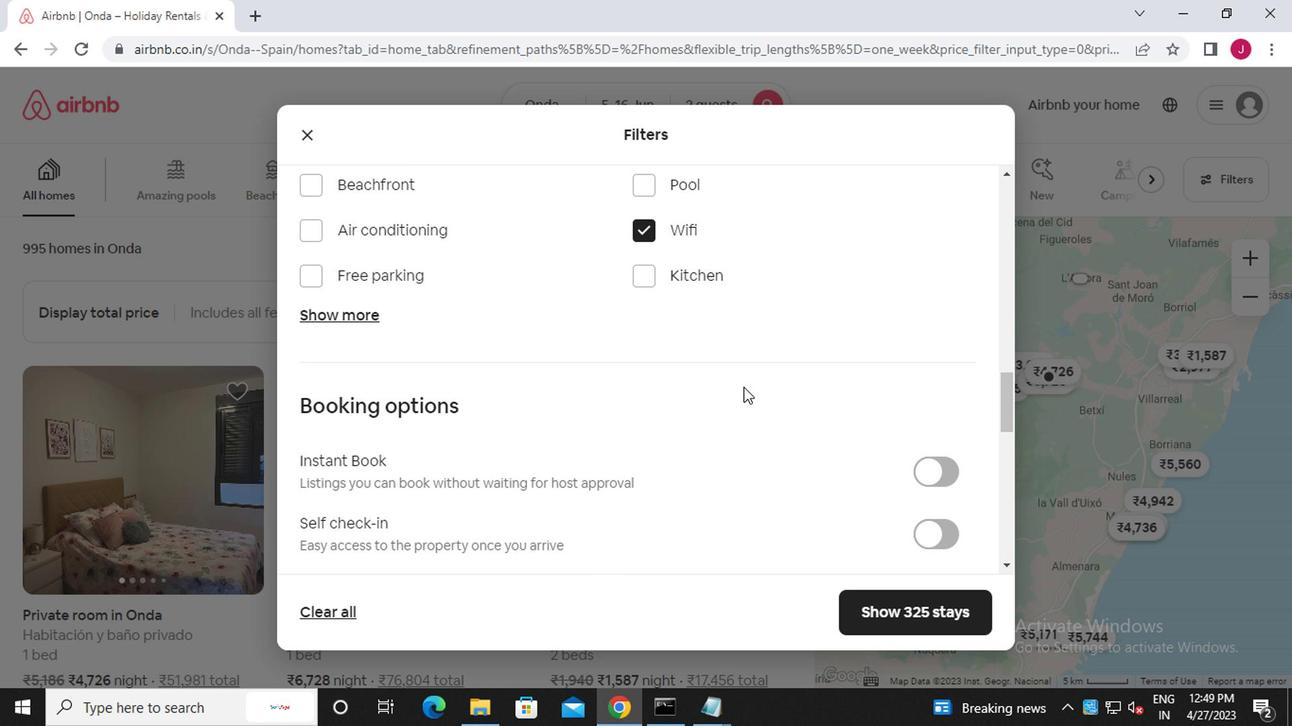 
Action: Mouse scrolled (738, 387) with delta (0, 0)
Screenshot: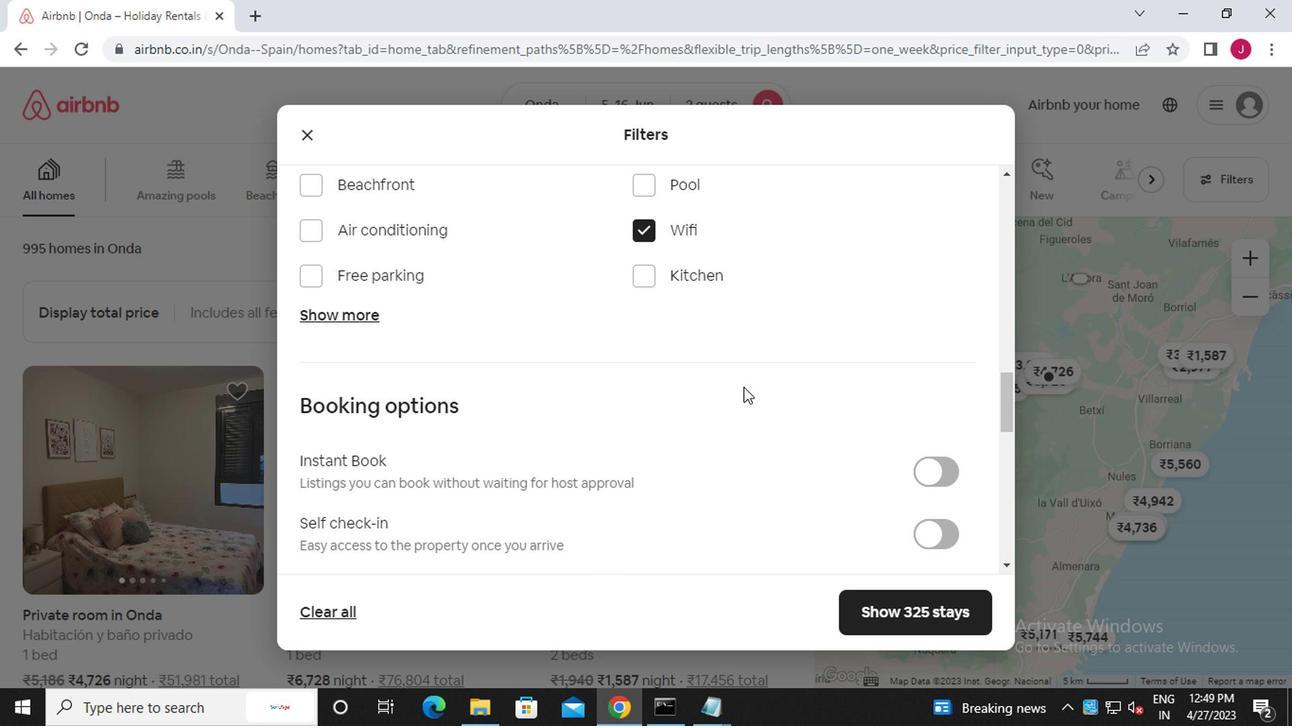 
Action: Mouse scrolled (738, 387) with delta (0, 0)
Screenshot: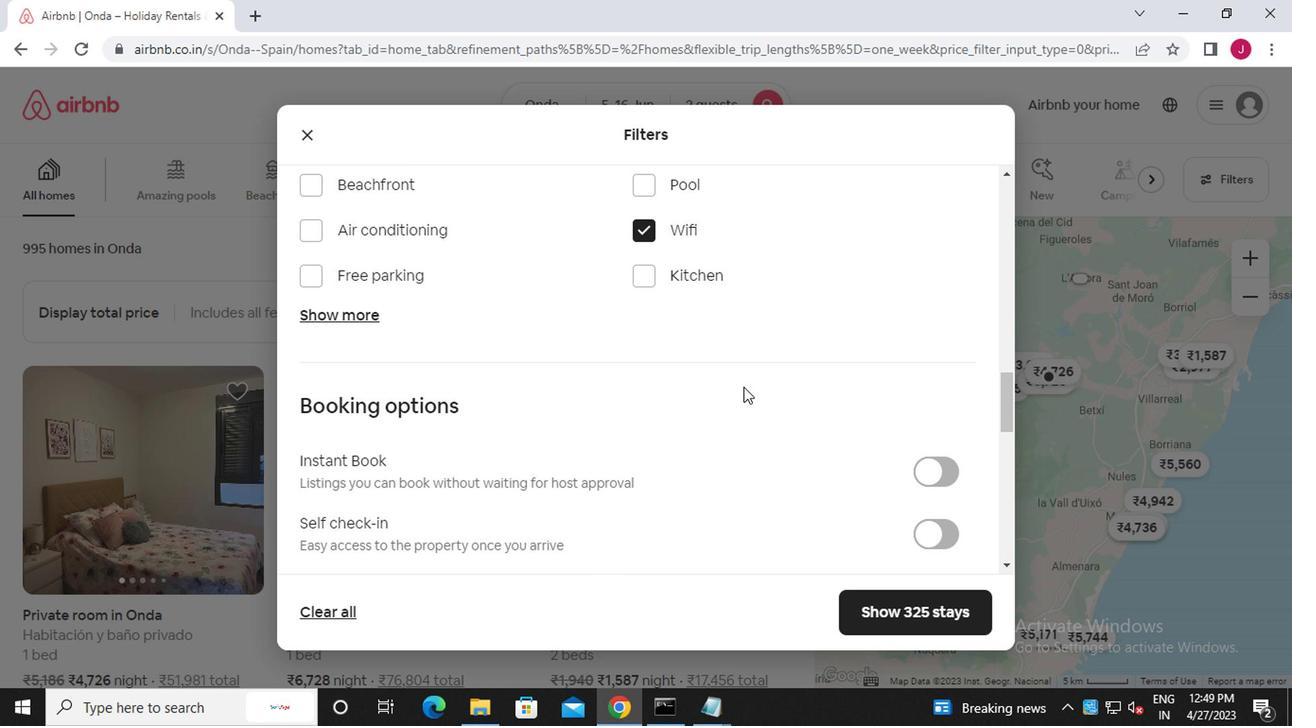 
Action: Mouse moved to (841, 321)
Screenshot: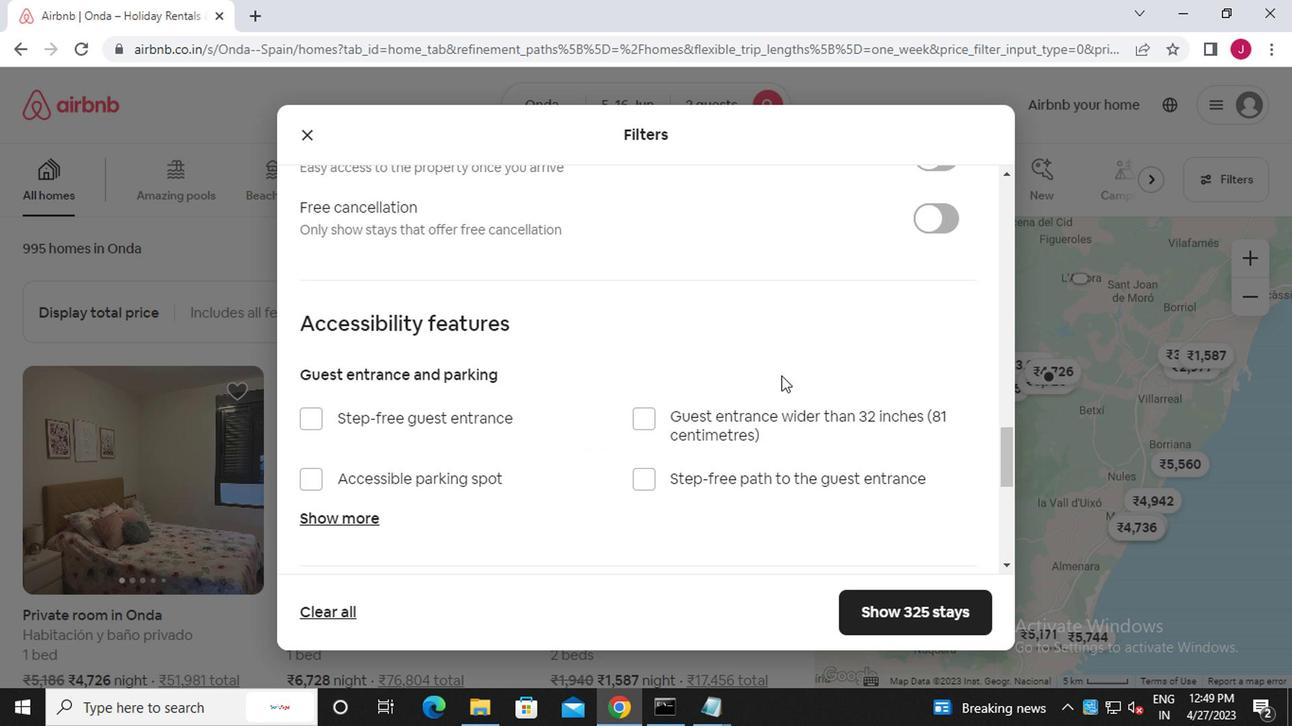 
Action: Mouse scrolled (841, 323) with delta (0, 1)
Screenshot: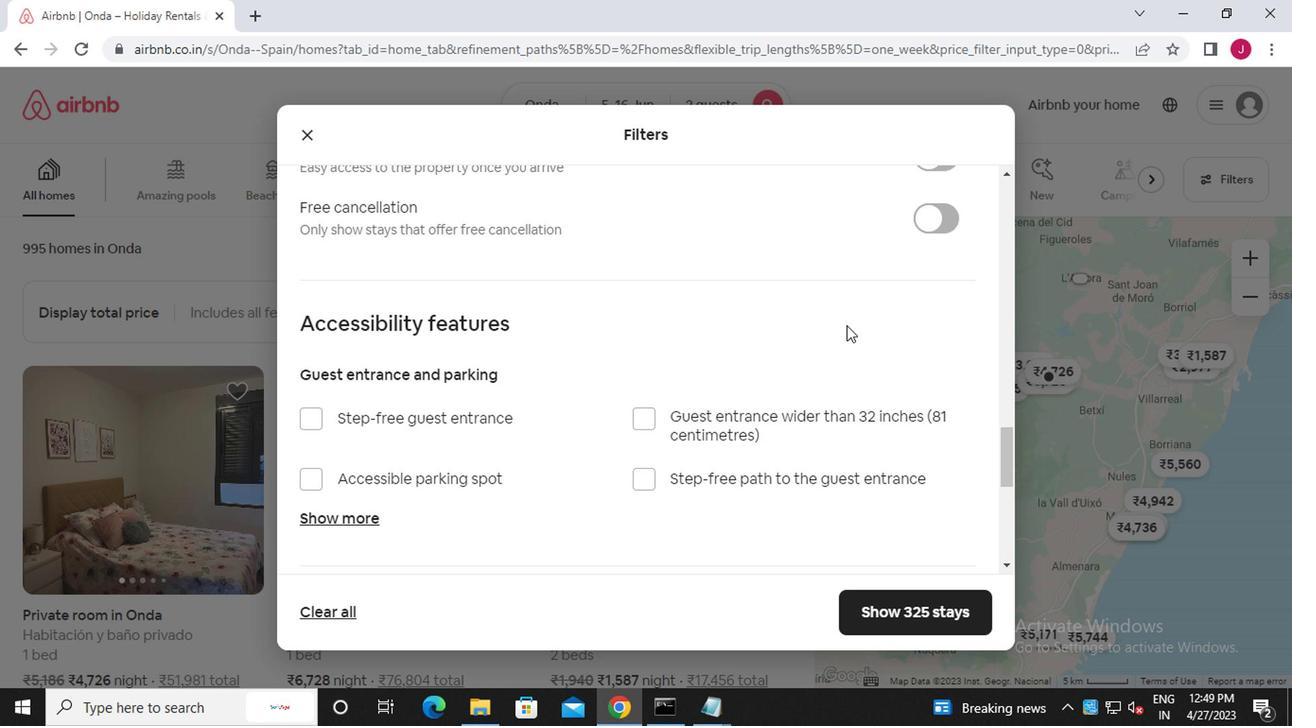 
Action: Mouse moved to (932, 257)
Screenshot: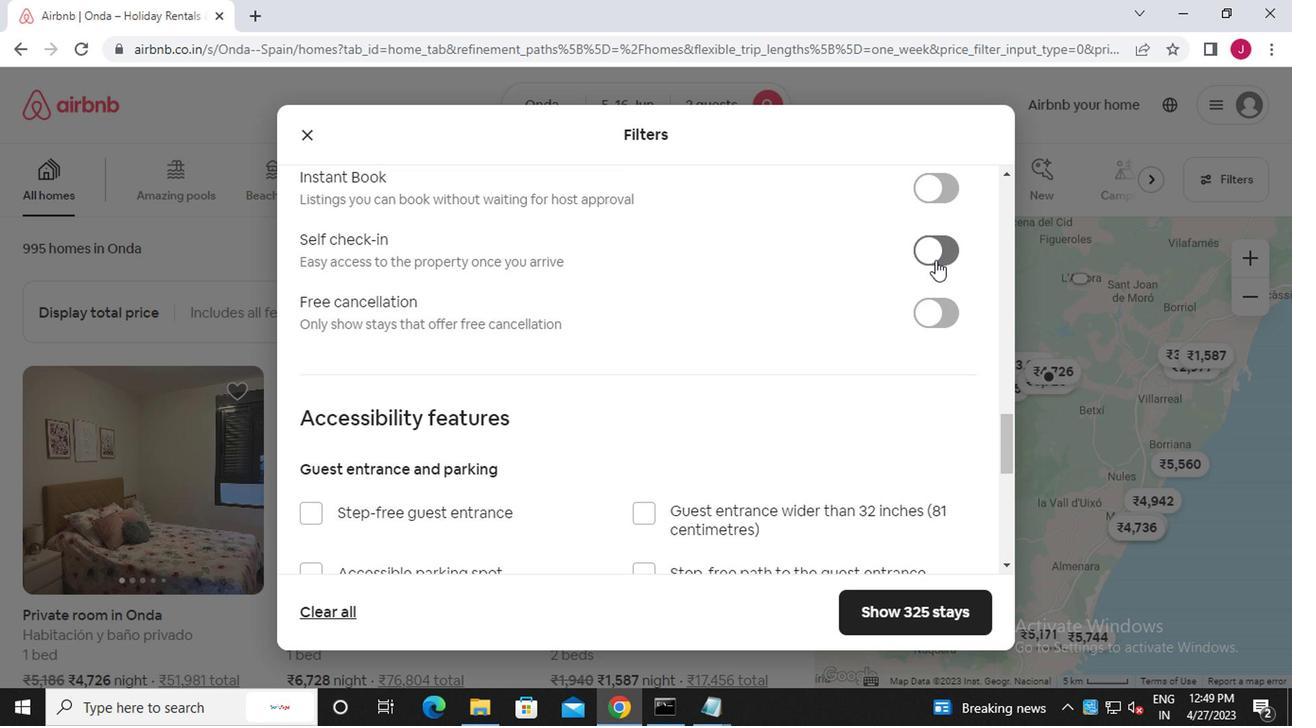 
Action: Mouse pressed left at (932, 257)
Screenshot: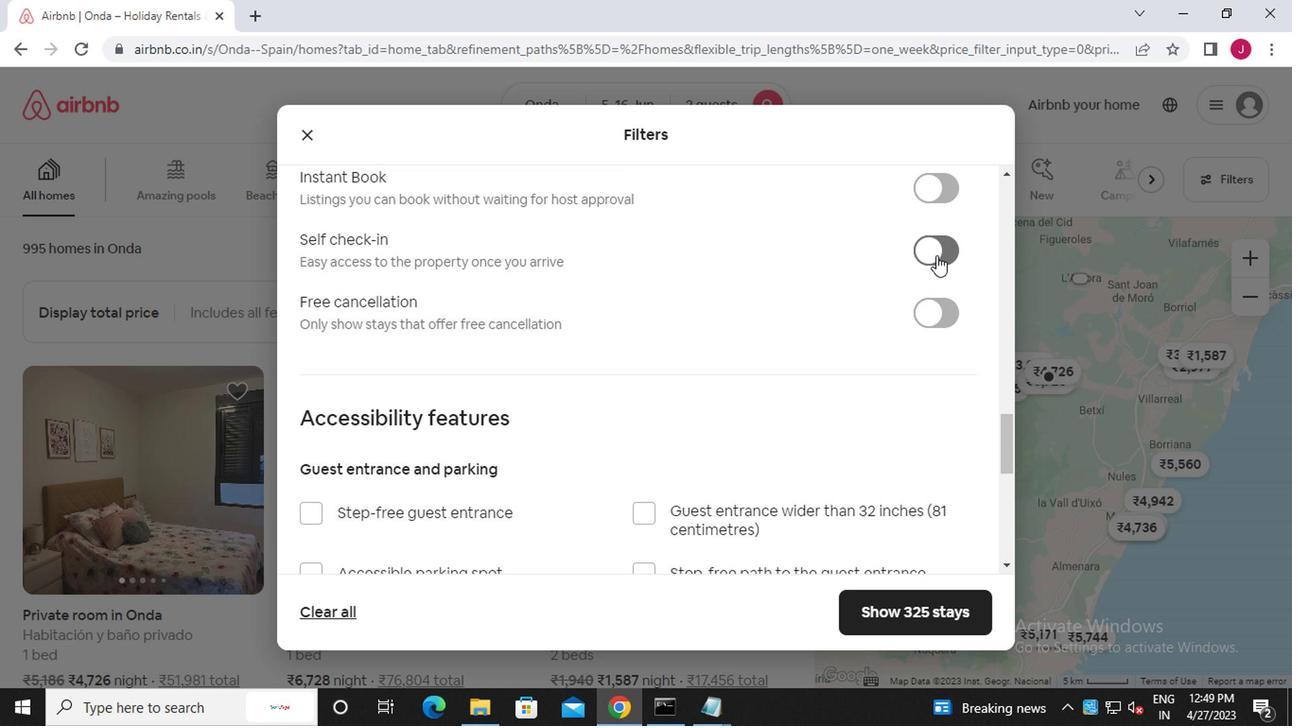 
Action: Mouse moved to (520, 383)
Screenshot: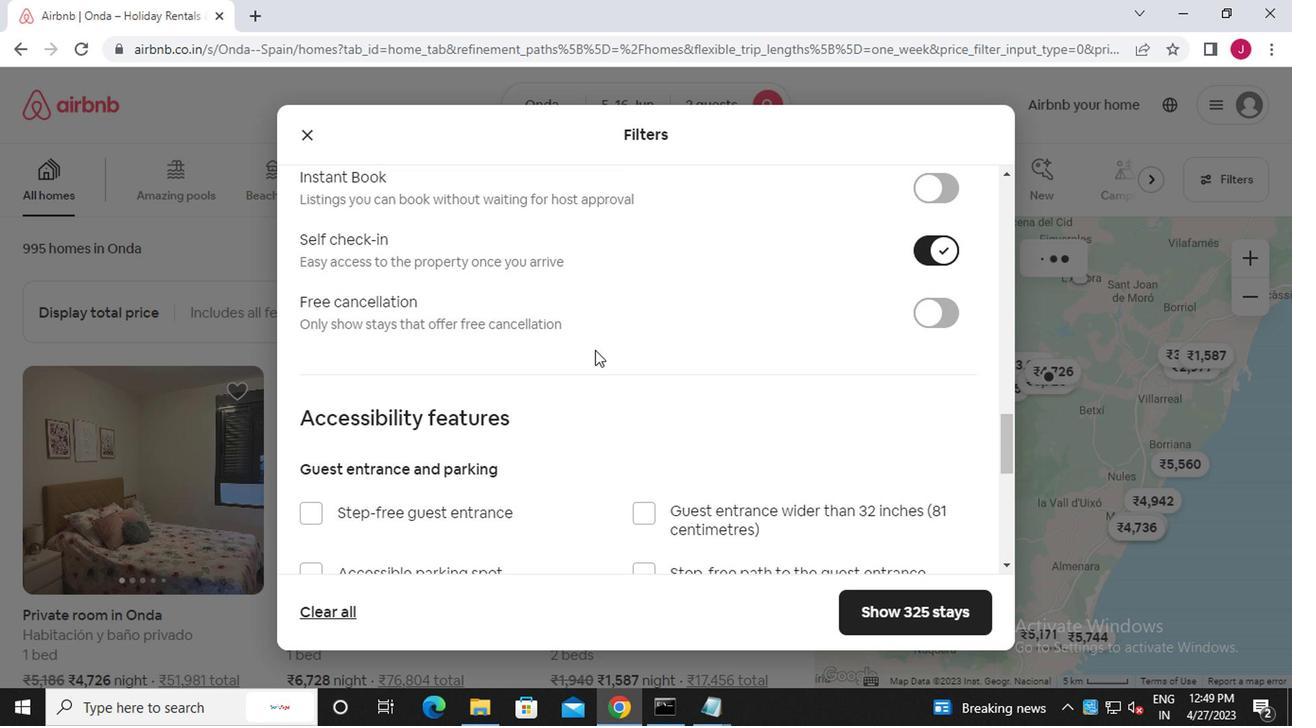 
Action: Mouse scrolled (520, 382) with delta (0, 0)
Screenshot: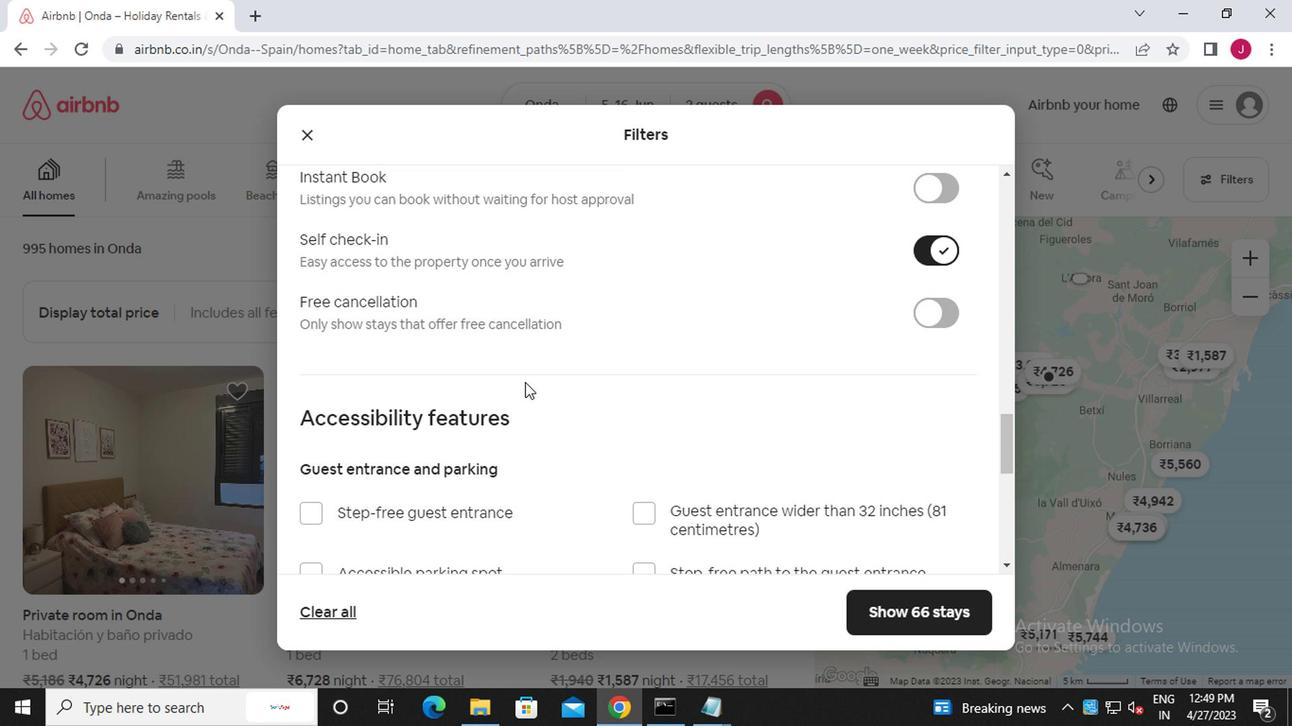 
Action: Mouse scrolled (520, 382) with delta (0, 0)
Screenshot: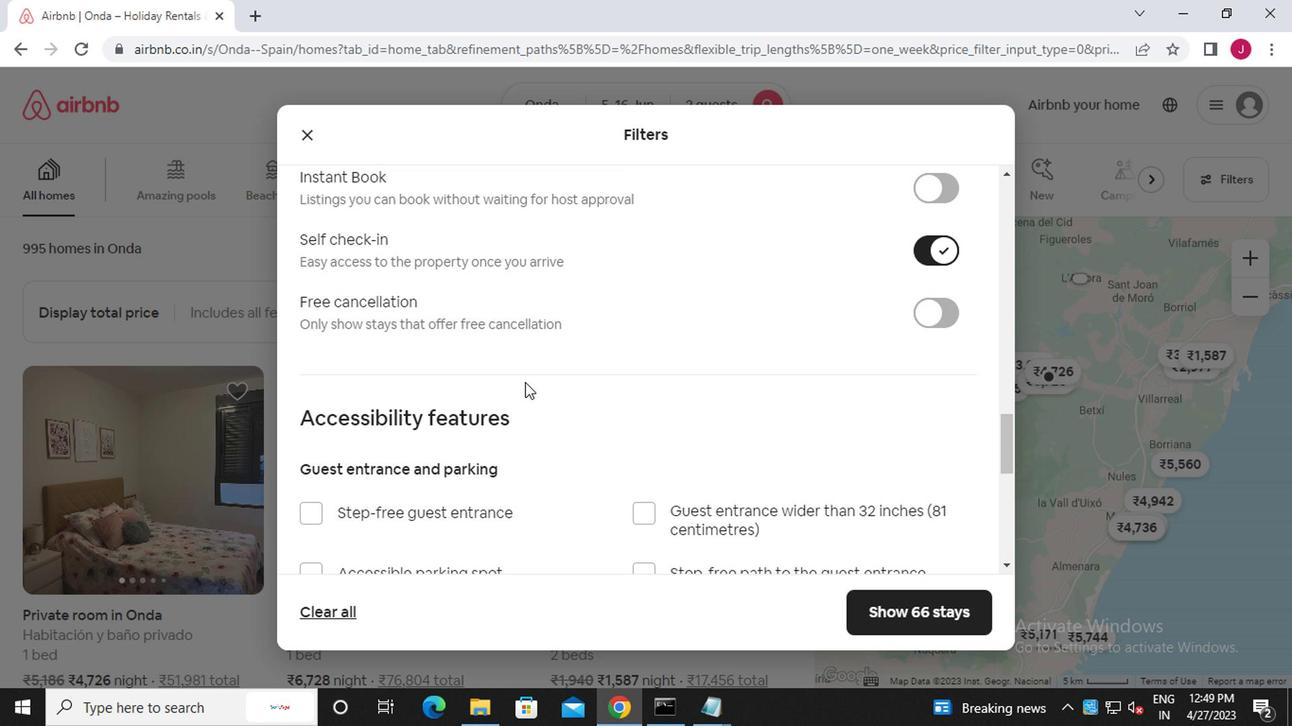 
Action: Mouse scrolled (520, 382) with delta (0, 0)
Screenshot: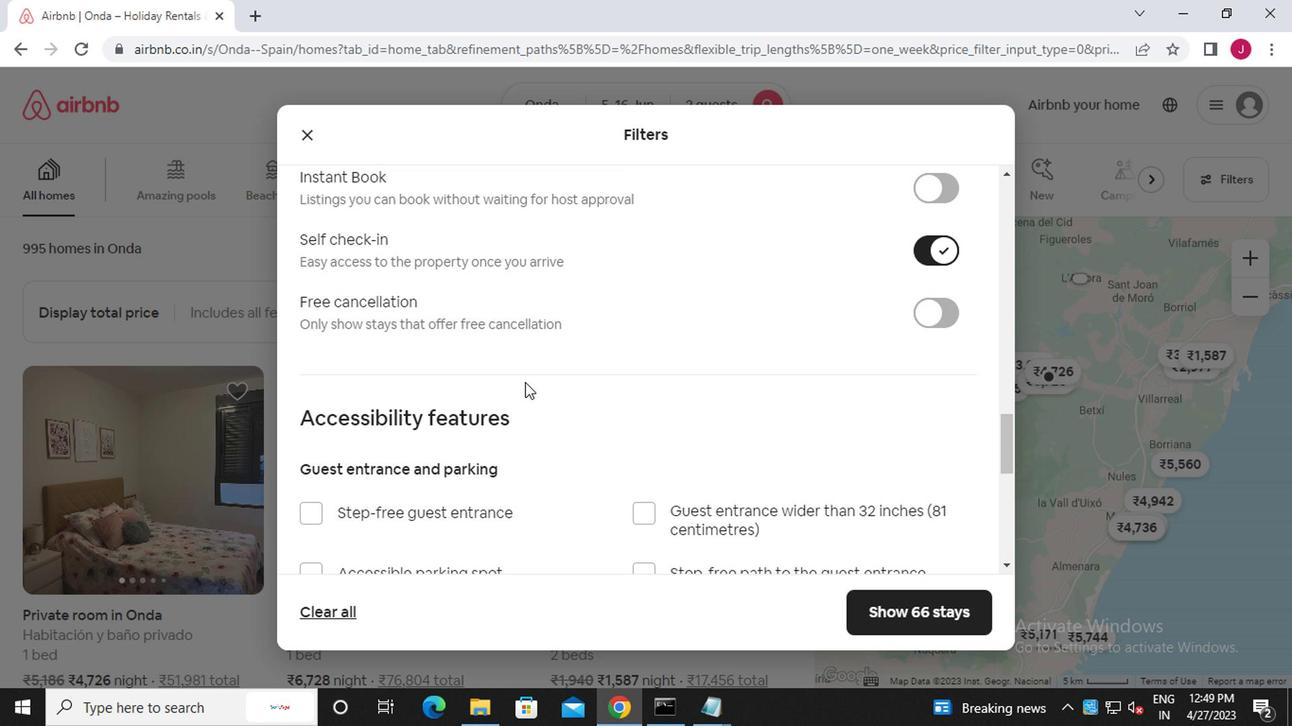 
Action: Mouse scrolled (520, 382) with delta (0, 0)
Screenshot: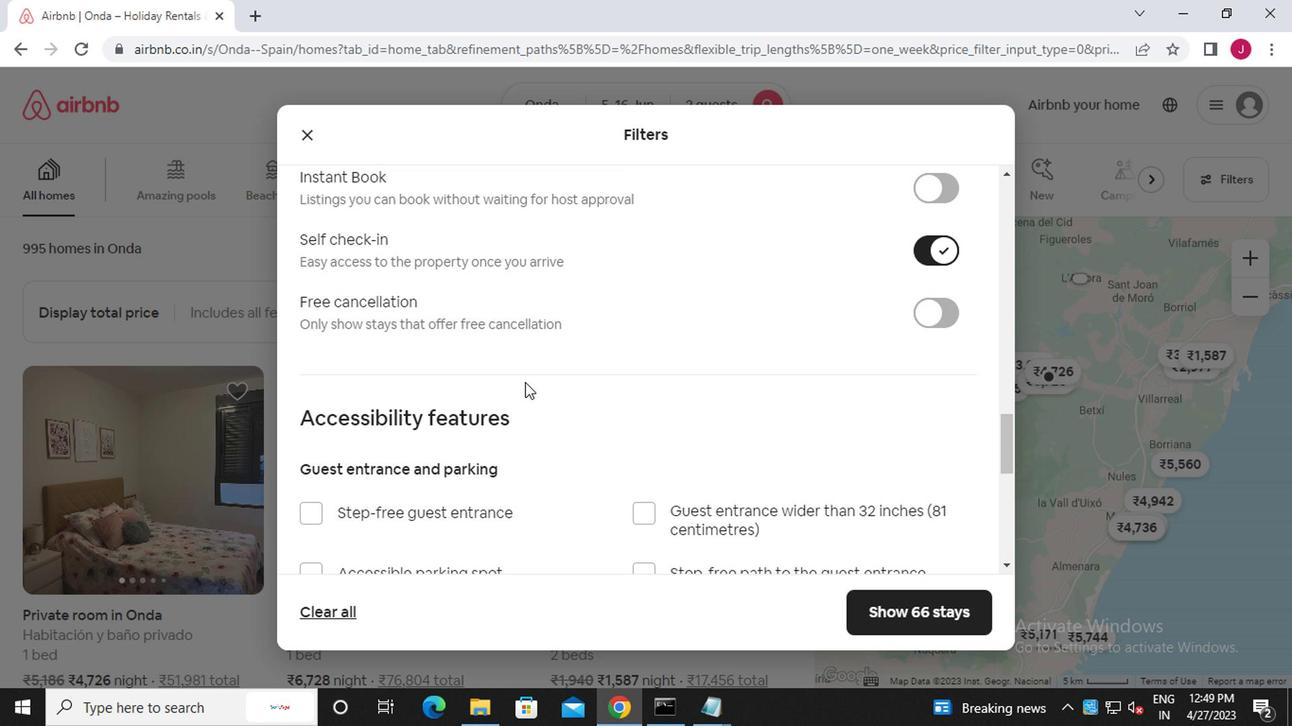 
Action: Mouse scrolled (520, 382) with delta (0, 0)
Screenshot: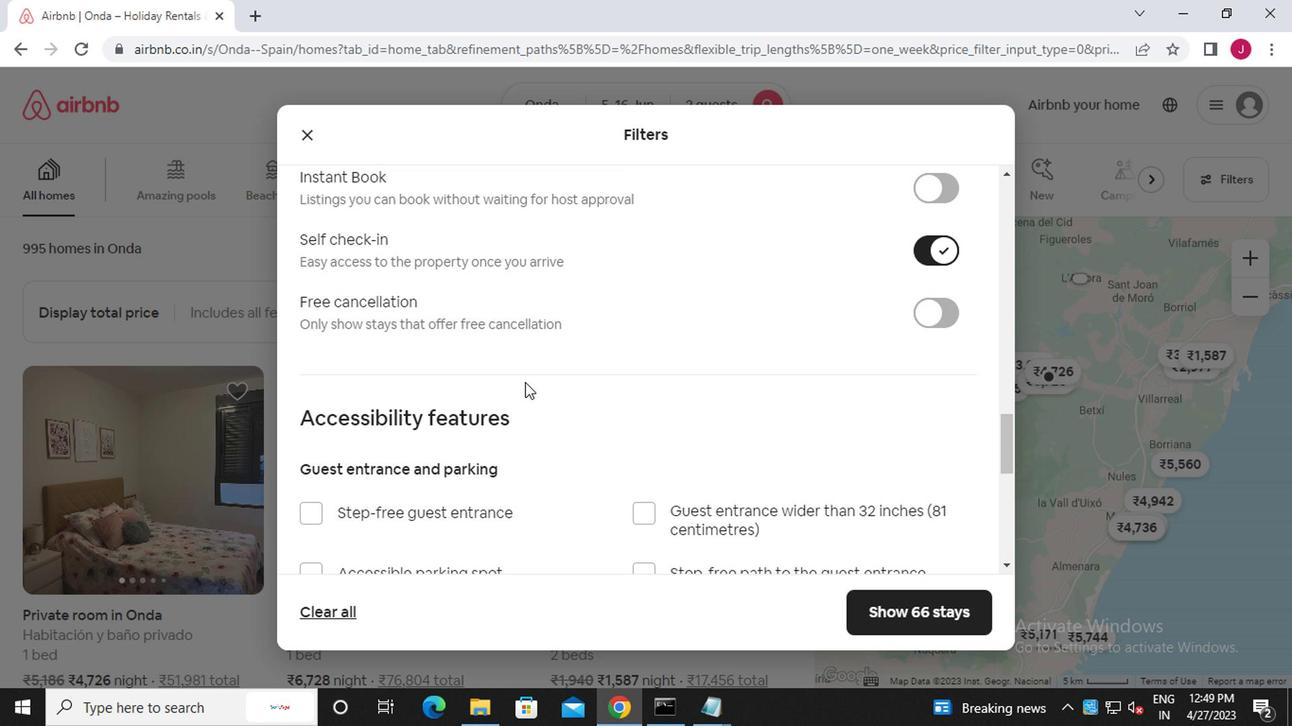 
Action: Mouse moved to (620, 448)
Screenshot: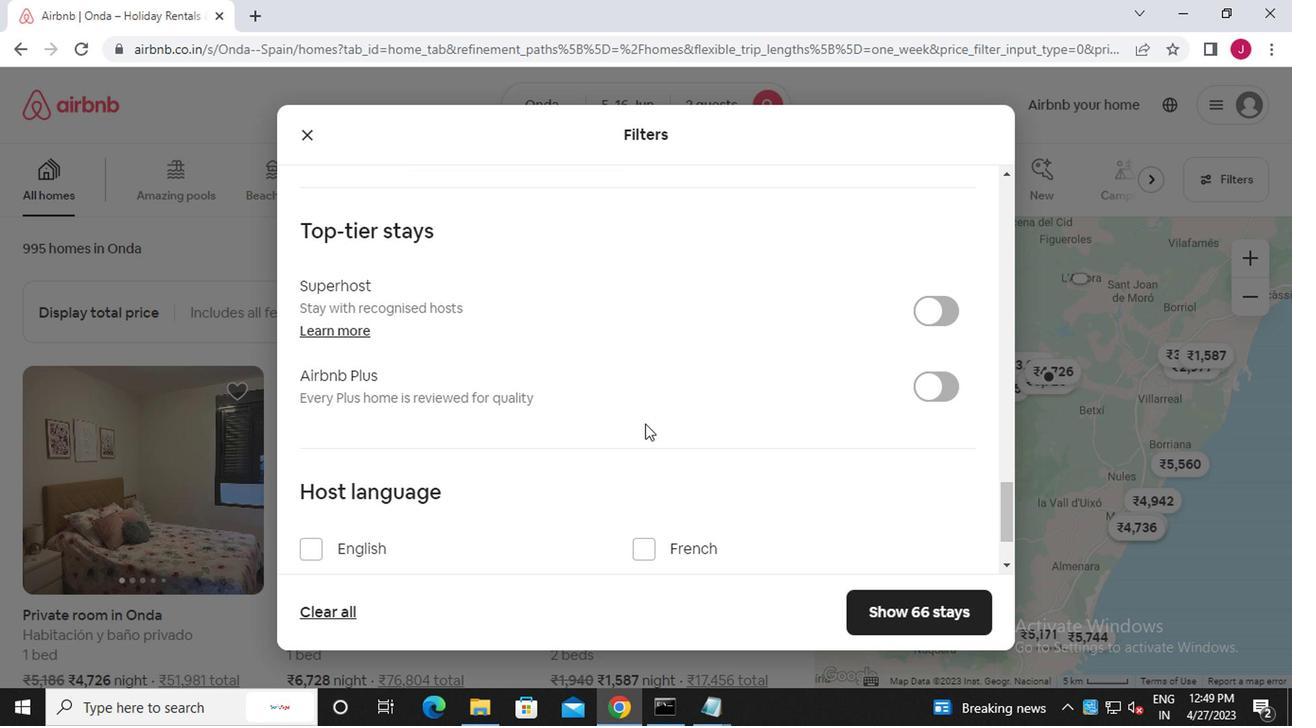 
Action: Mouse scrolled (620, 447) with delta (0, -1)
Screenshot: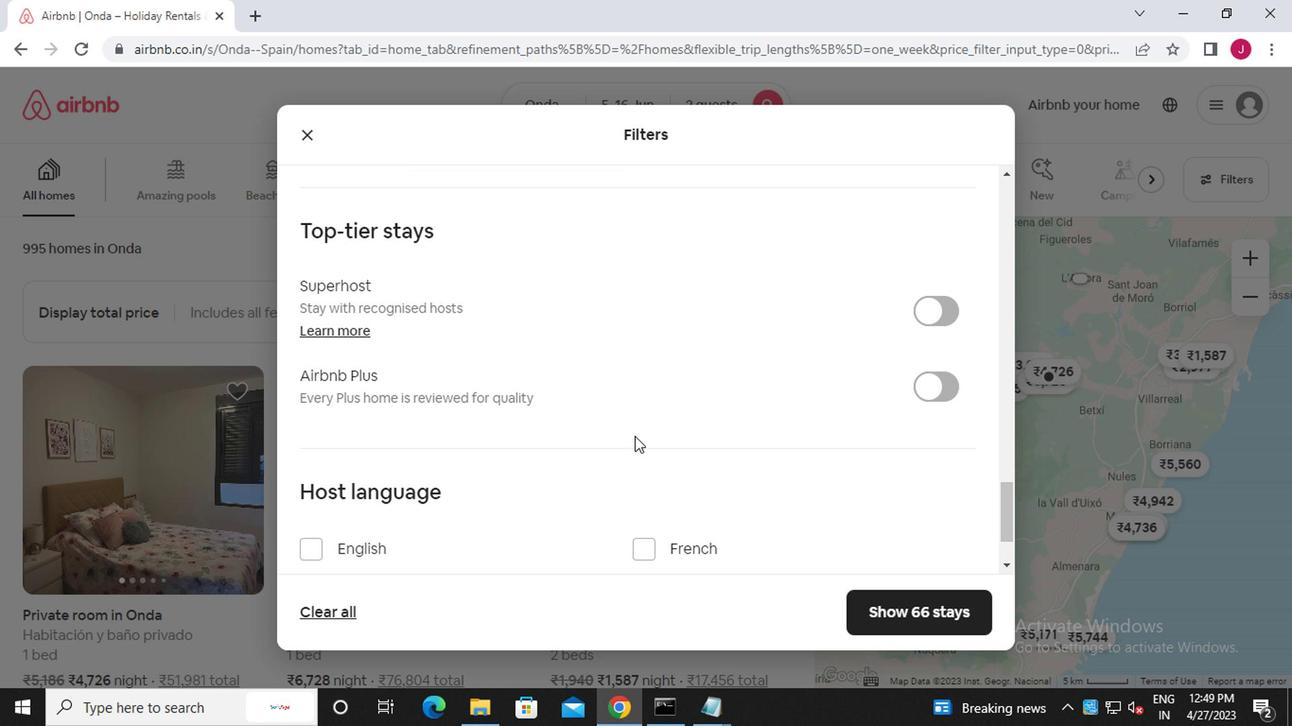 
Action: Mouse moved to (620, 448)
Screenshot: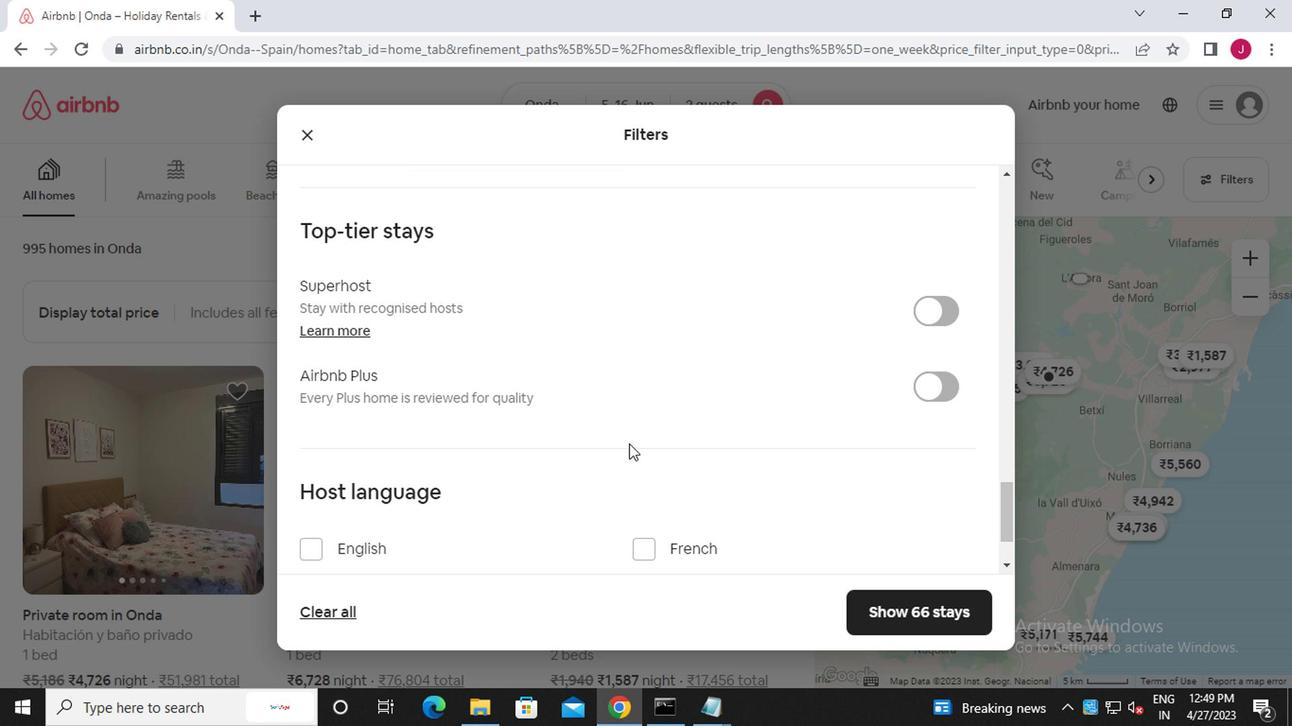 
Action: Mouse scrolled (620, 447) with delta (0, -1)
Screenshot: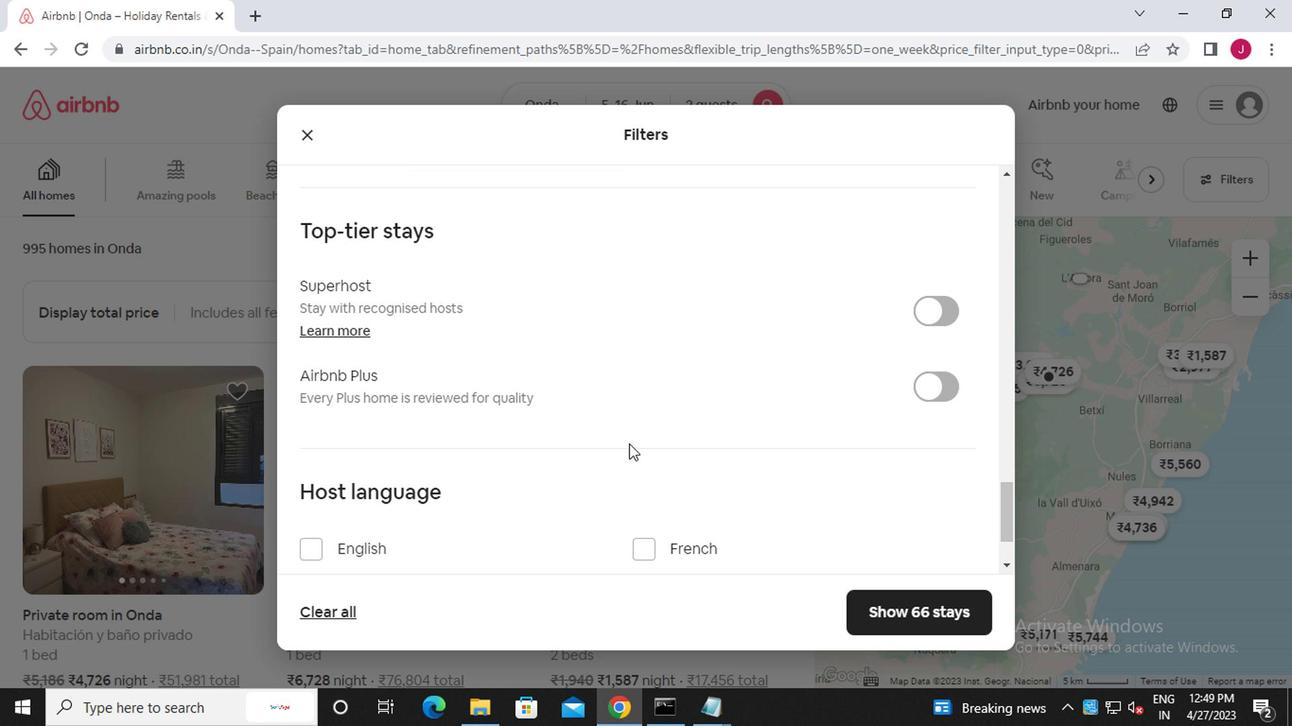 
Action: Mouse moved to (619, 450)
Screenshot: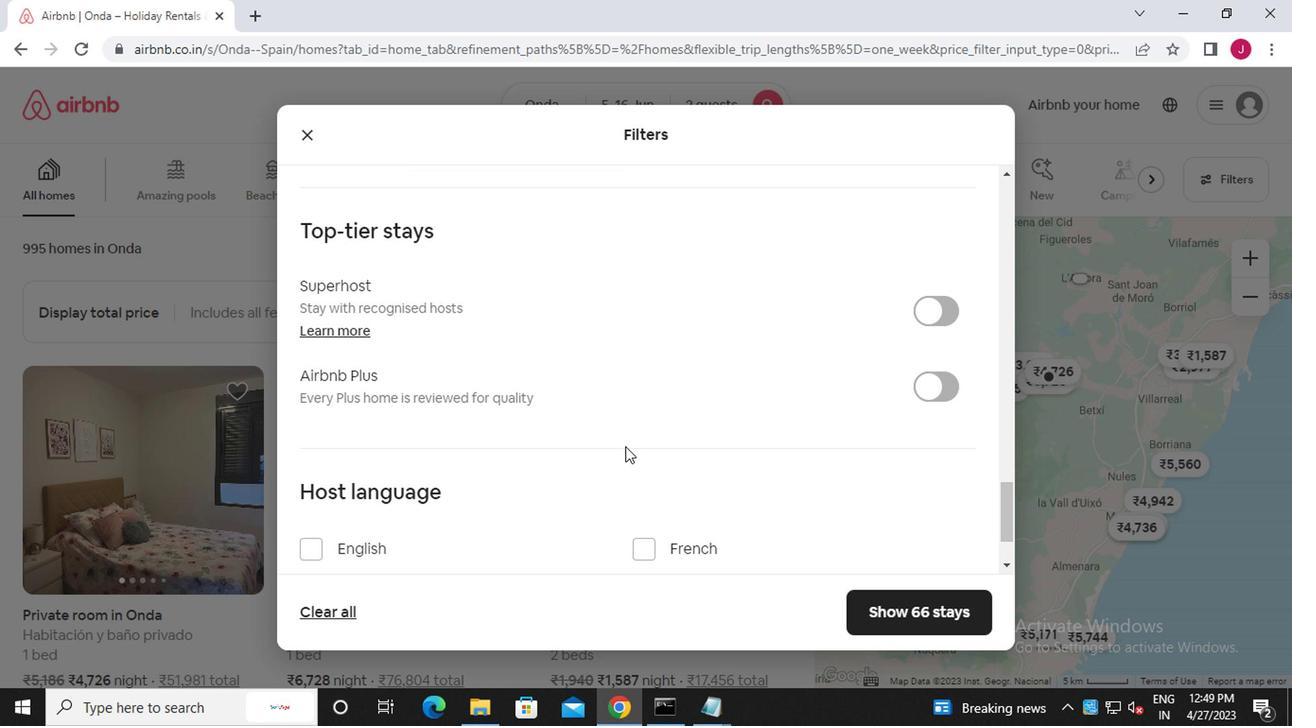 
Action: Mouse scrolled (619, 449) with delta (0, -1)
Screenshot: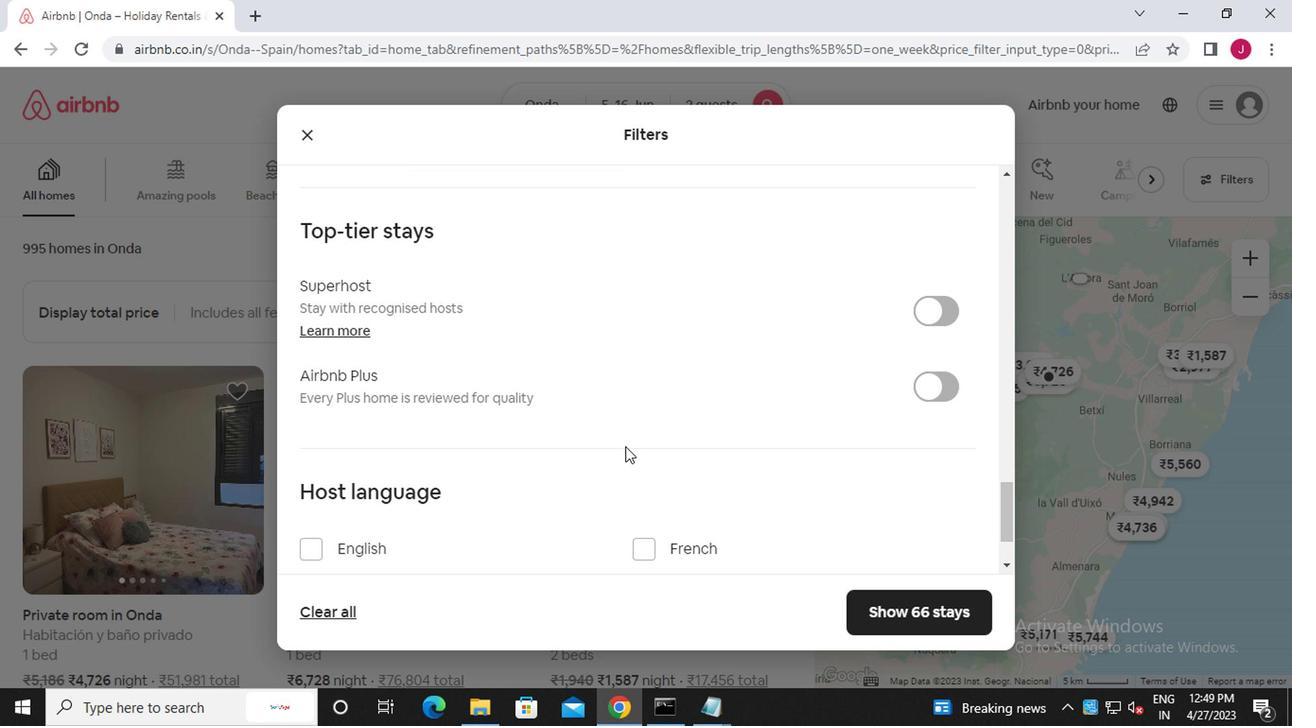 
Action: Mouse moved to (614, 454)
Screenshot: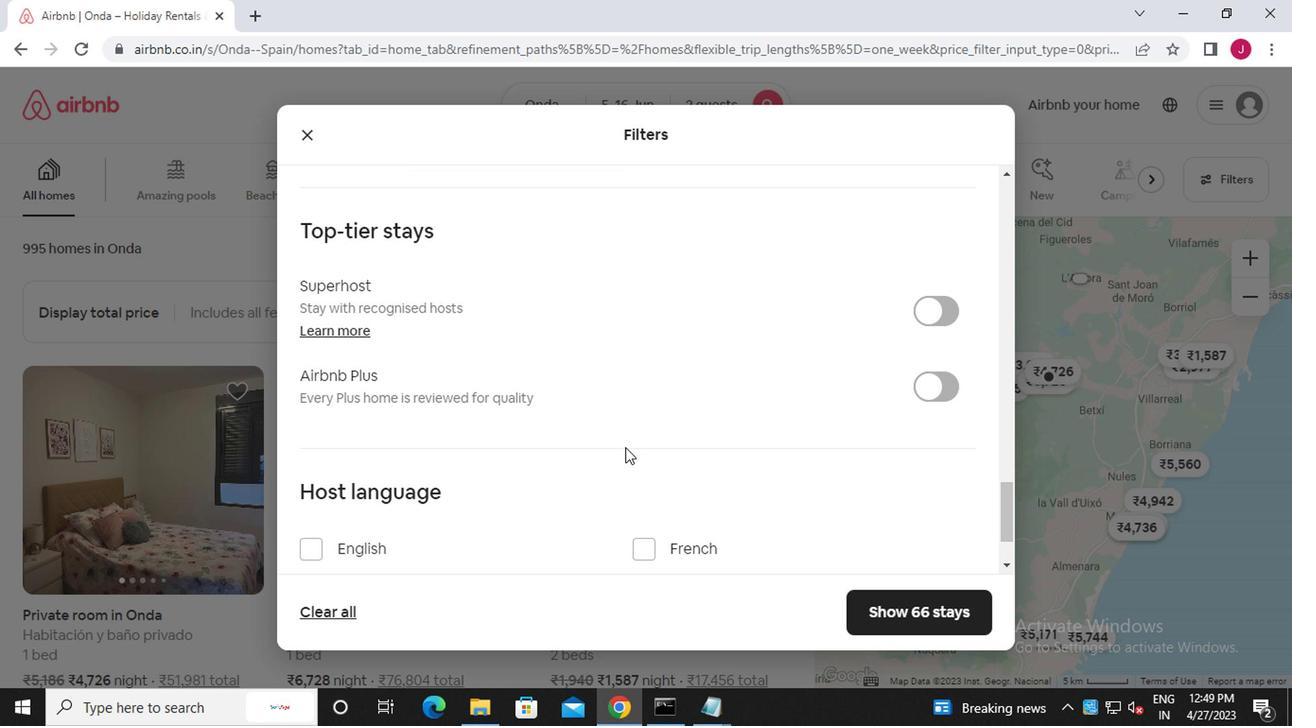 
Action: Mouse scrolled (614, 453) with delta (0, 0)
Screenshot: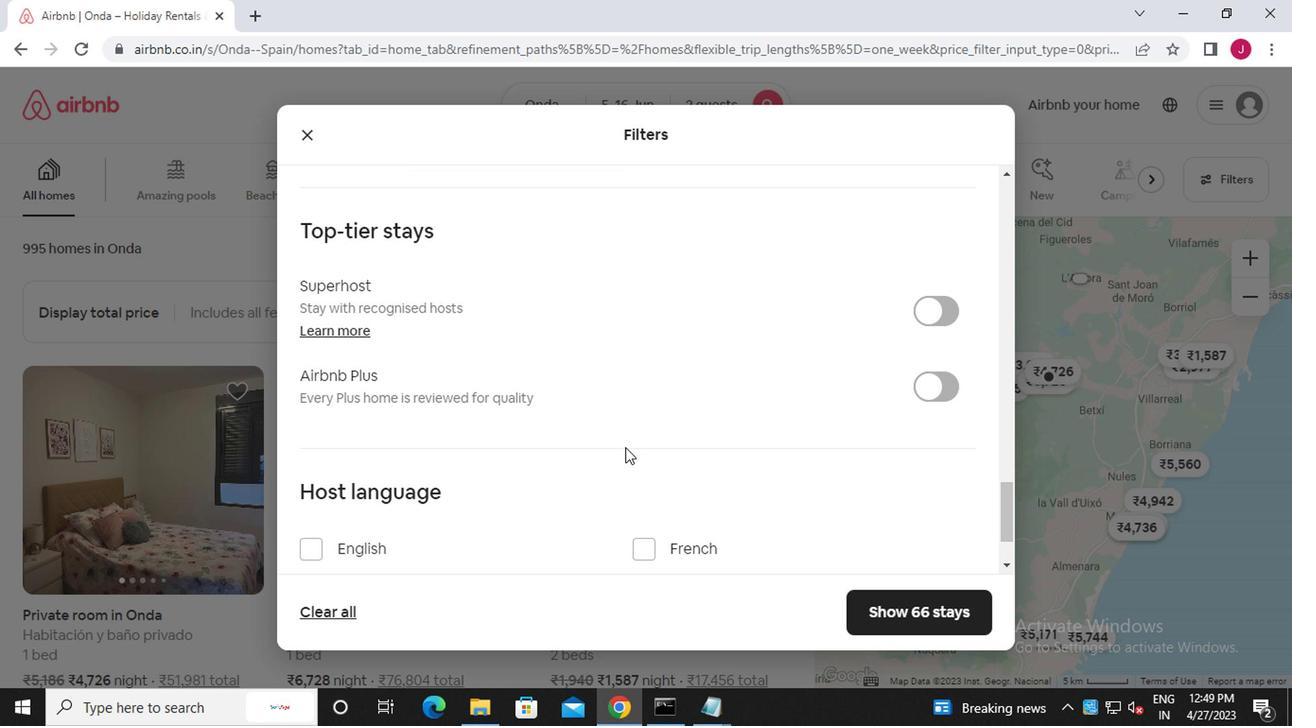 
Action: Mouse moved to (312, 444)
Screenshot: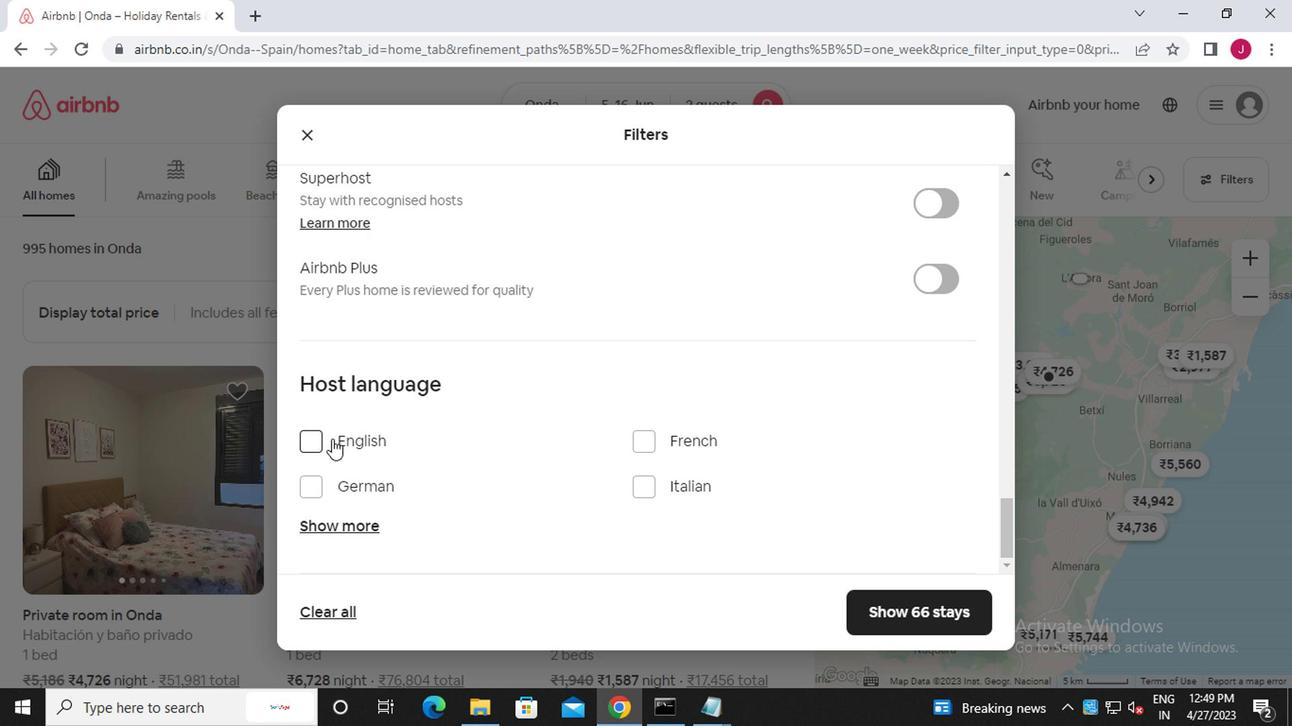 
Action: Mouse pressed left at (312, 444)
Screenshot: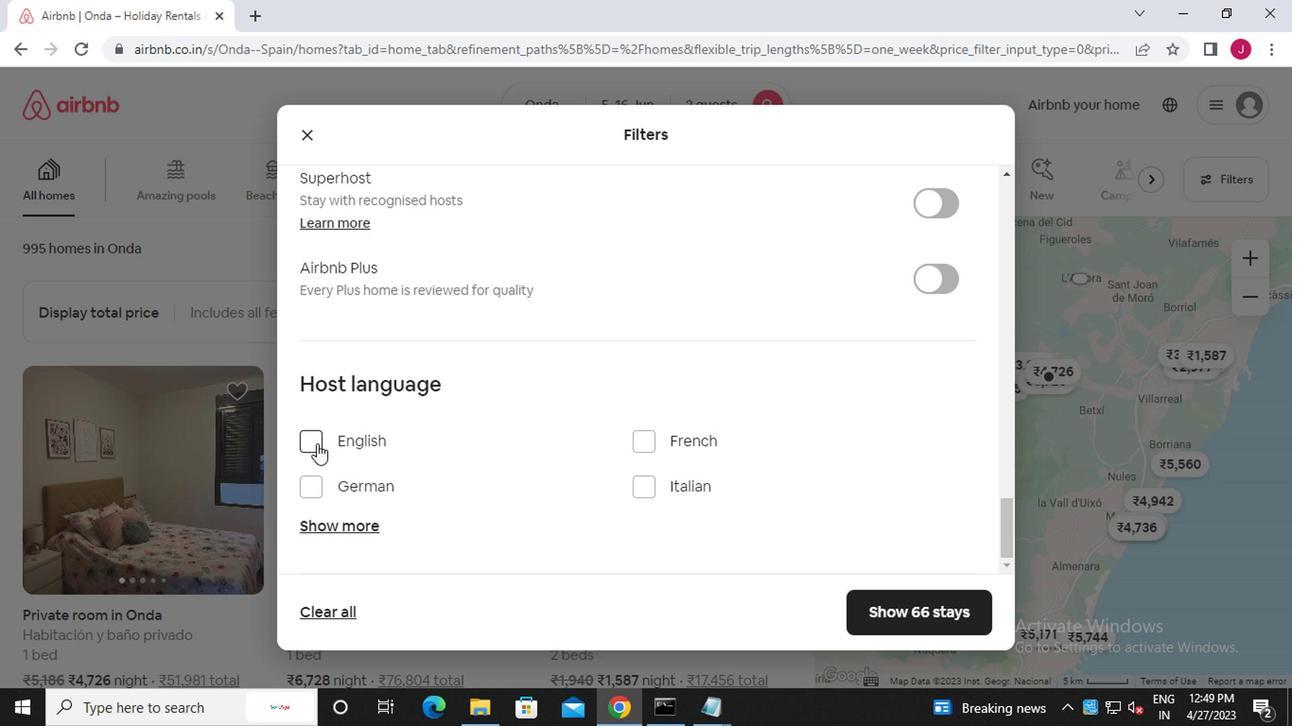 
Action: Mouse moved to (888, 612)
Screenshot: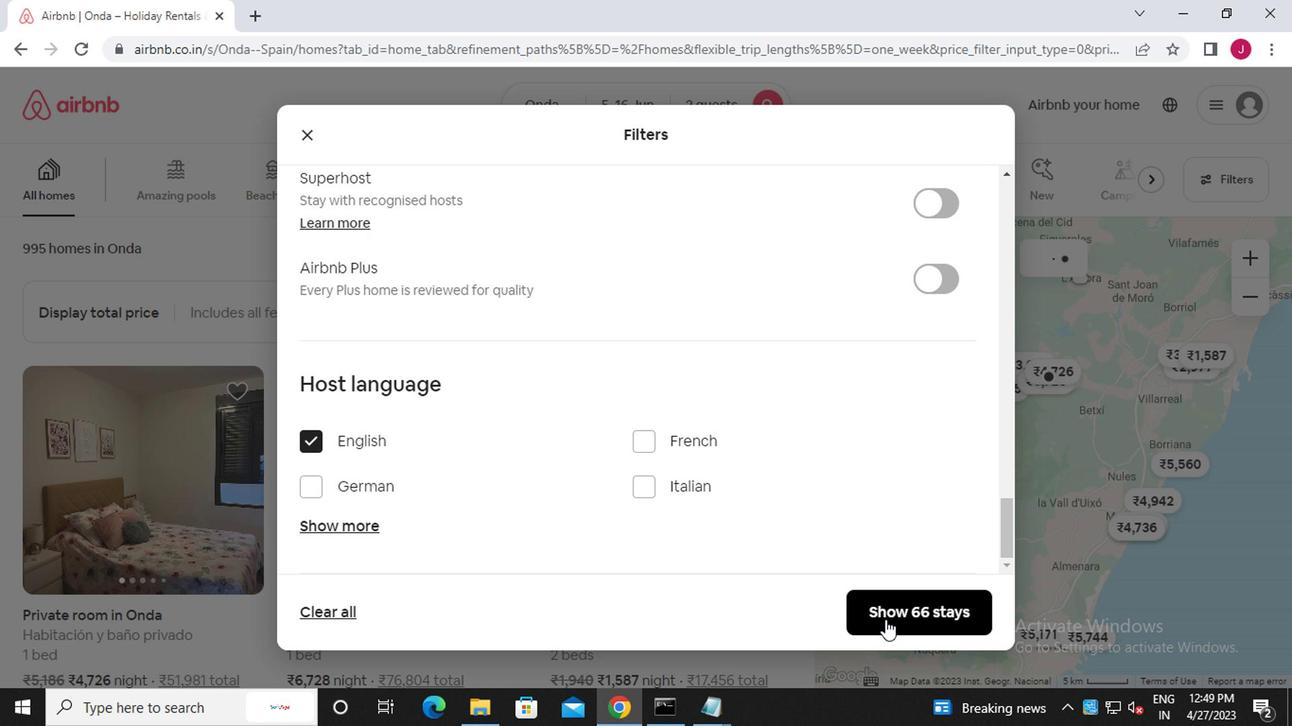 
Action: Mouse pressed left at (888, 612)
Screenshot: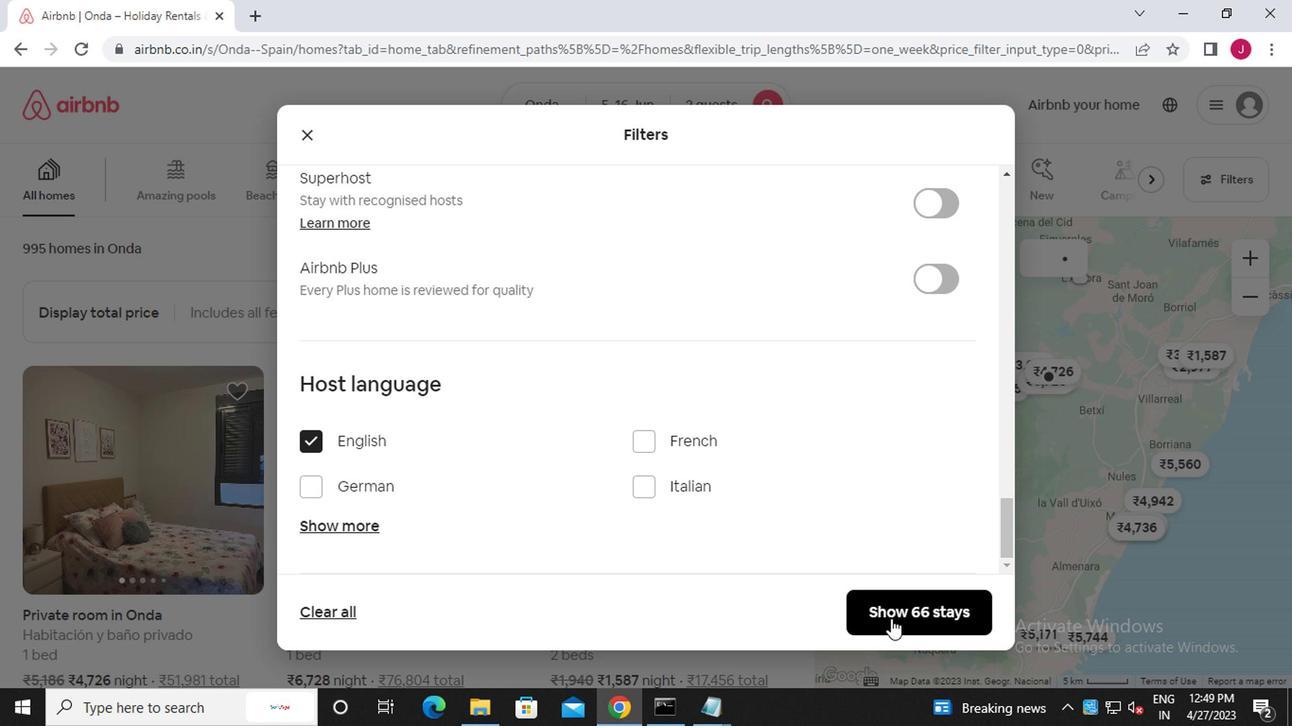 
Action: Mouse moved to (885, 604)
Screenshot: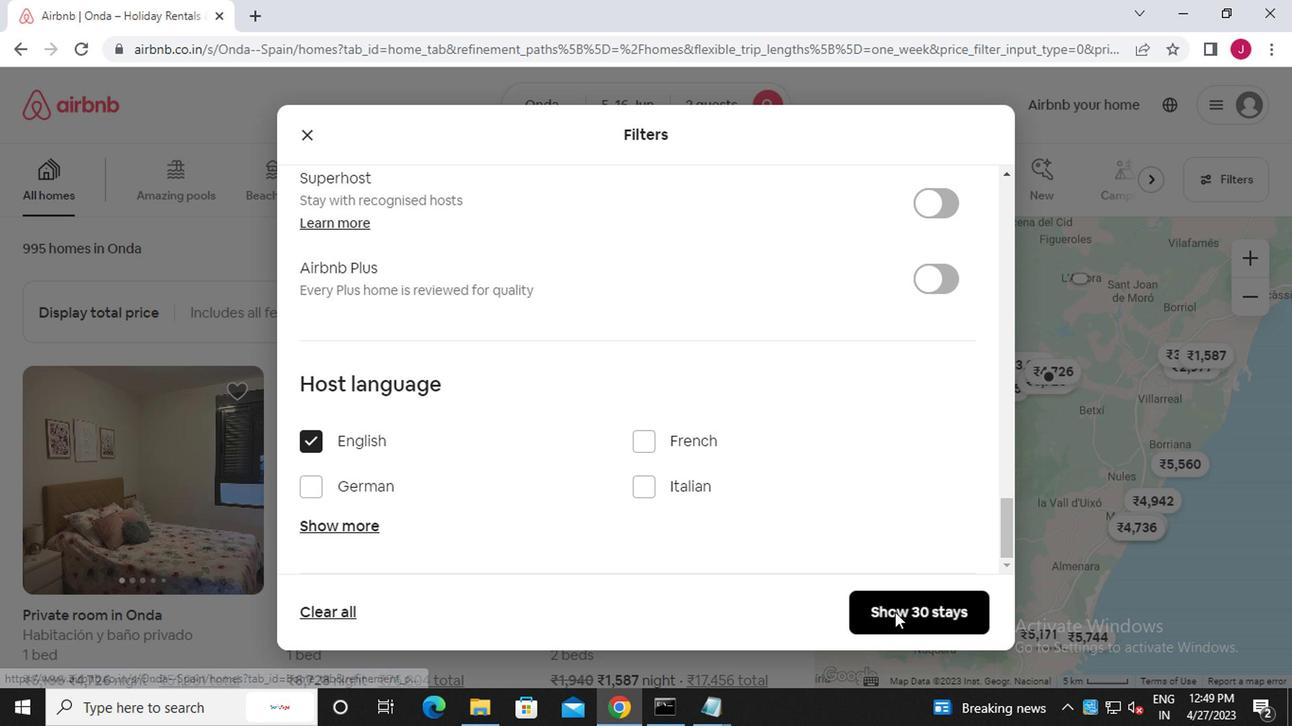 
